 Task: Find connections with filter location Pirna with filter topic #Jobopeningwith filter profile language English with filter current company JCB with filter school Janki Devi Memorial College with filter industry Real Estate and Equipment Rental Services with filter service category NotaryOnline Research with filter keywords title Store Manager
Action: Mouse moved to (700, 118)
Screenshot: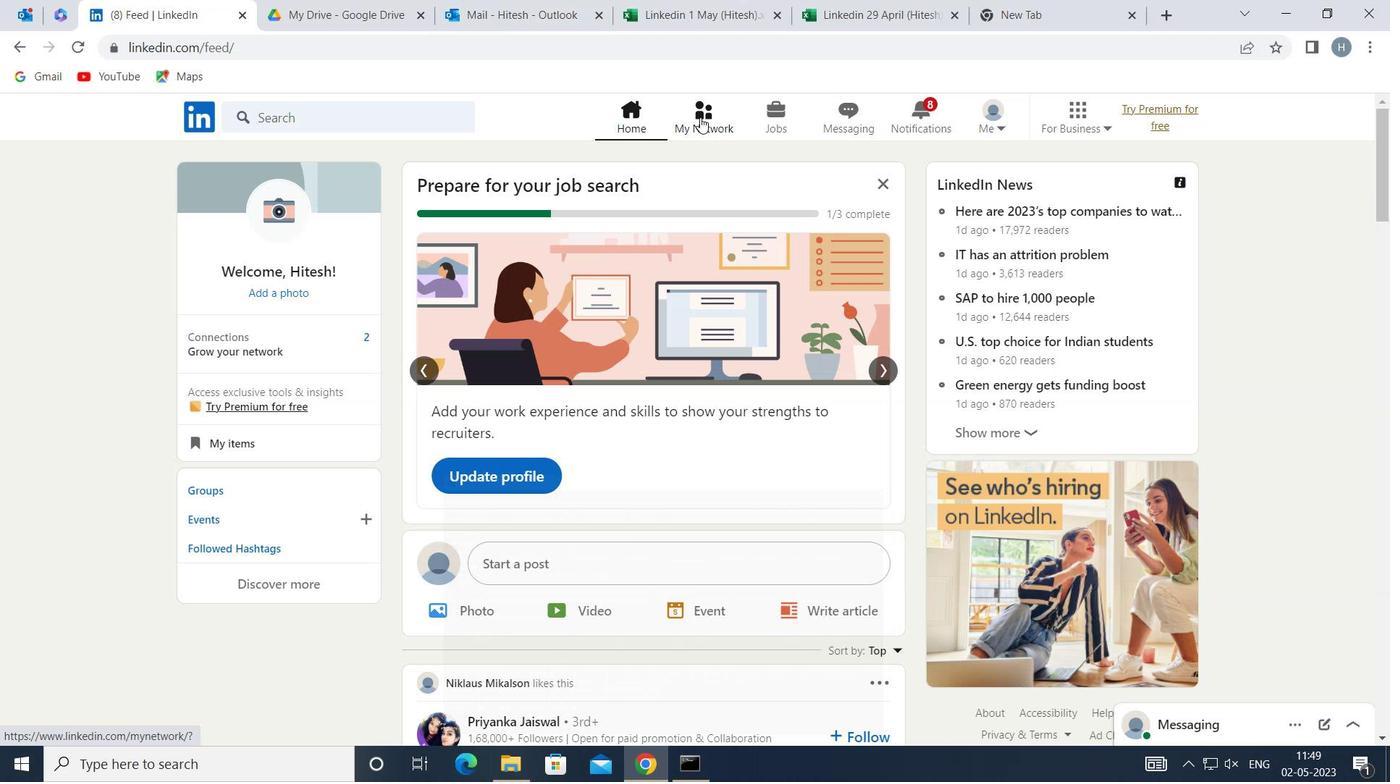 
Action: Mouse pressed left at (700, 118)
Screenshot: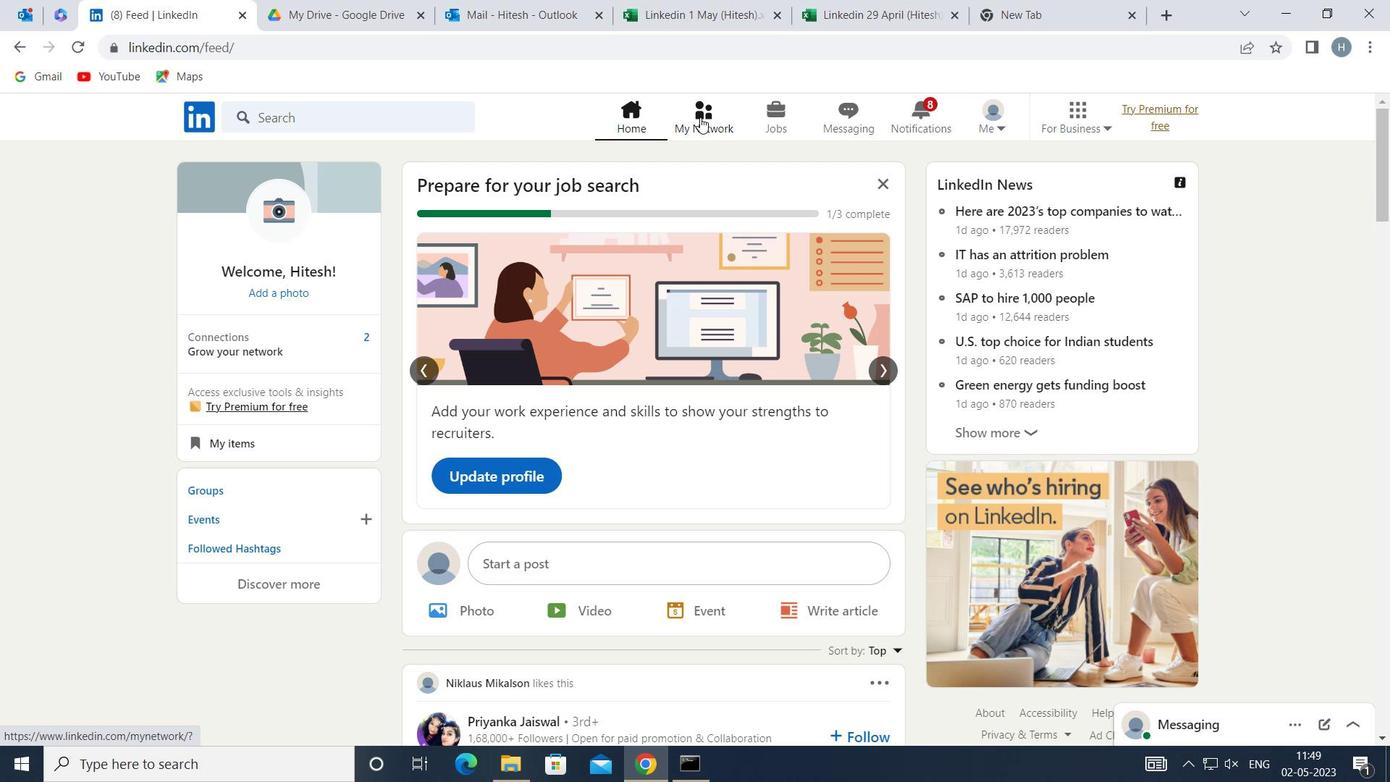 
Action: Mouse moved to (406, 209)
Screenshot: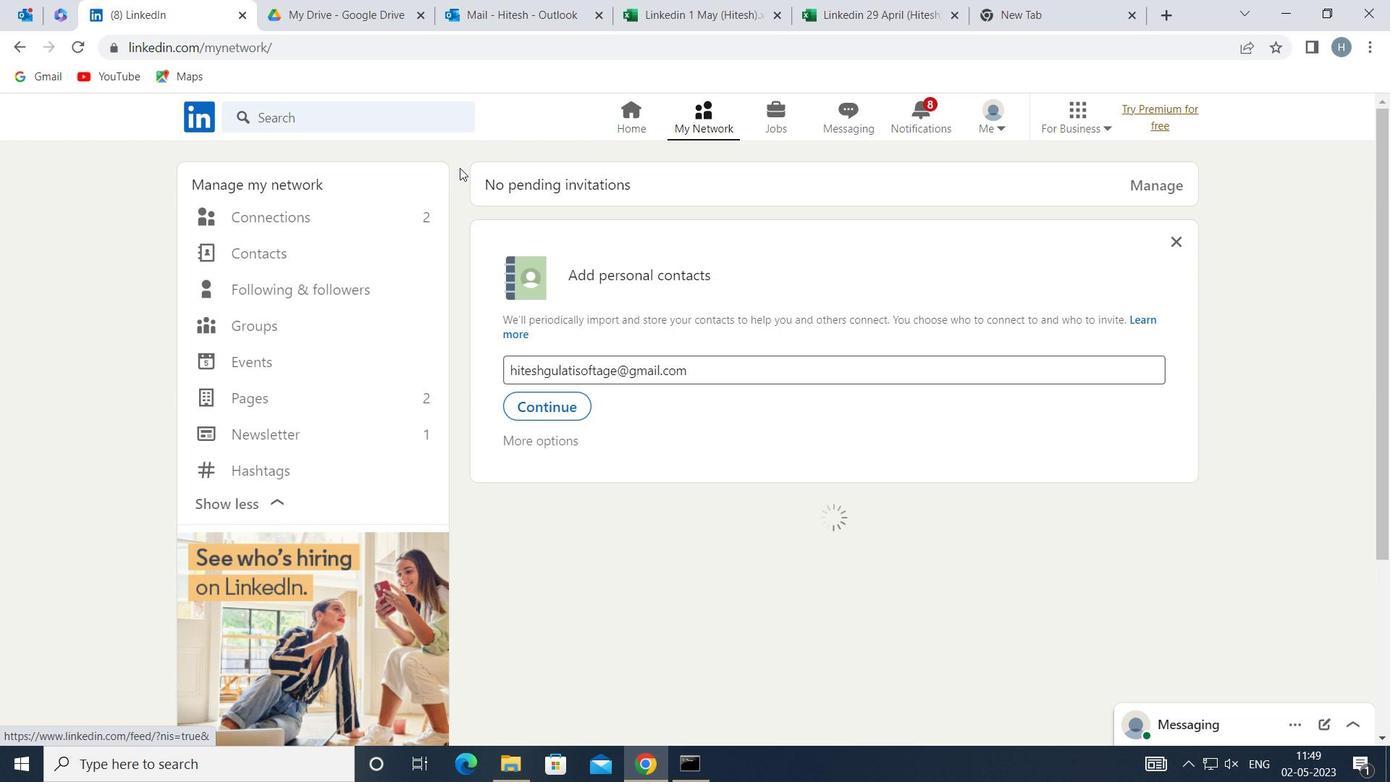 
Action: Mouse pressed left at (406, 209)
Screenshot: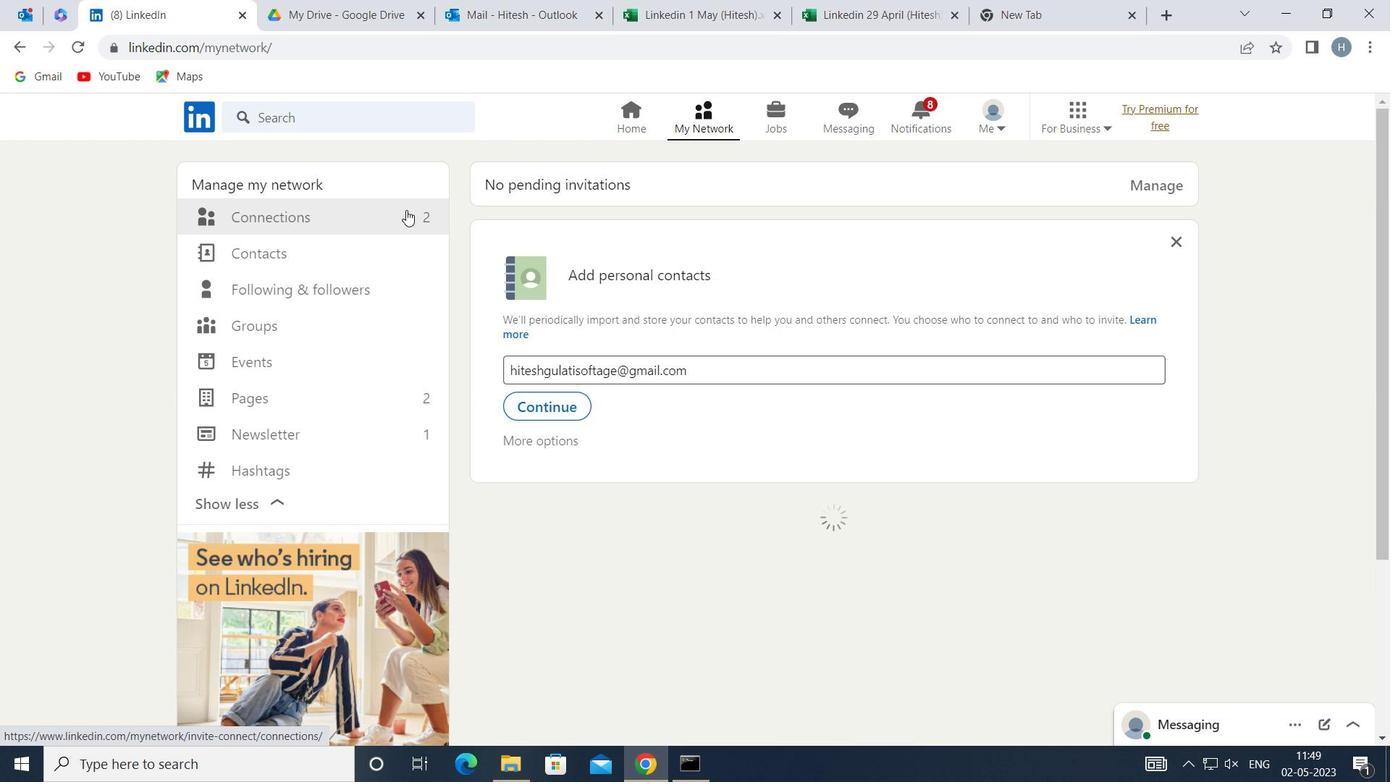 
Action: Mouse moved to (811, 215)
Screenshot: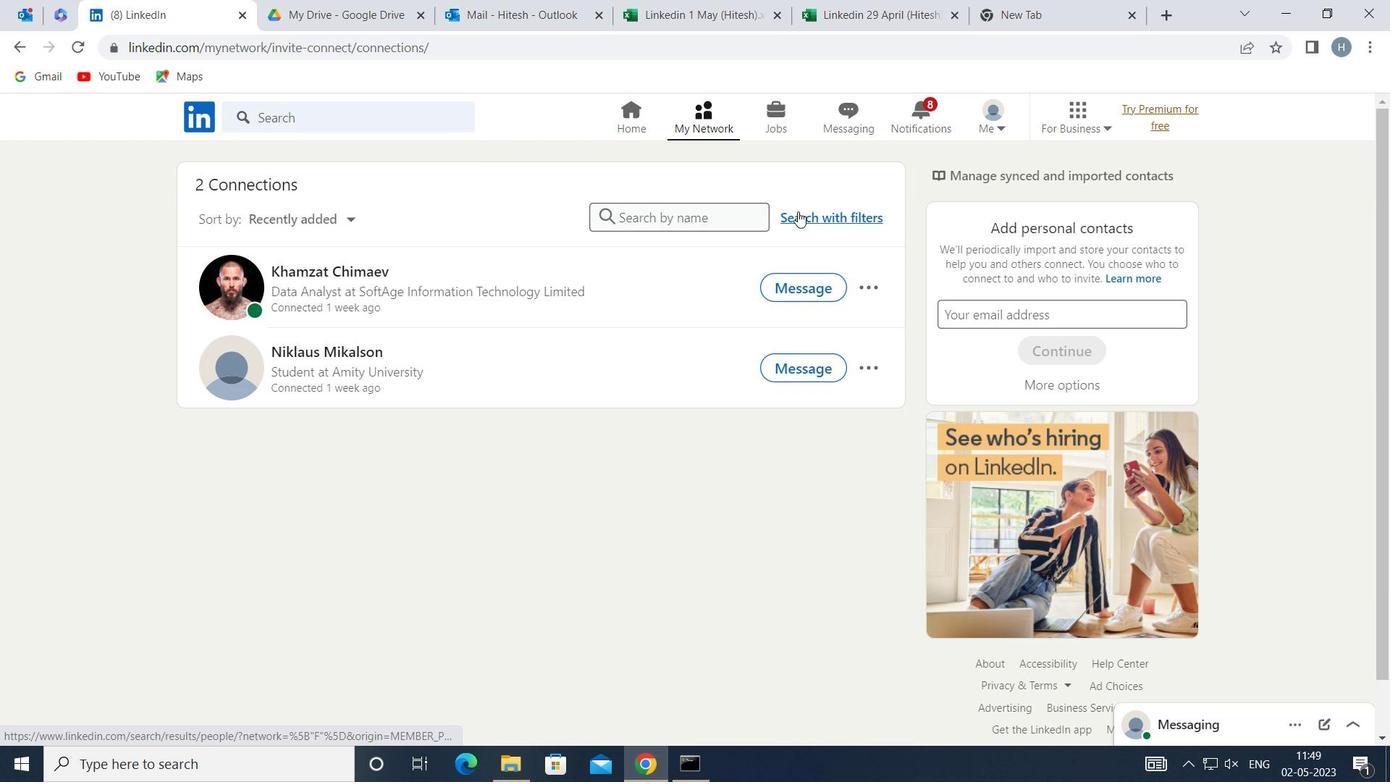 
Action: Mouse pressed left at (811, 215)
Screenshot: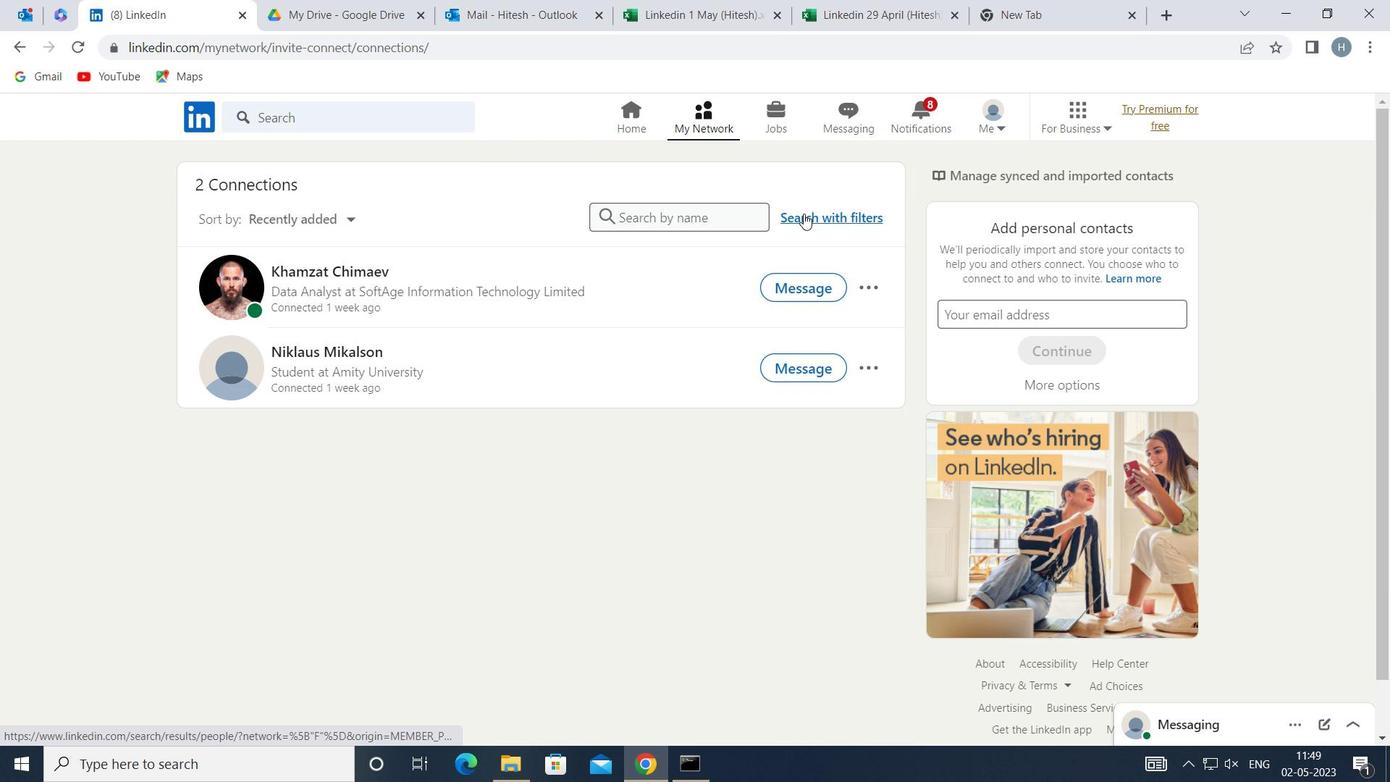 
Action: Mouse moved to (761, 172)
Screenshot: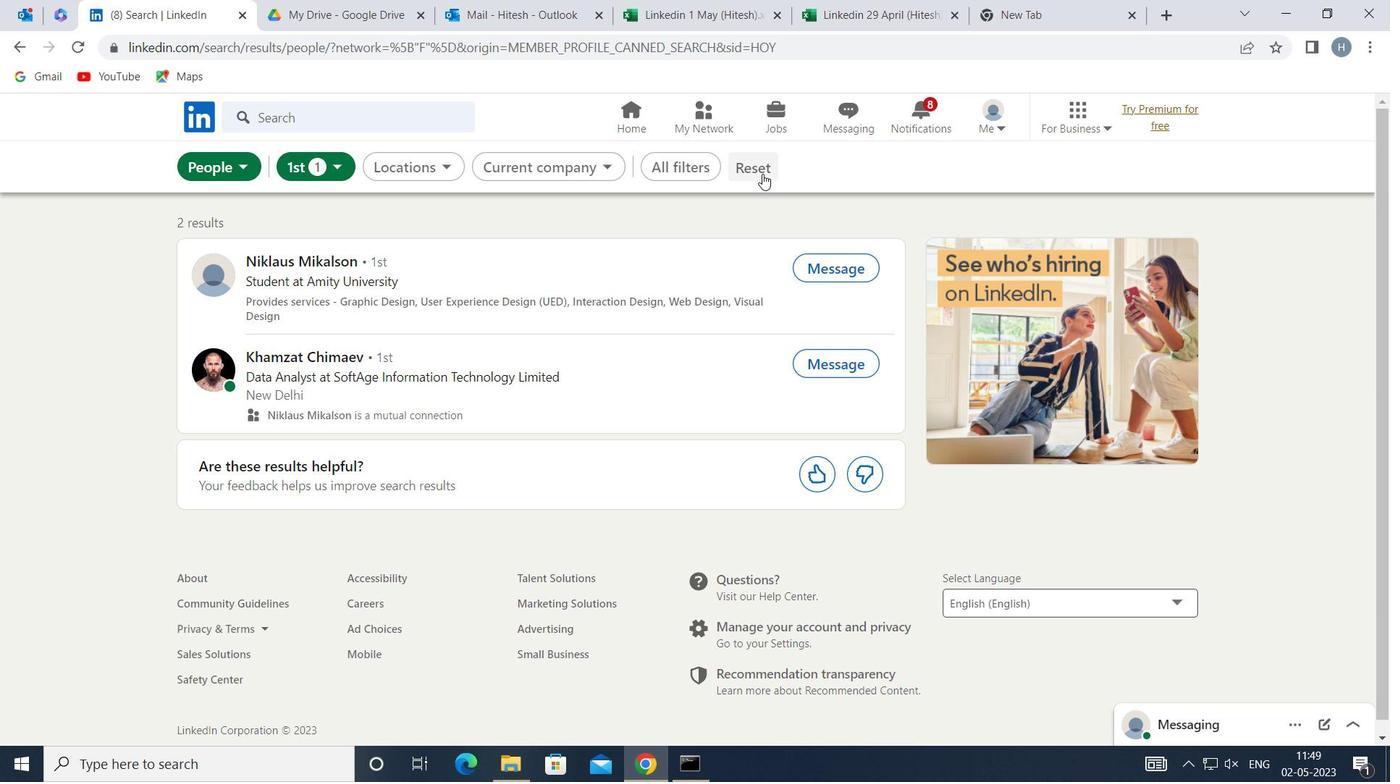 
Action: Mouse pressed left at (761, 172)
Screenshot: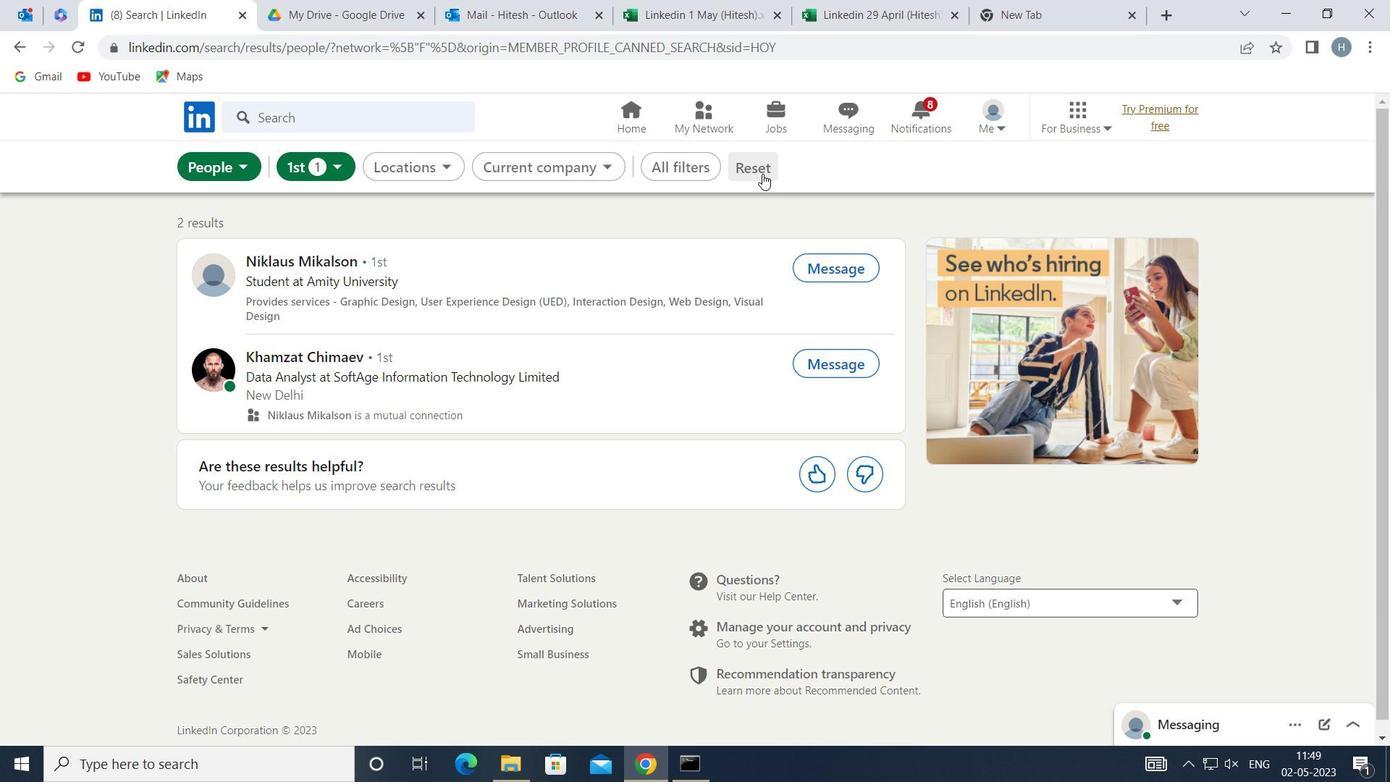
Action: Mouse moved to (747, 165)
Screenshot: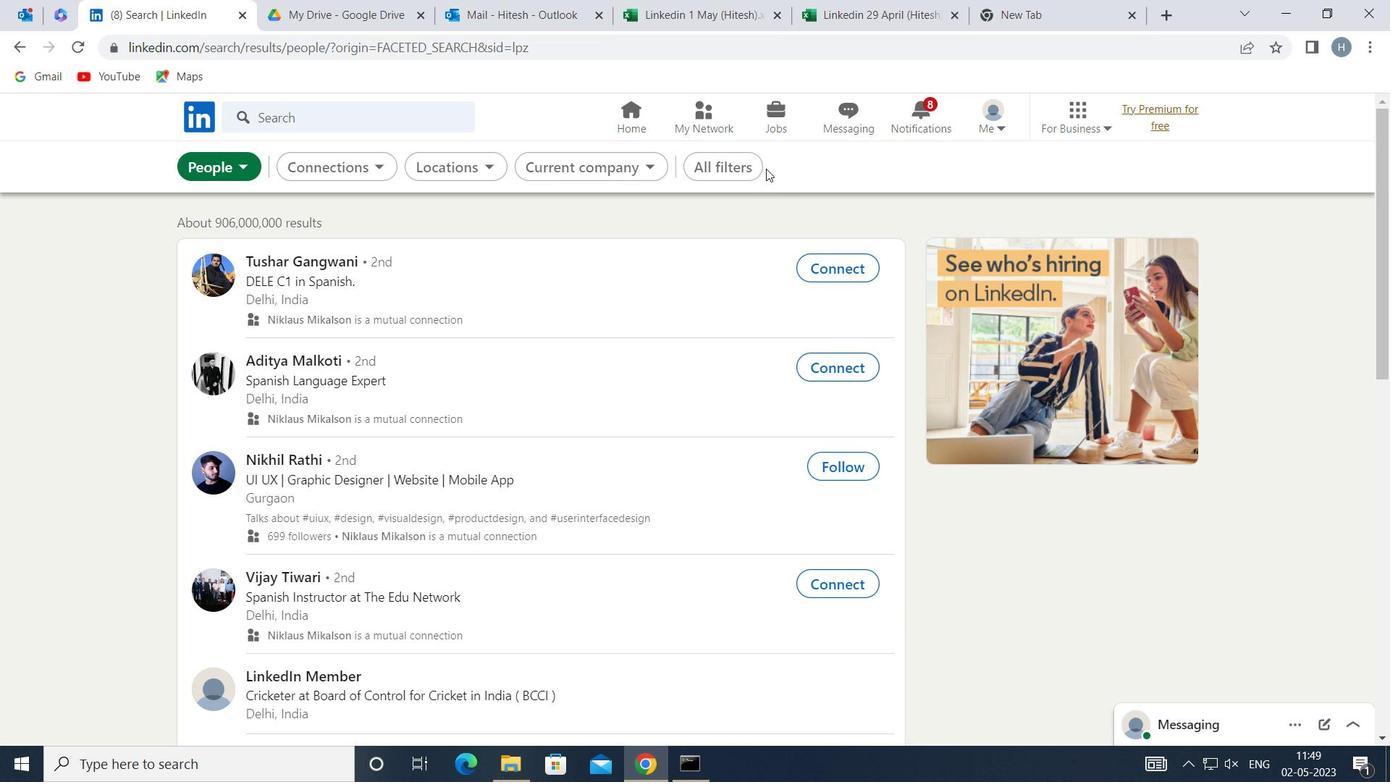 
Action: Mouse pressed left at (747, 165)
Screenshot: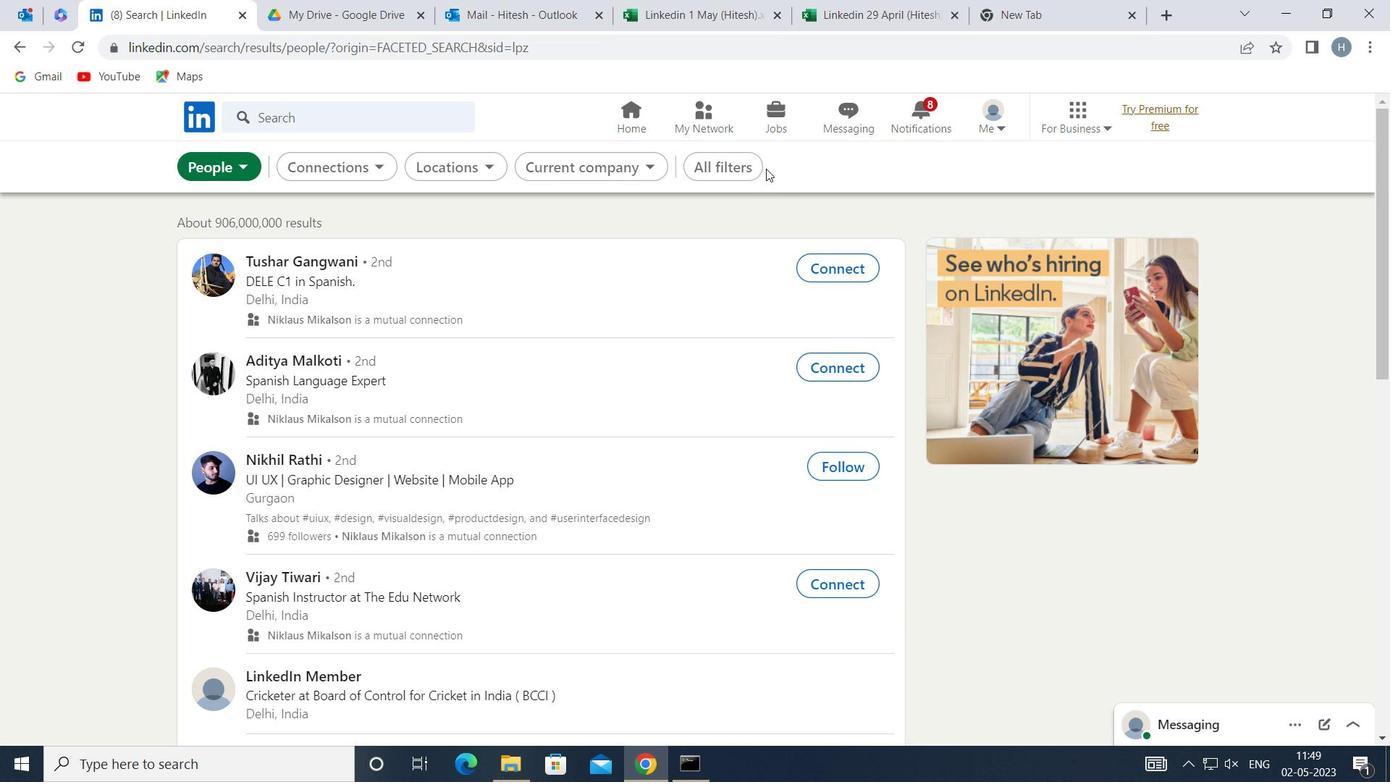 
Action: Mouse moved to (1039, 359)
Screenshot: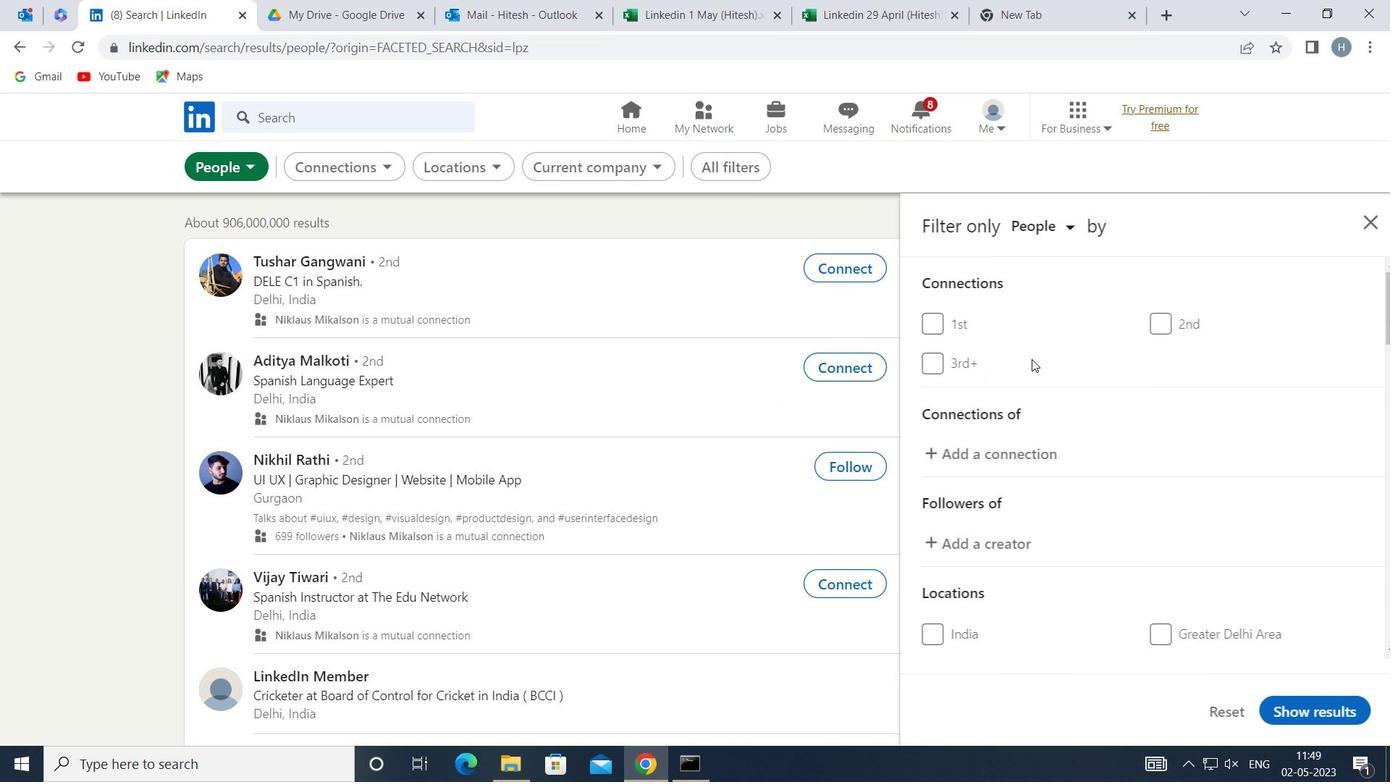 
Action: Mouse scrolled (1039, 358) with delta (0, 0)
Screenshot: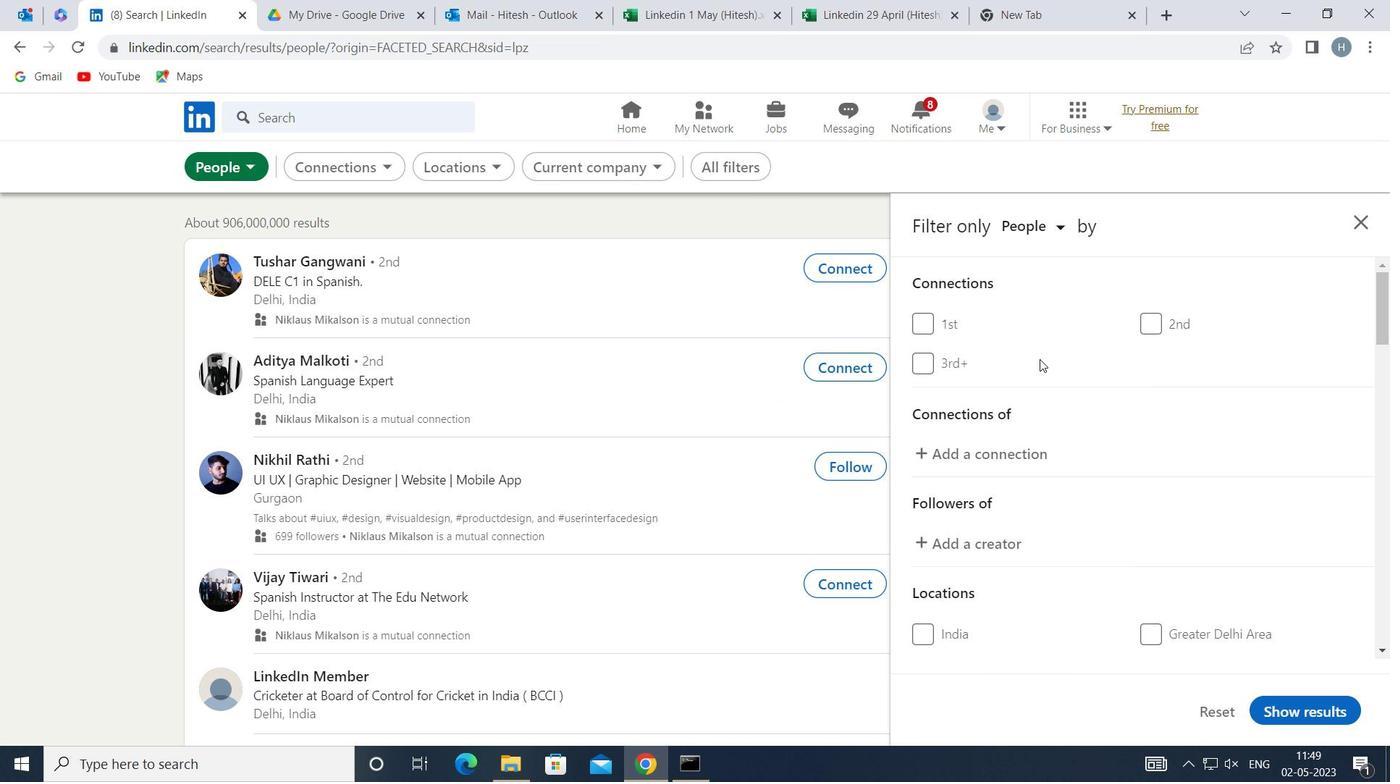 
Action: Mouse scrolled (1039, 358) with delta (0, 0)
Screenshot: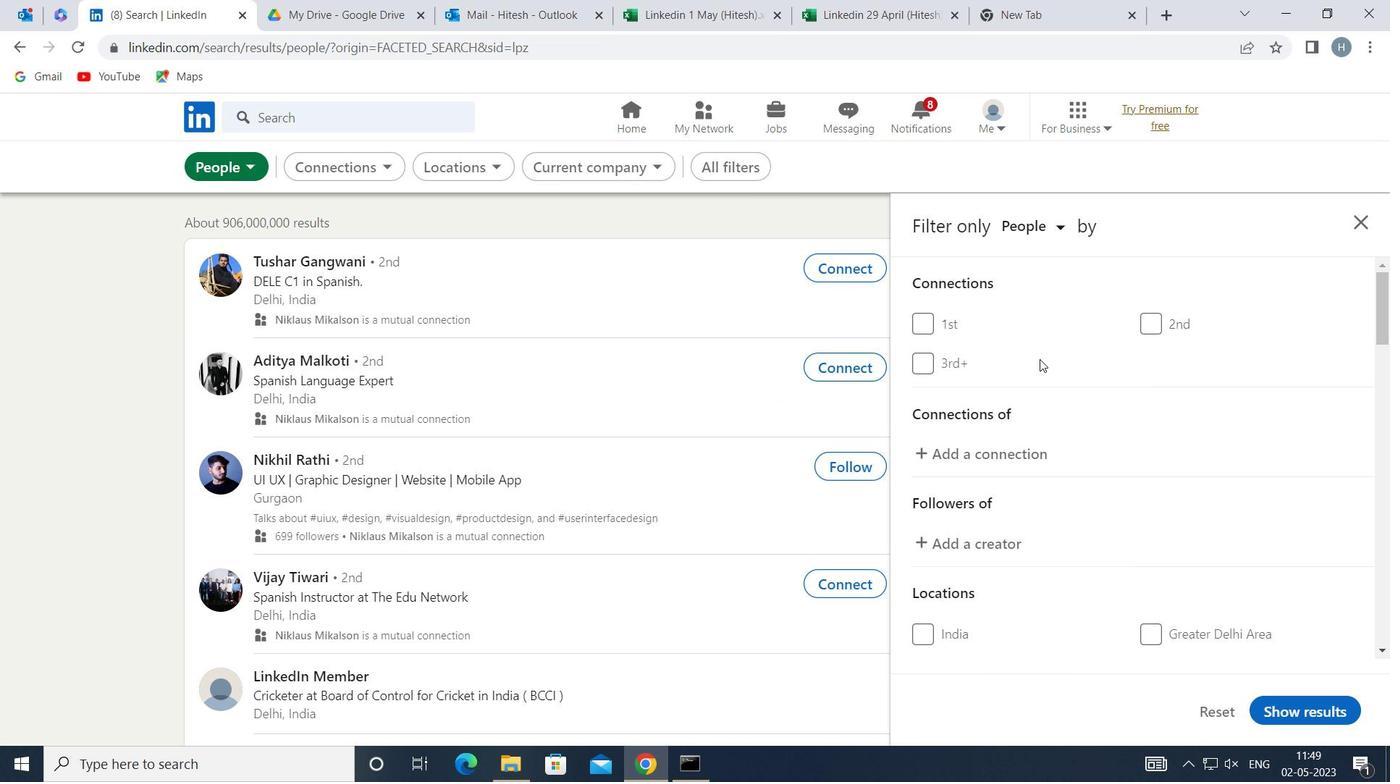 
Action: Mouse moved to (1186, 541)
Screenshot: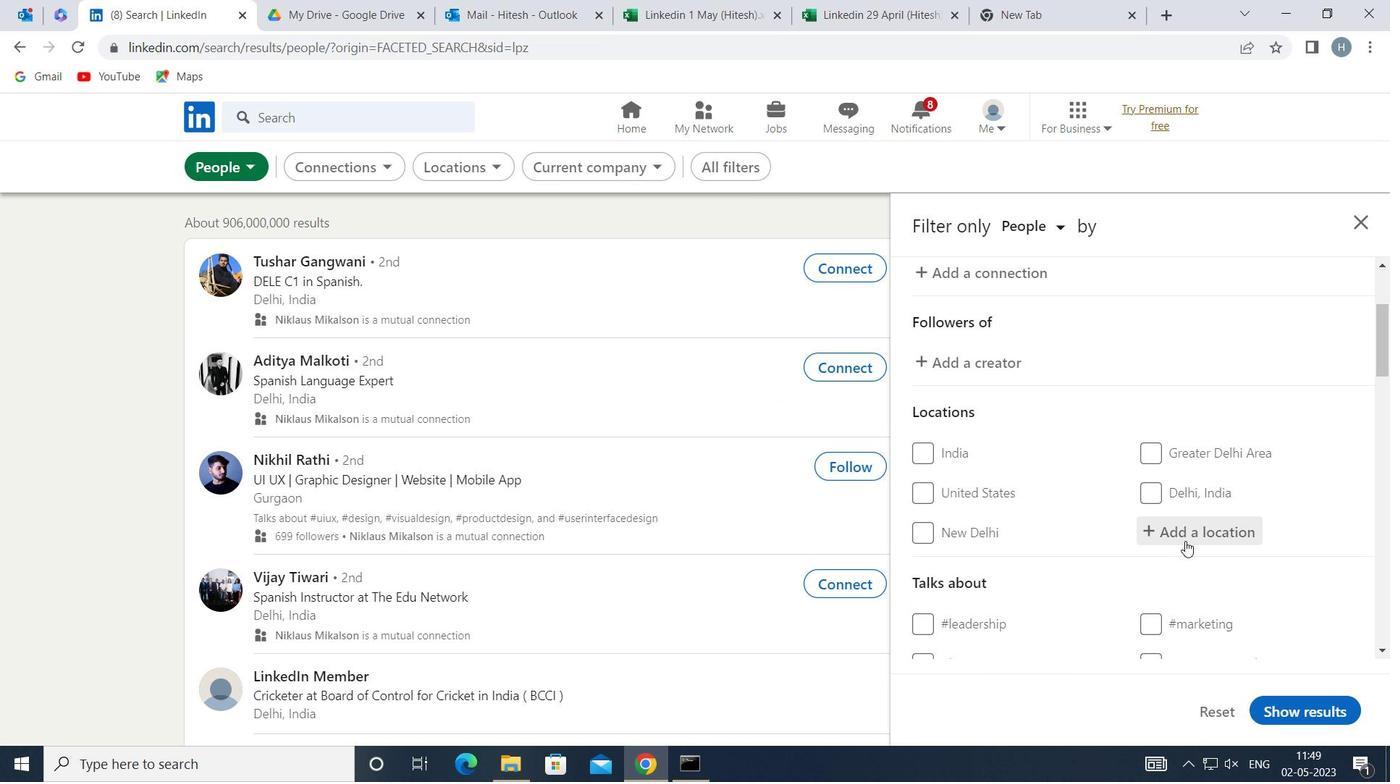 
Action: Mouse pressed left at (1186, 541)
Screenshot: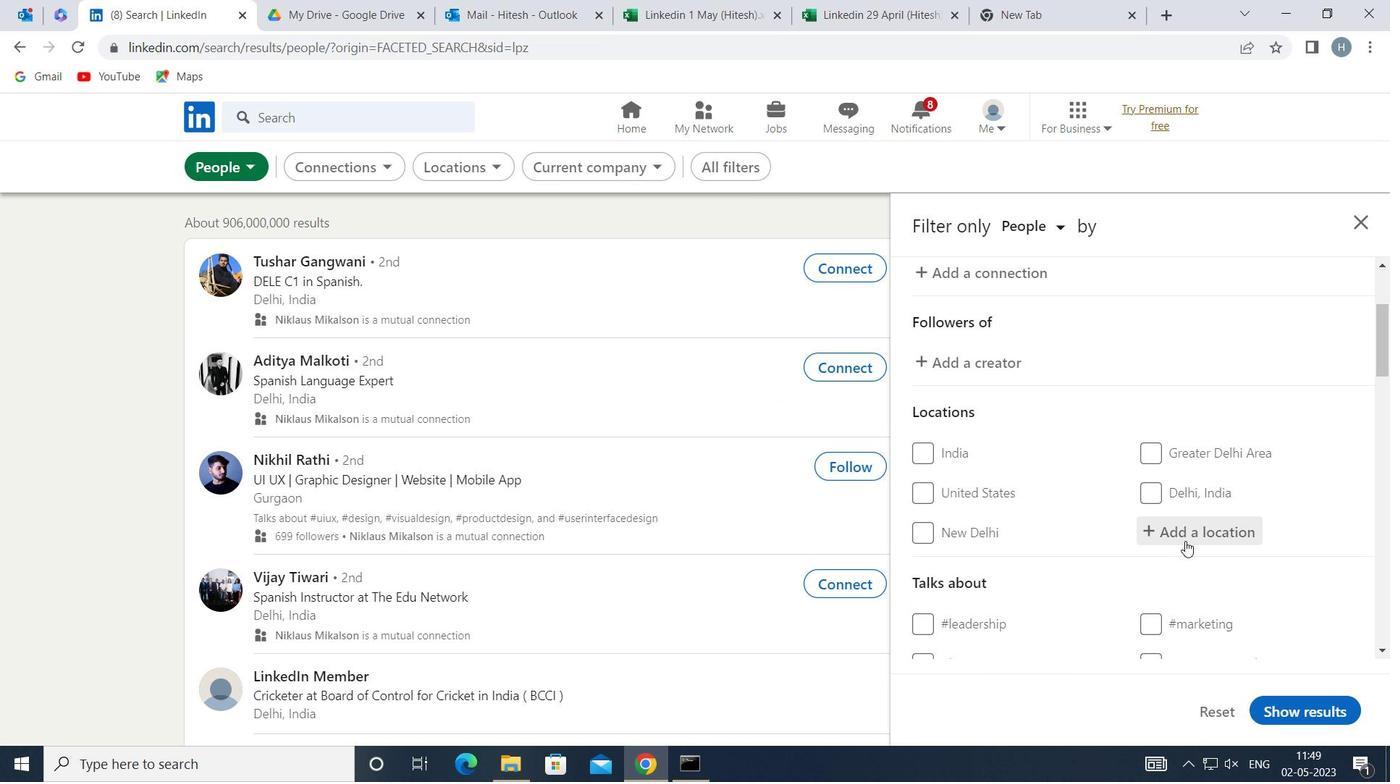 
Action: Mouse moved to (1187, 540)
Screenshot: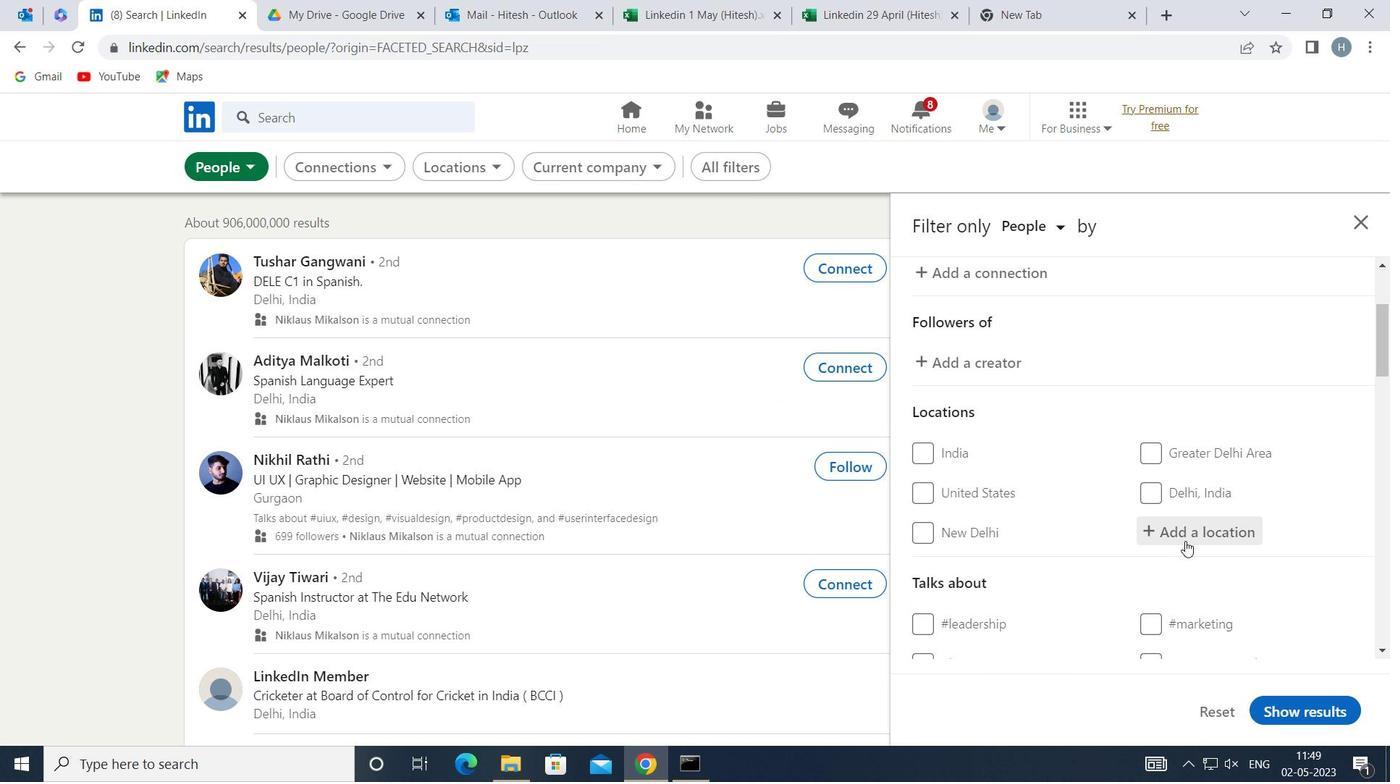 
Action: Key pressed <Key.shift>PIRNA
Screenshot: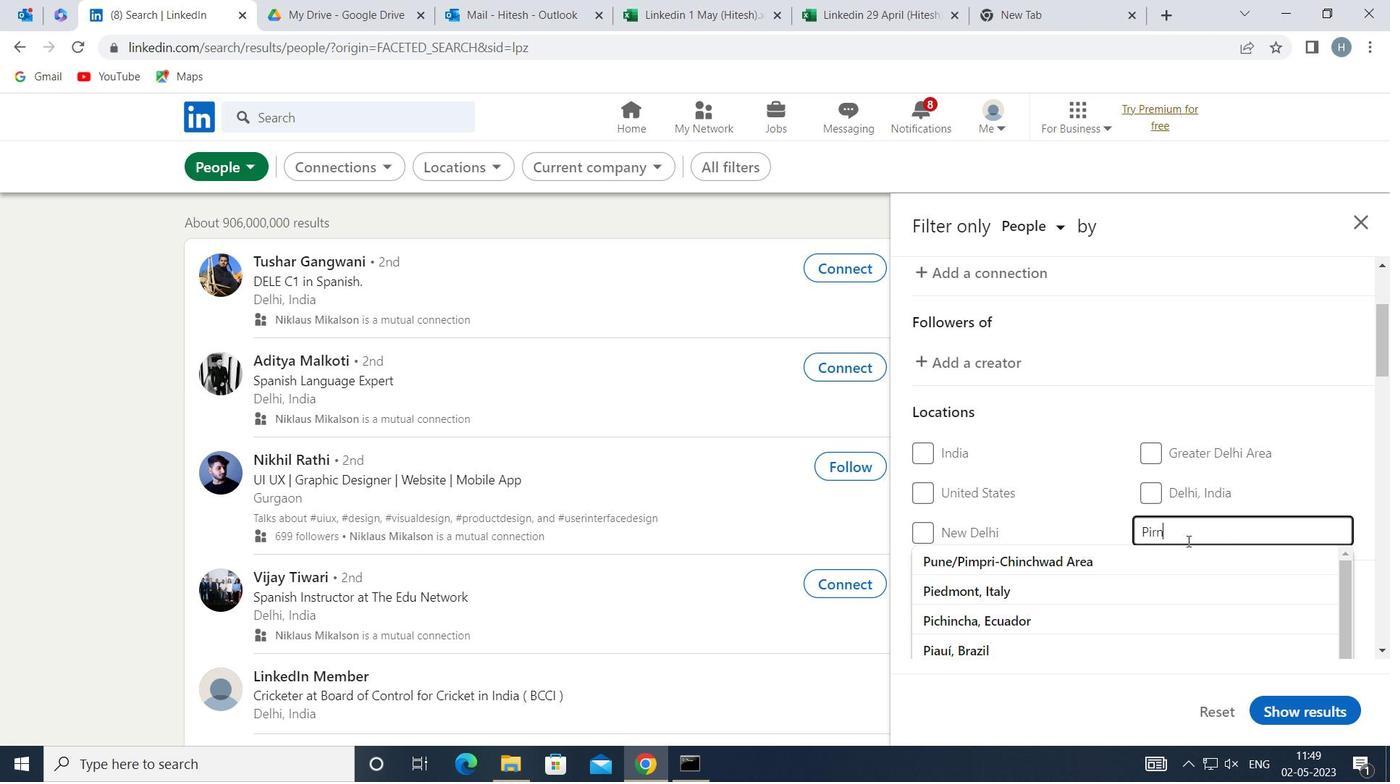
Action: Mouse moved to (1204, 553)
Screenshot: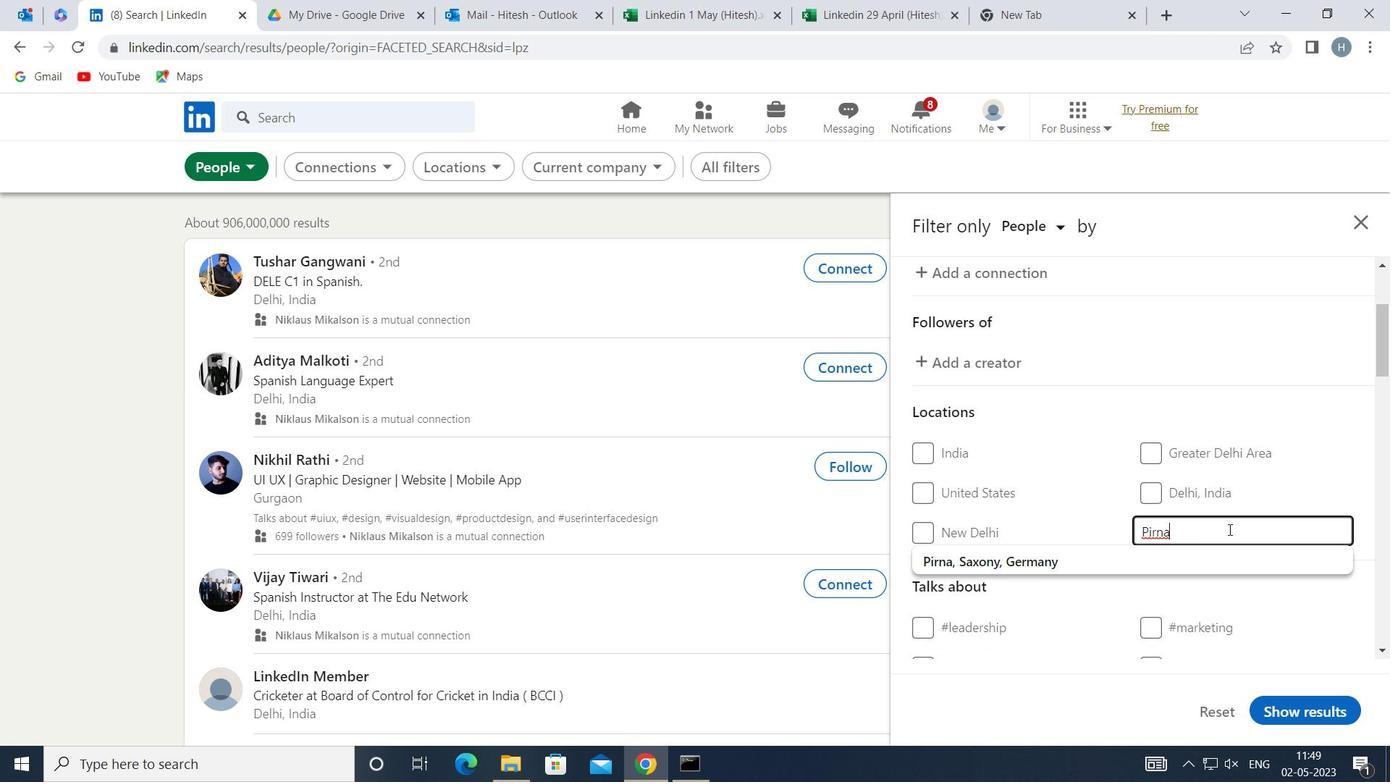 
Action: Mouse pressed left at (1204, 553)
Screenshot: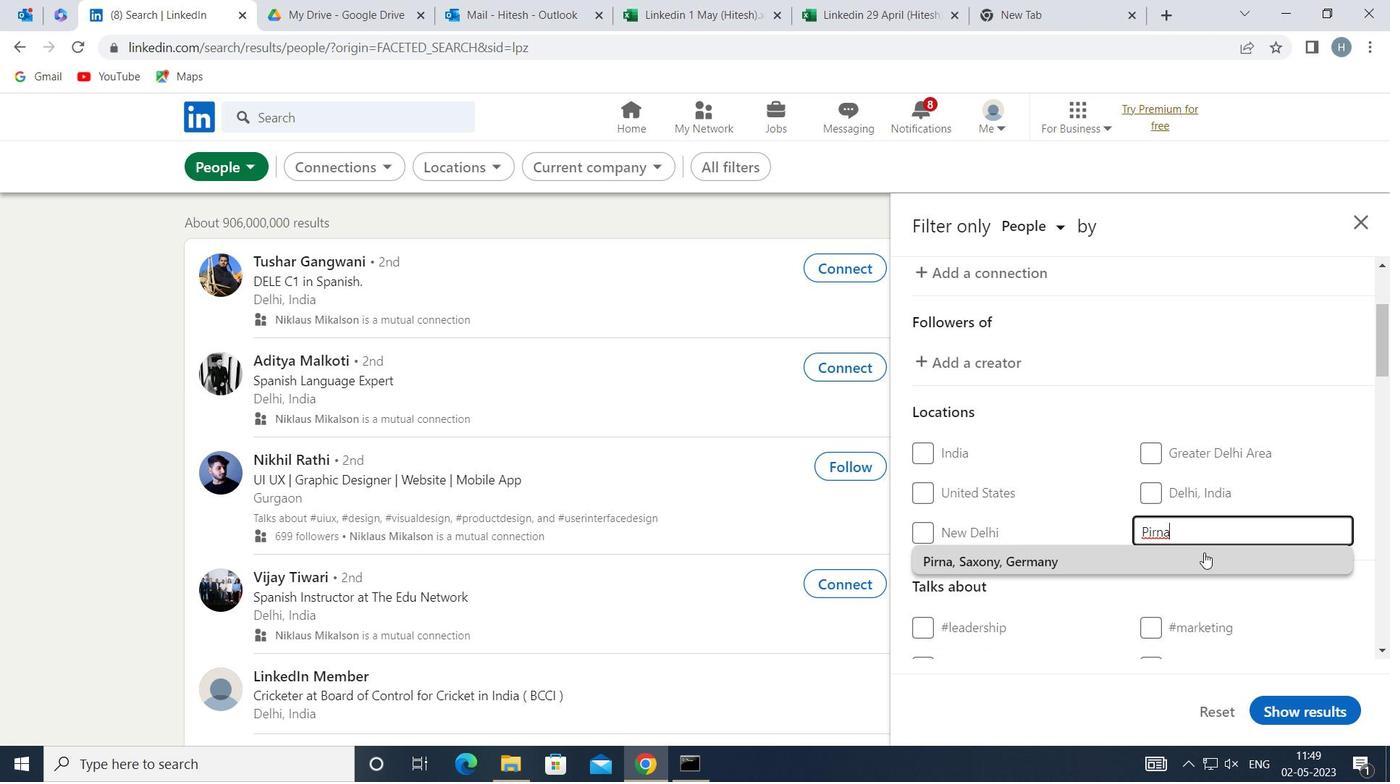 
Action: Mouse moved to (1149, 558)
Screenshot: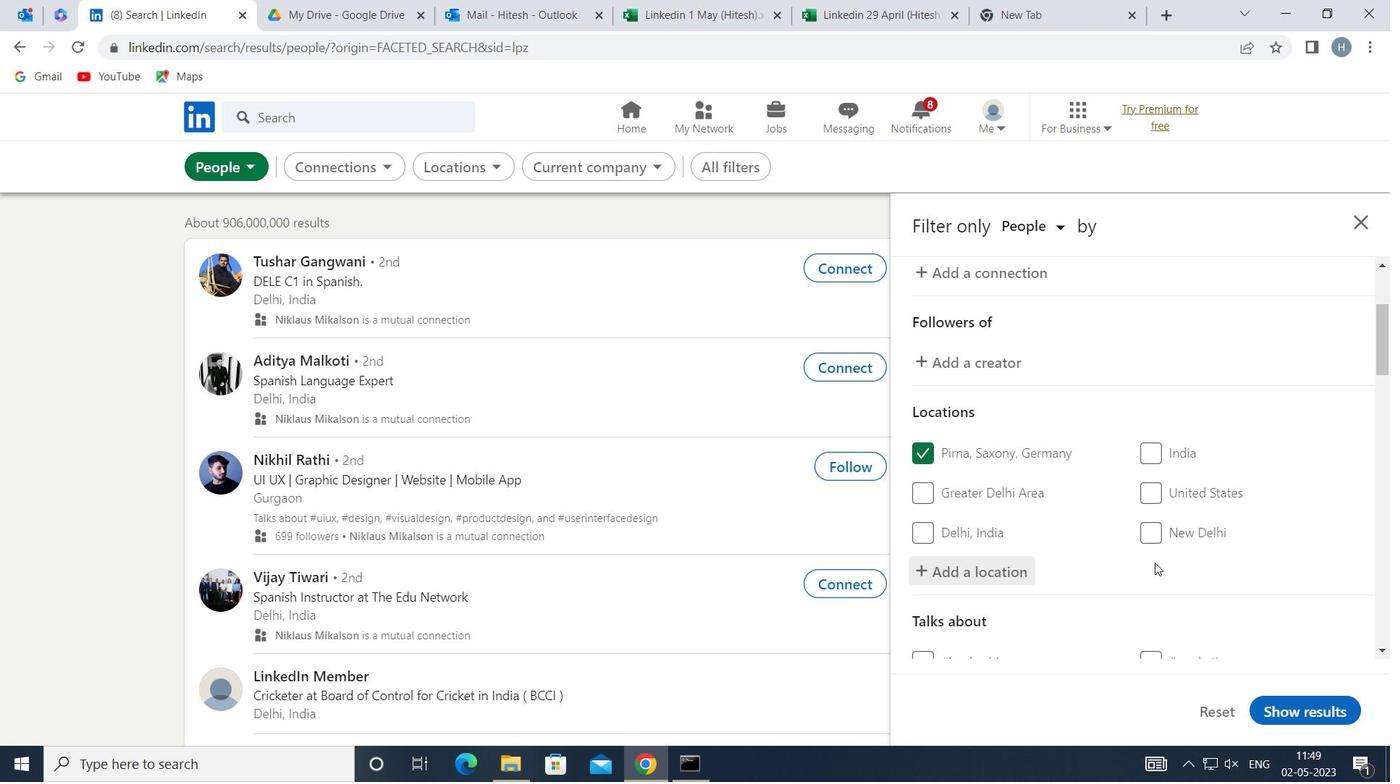 
Action: Mouse scrolled (1149, 558) with delta (0, 0)
Screenshot: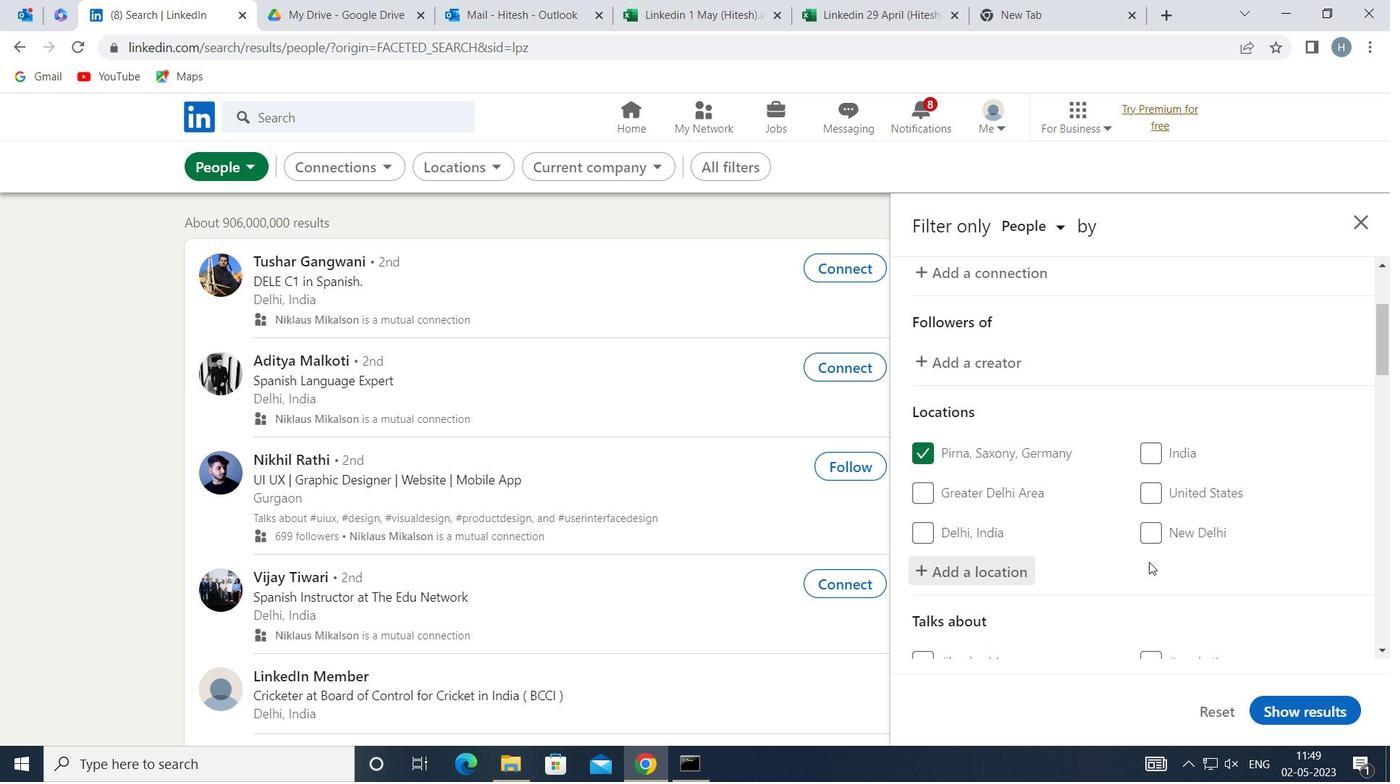 
Action: Mouse scrolled (1149, 558) with delta (0, 0)
Screenshot: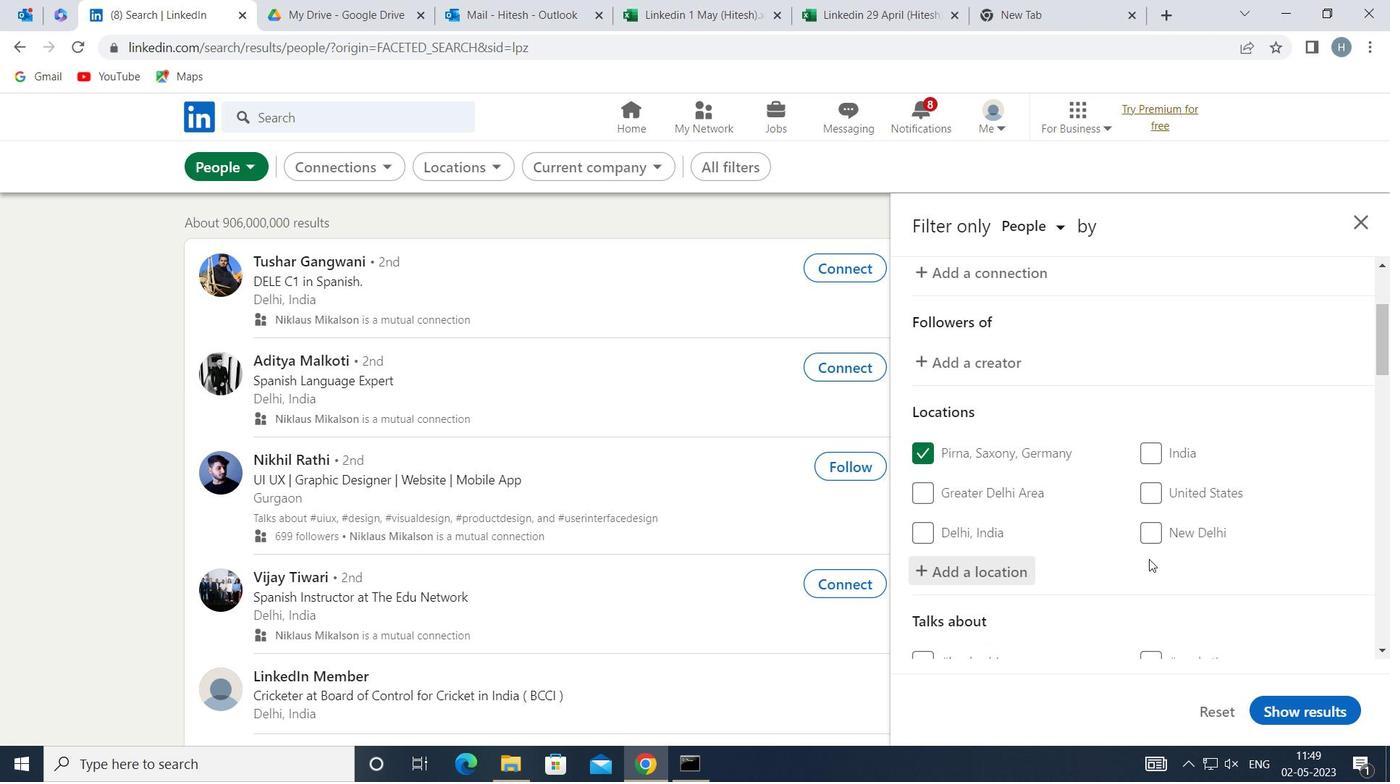 
Action: Mouse moved to (1175, 559)
Screenshot: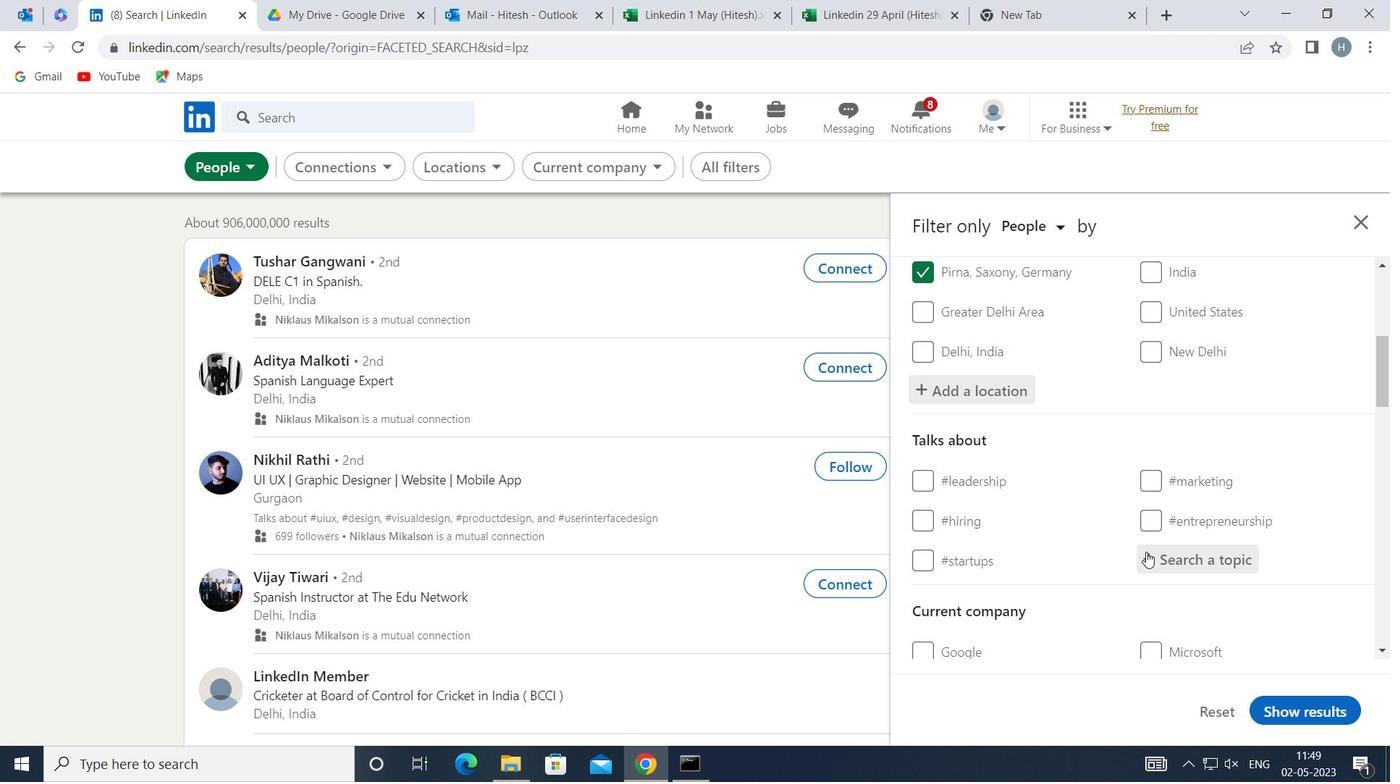 
Action: Mouse pressed left at (1175, 559)
Screenshot: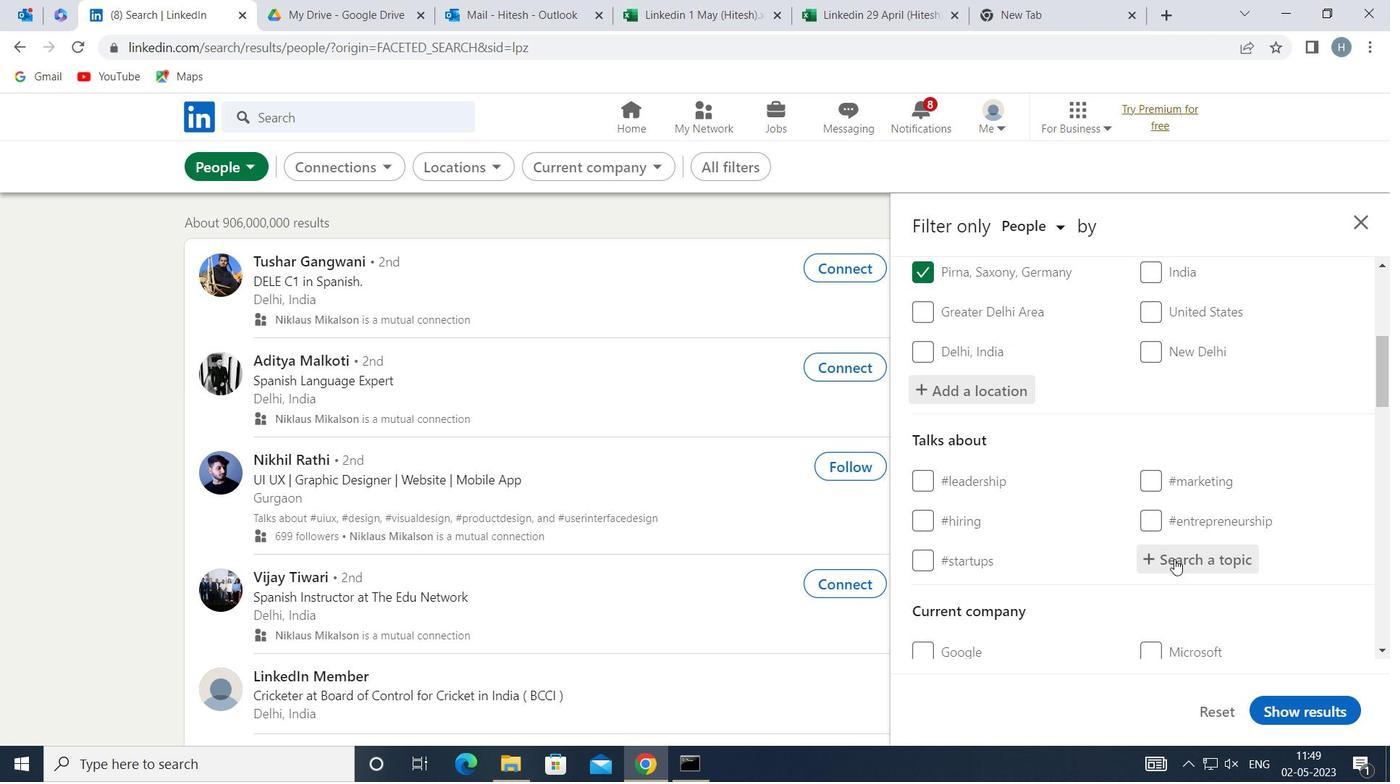
Action: Key pressed <Key.shift>JOBOPENIN
Screenshot: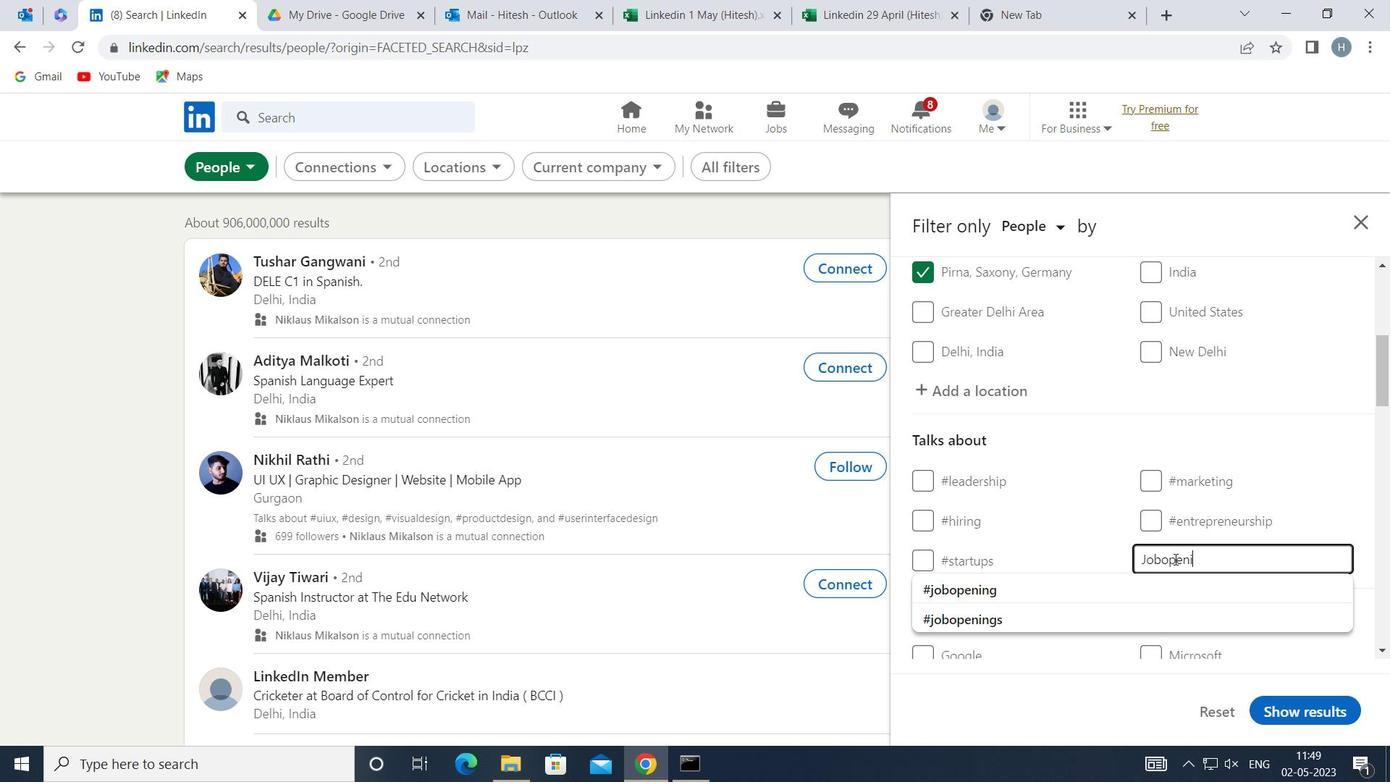 
Action: Mouse moved to (1109, 581)
Screenshot: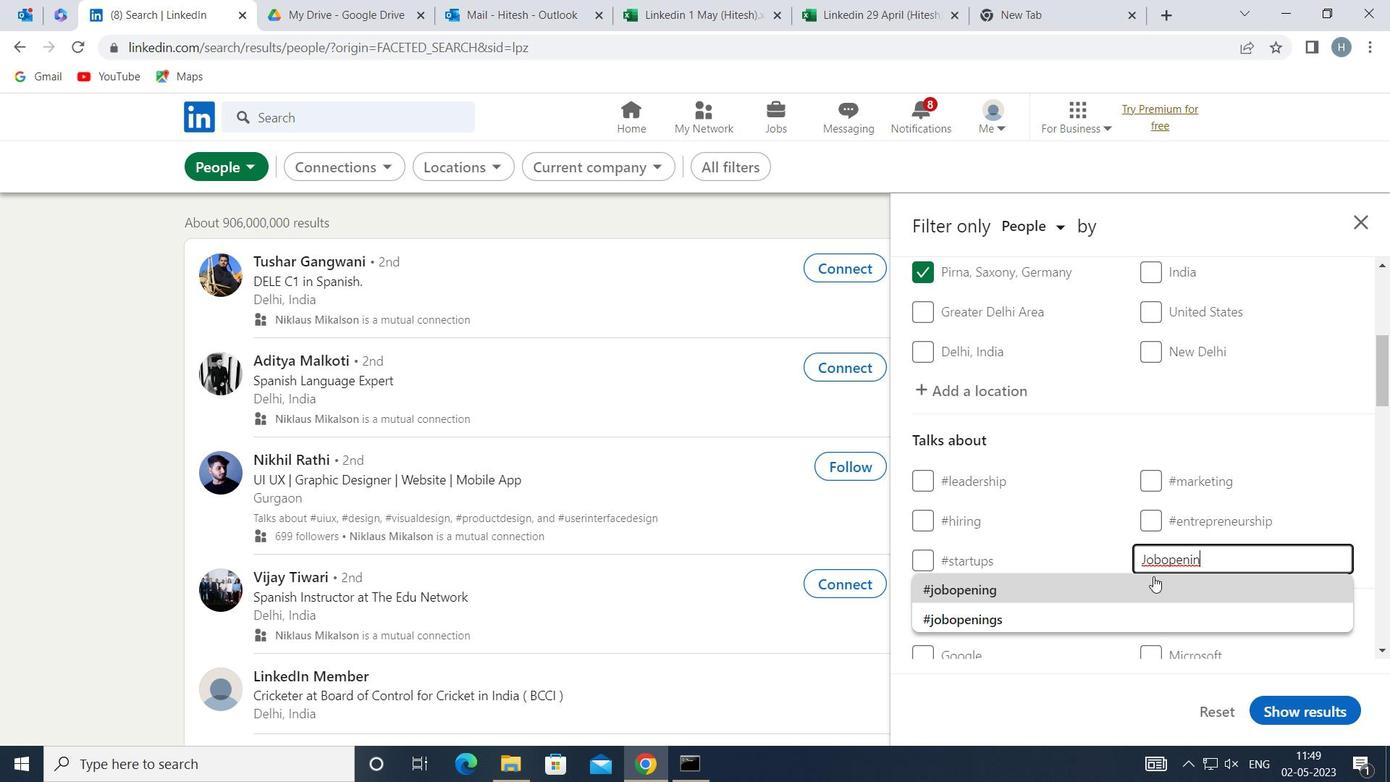
Action: Mouse pressed left at (1109, 581)
Screenshot: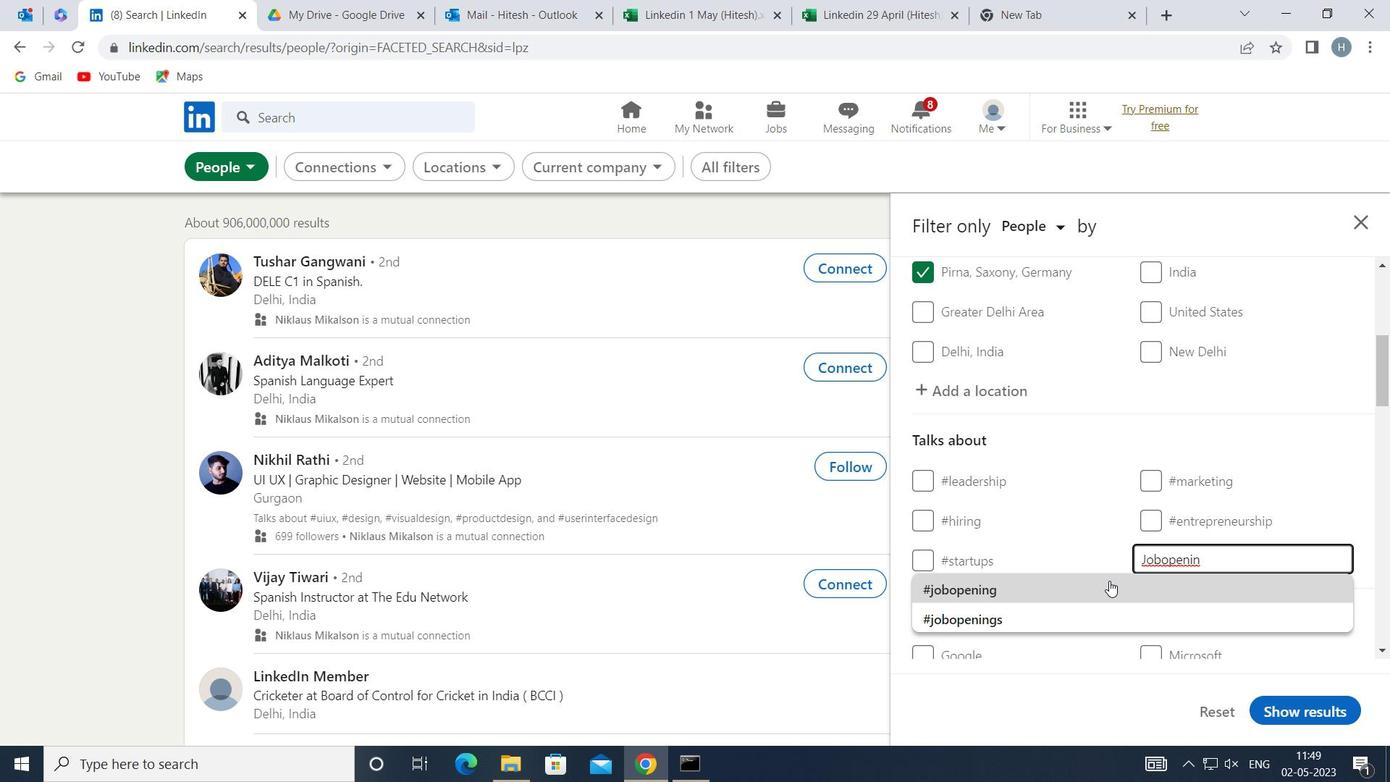 
Action: Mouse moved to (1078, 546)
Screenshot: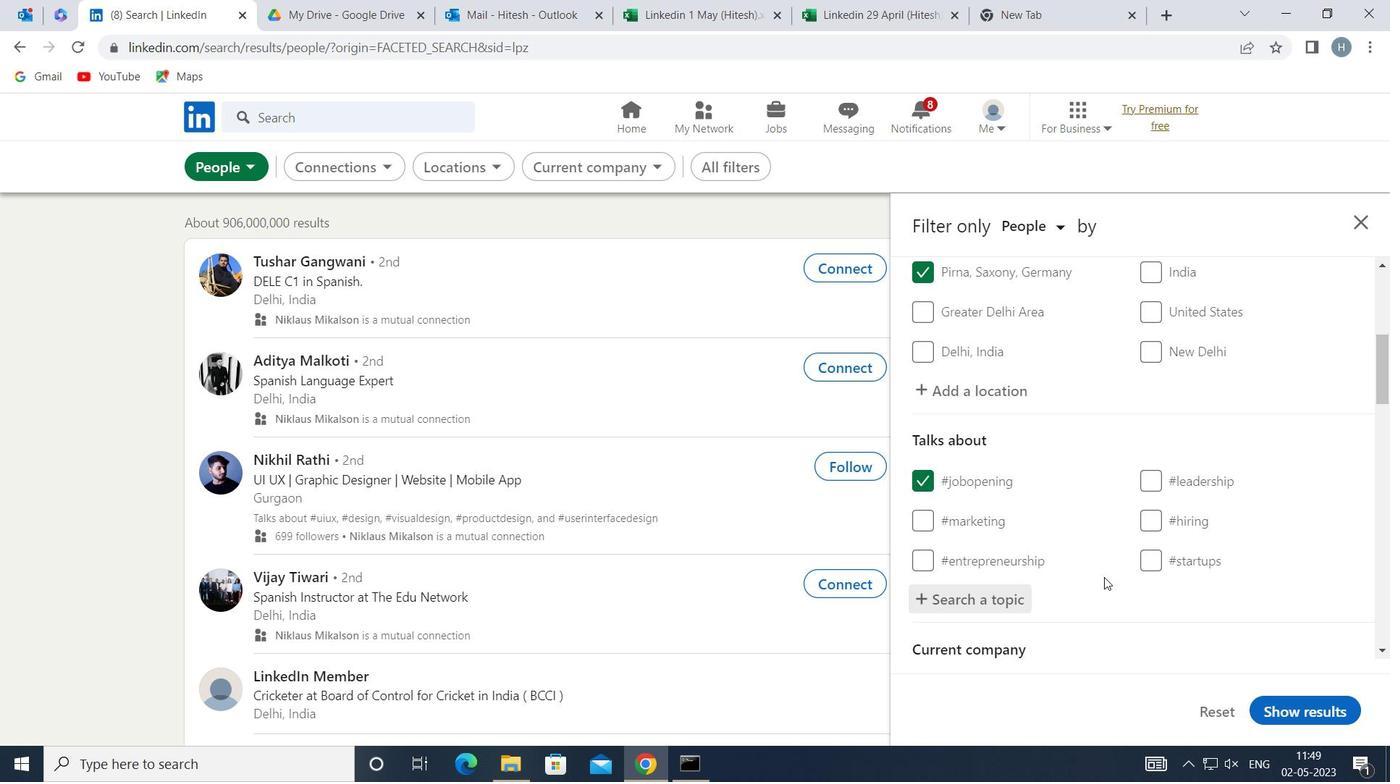 
Action: Mouse scrolled (1078, 545) with delta (0, 0)
Screenshot: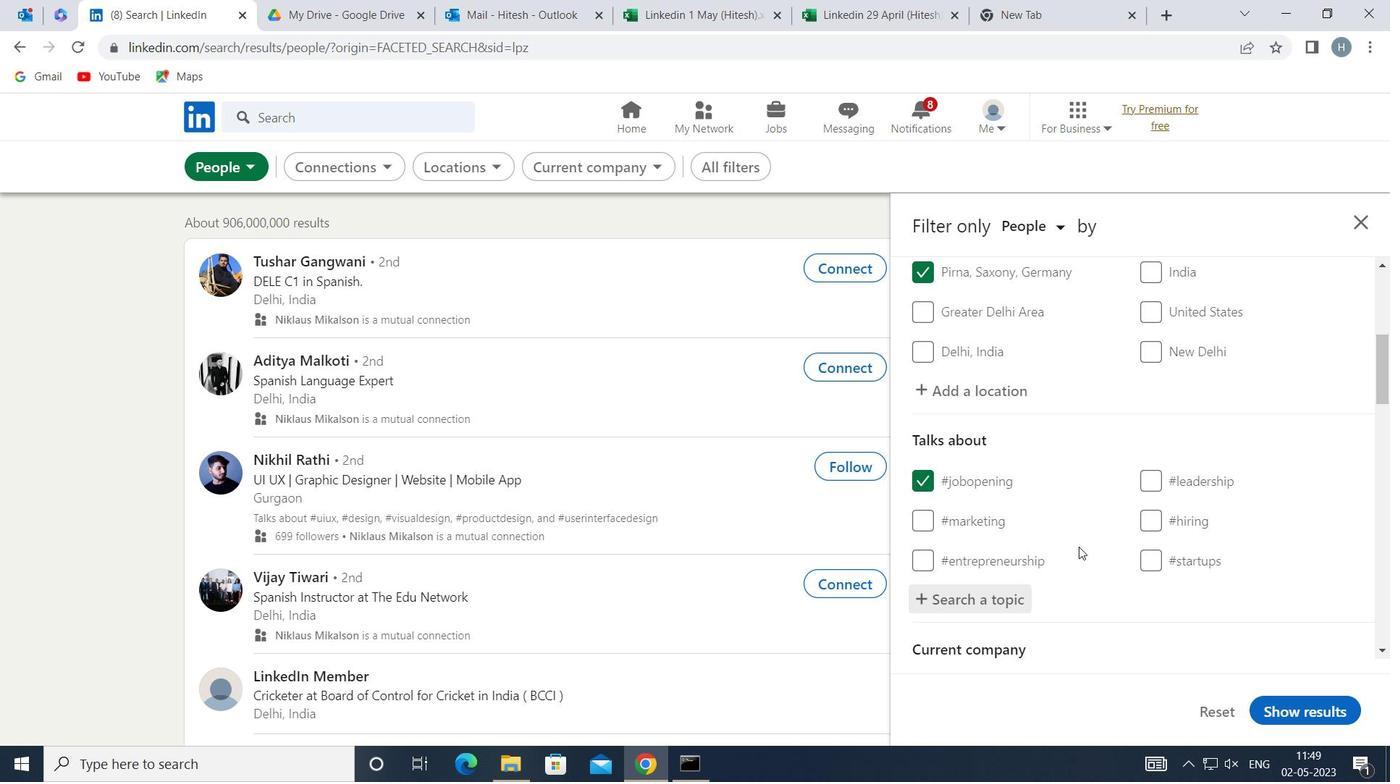 
Action: Mouse scrolled (1078, 545) with delta (0, 0)
Screenshot: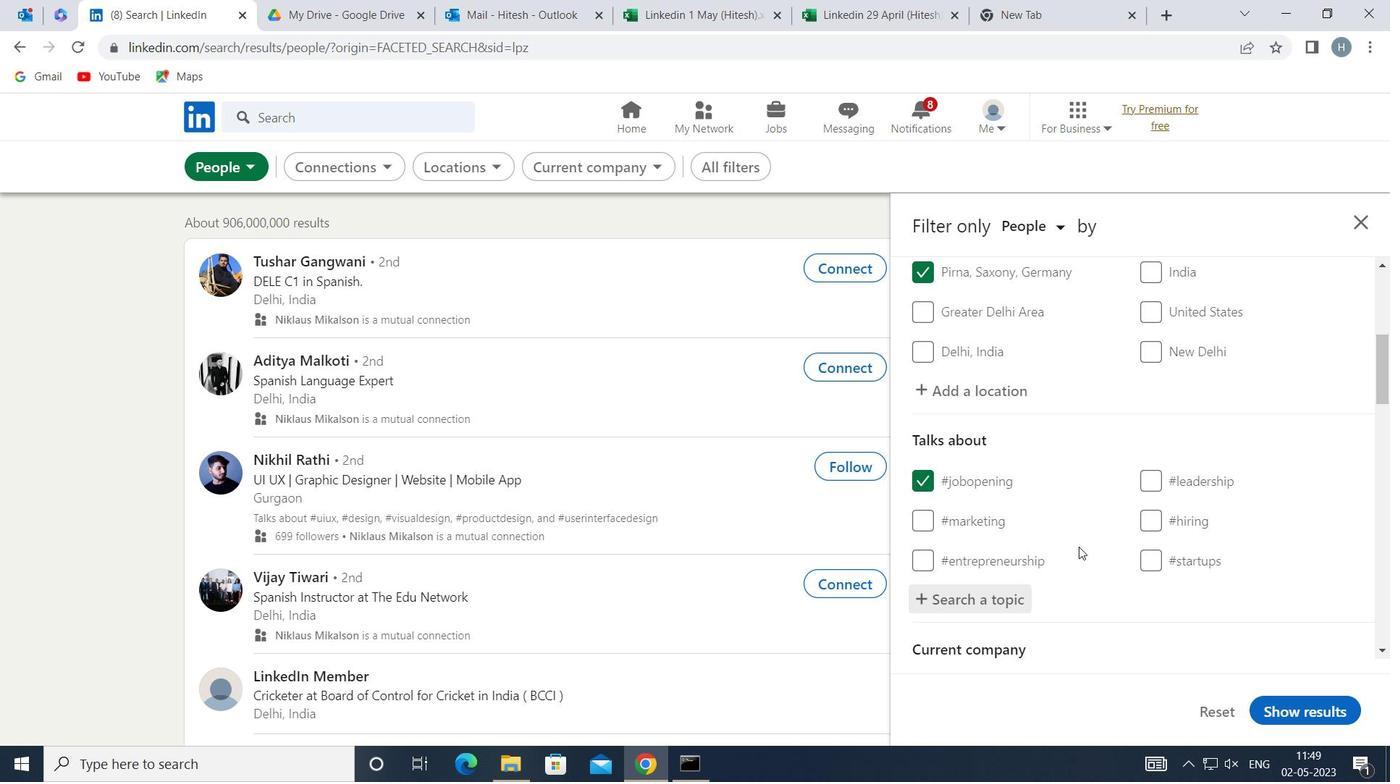 
Action: Mouse scrolled (1078, 545) with delta (0, 0)
Screenshot: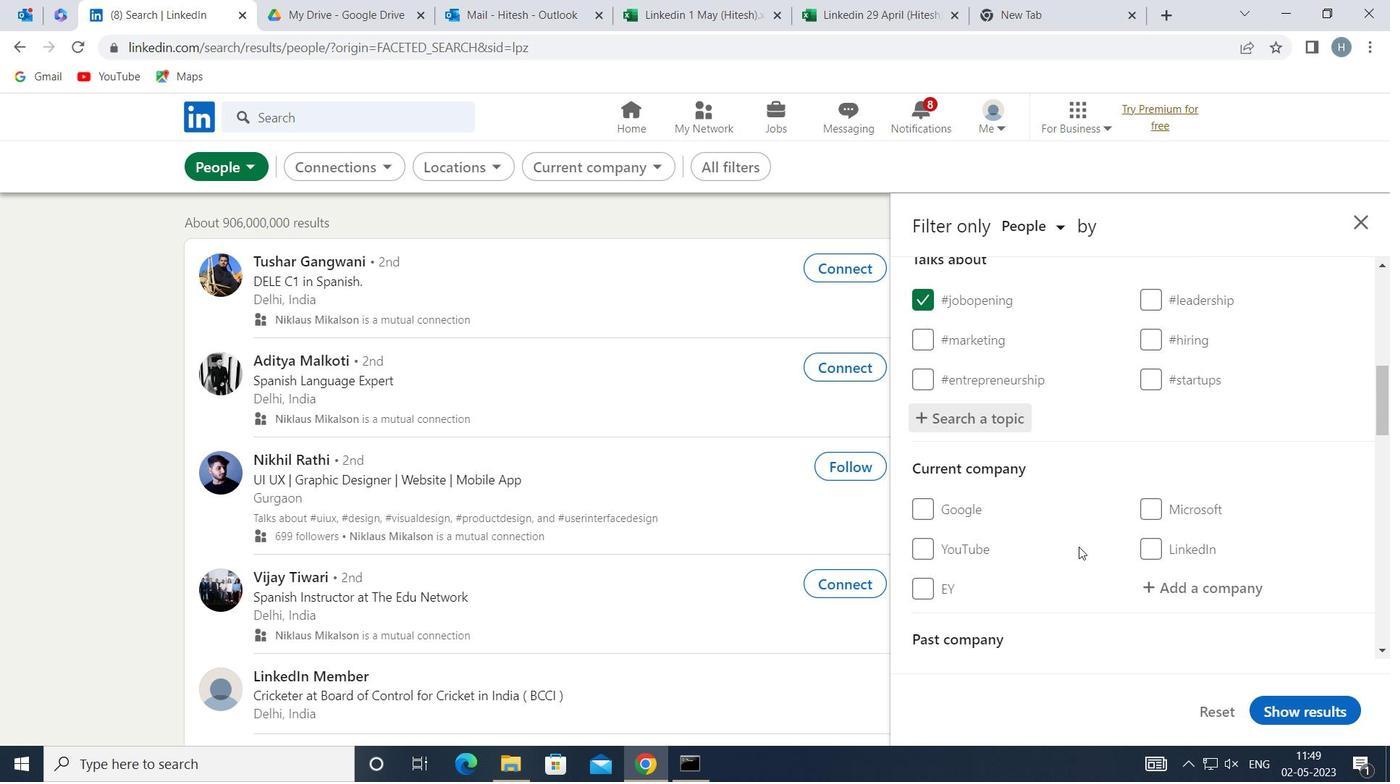 
Action: Mouse scrolled (1078, 545) with delta (0, 0)
Screenshot: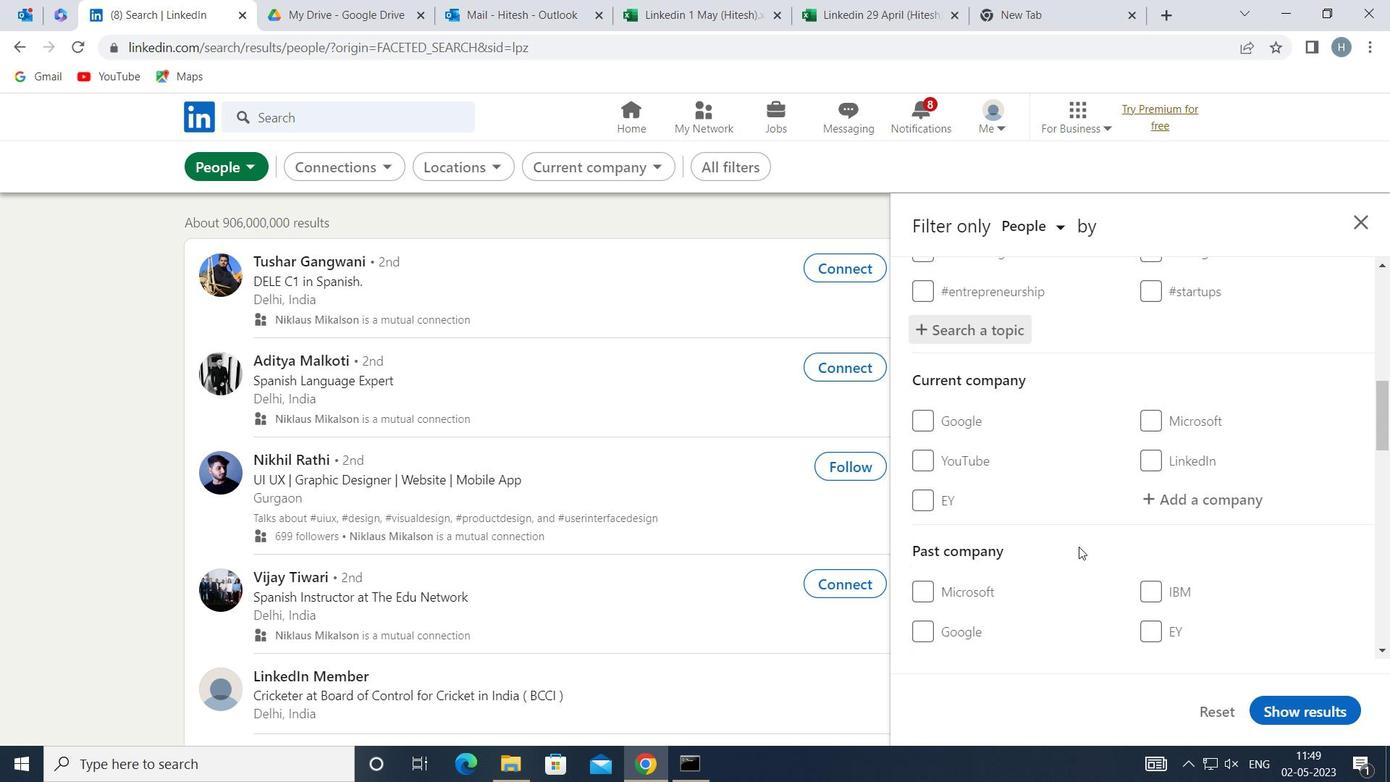 
Action: Mouse scrolled (1078, 545) with delta (0, 0)
Screenshot: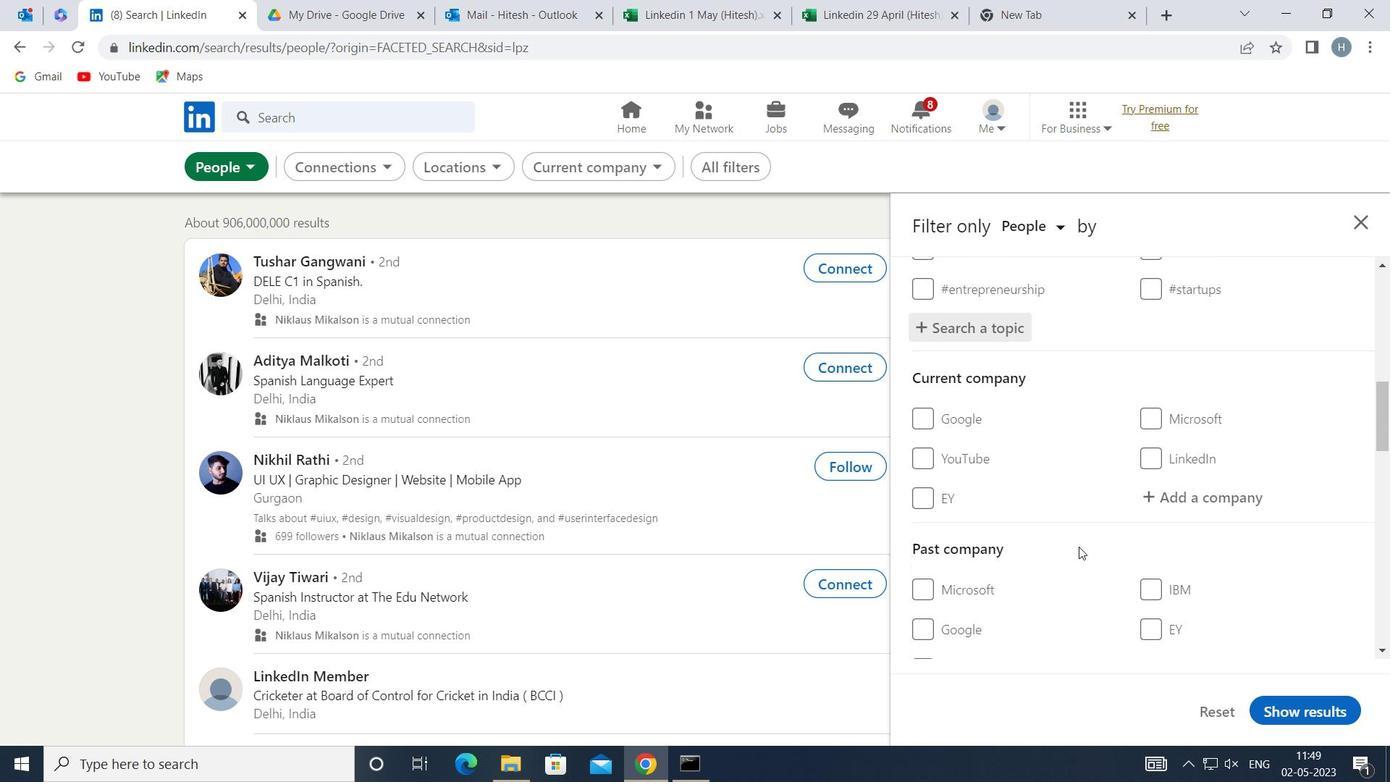 
Action: Mouse scrolled (1078, 545) with delta (0, 0)
Screenshot: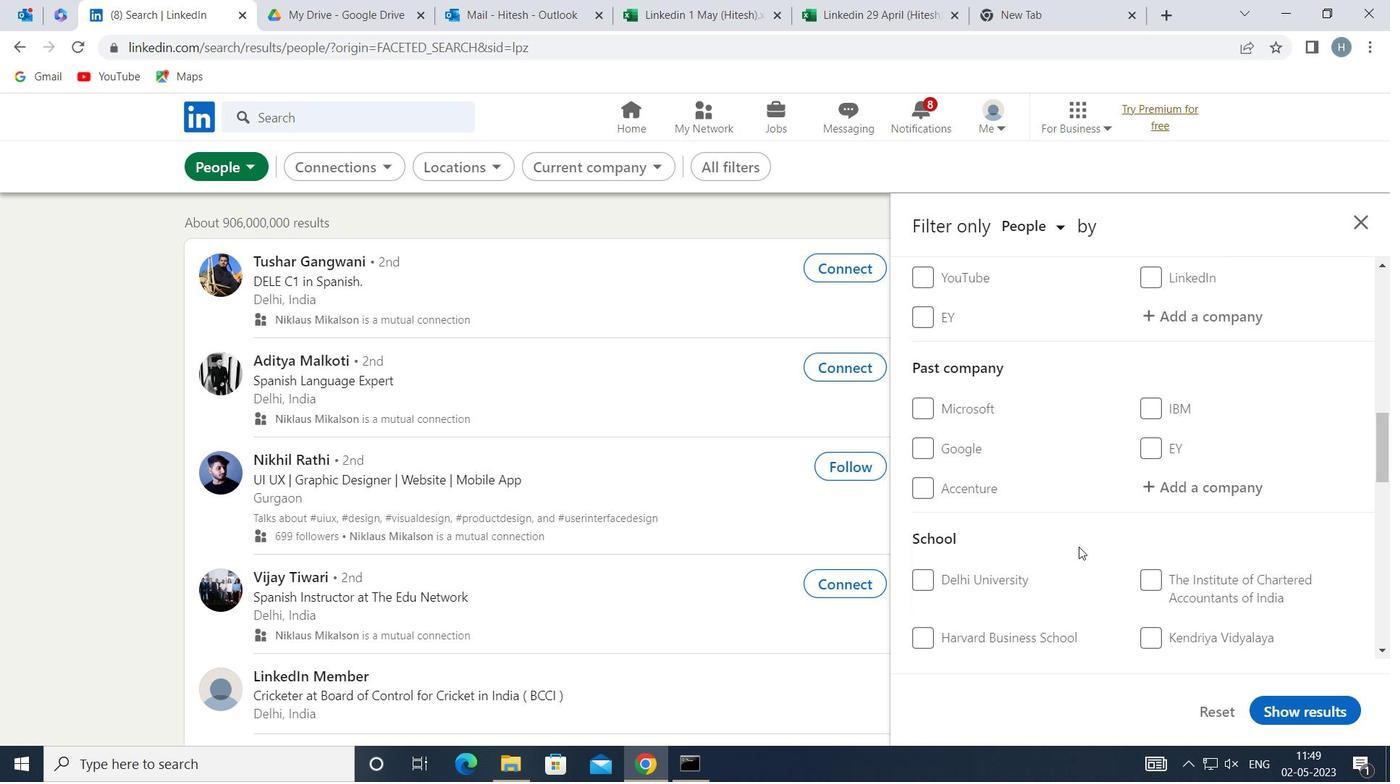 
Action: Mouse scrolled (1078, 545) with delta (0, 0)
Screenshot: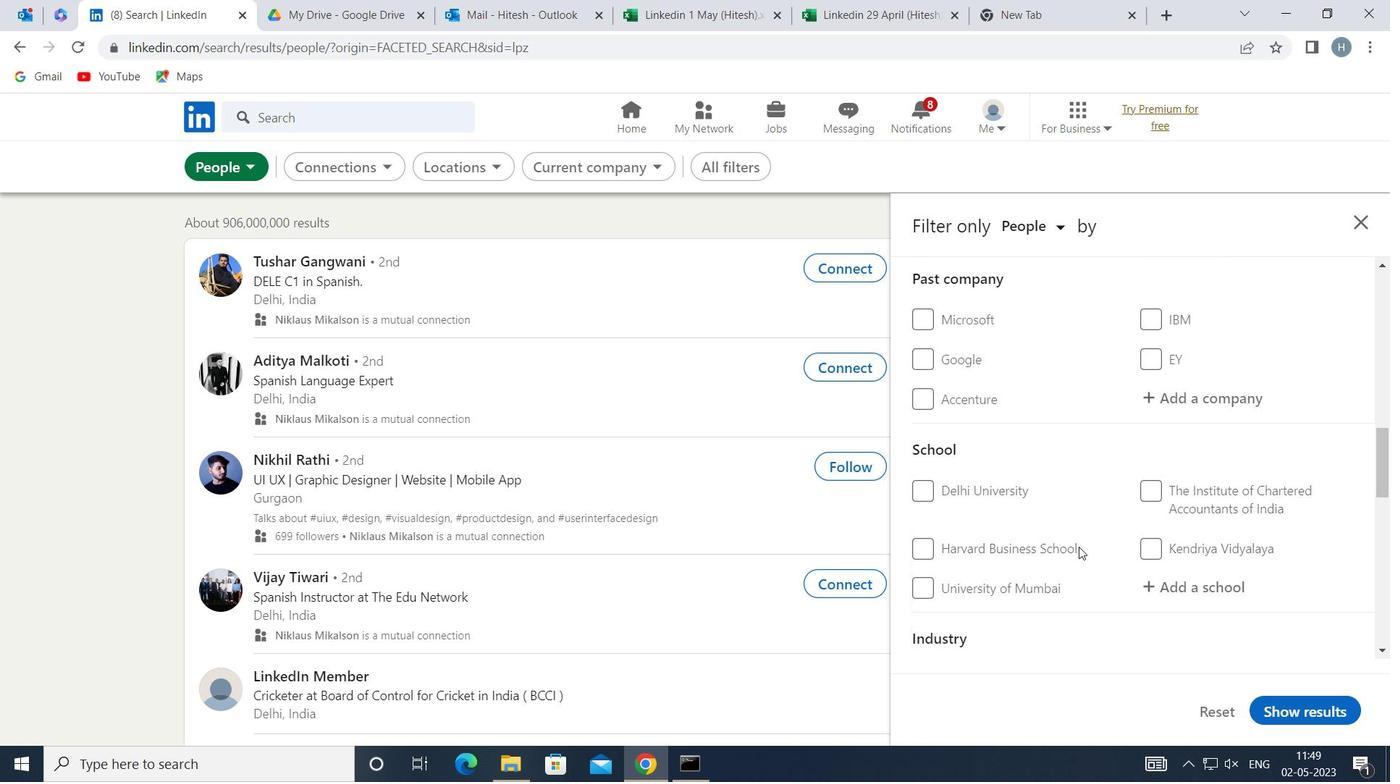 
Action: Mouse scrolled (1078, 545) with delta (0, 0)
Screenshot: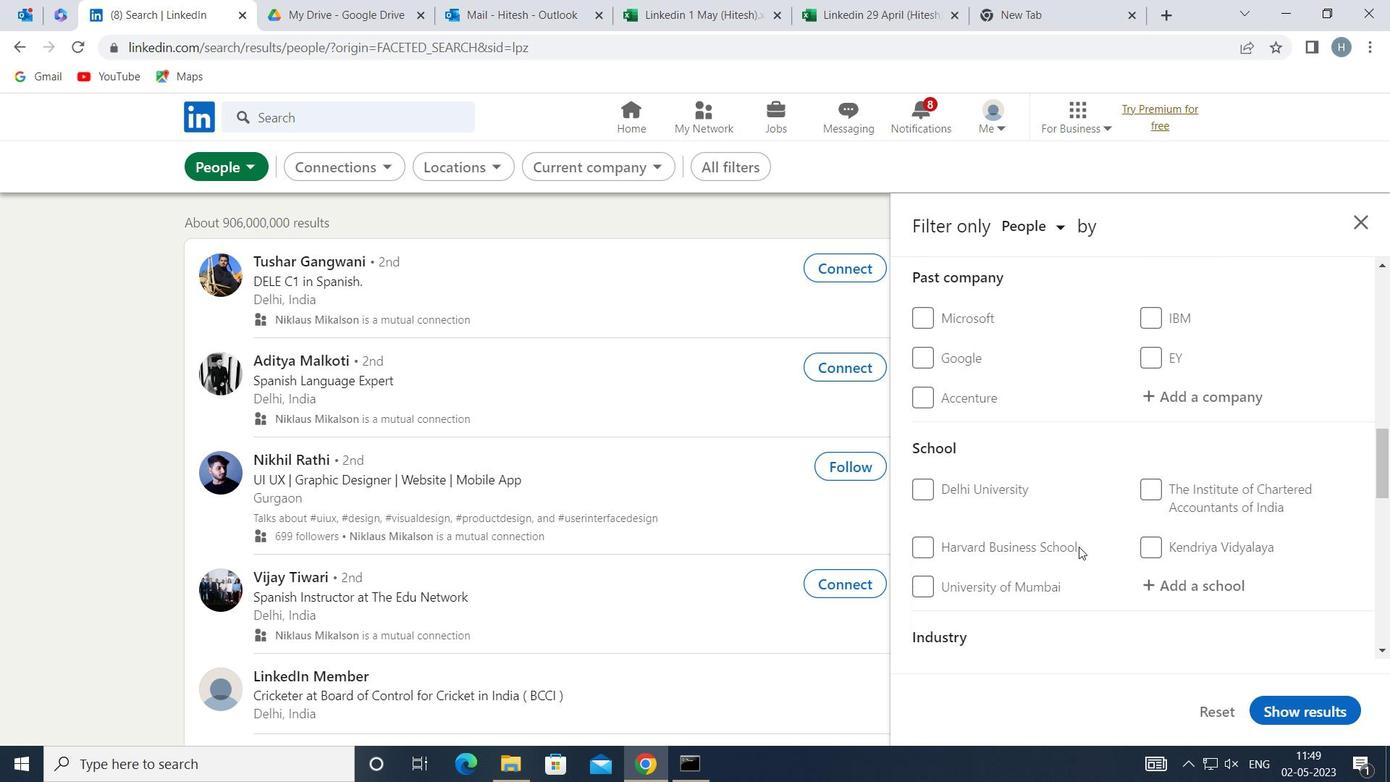 
Action: Mouse scrolled (1078, 545) with delta (0, 0)
Screenshot: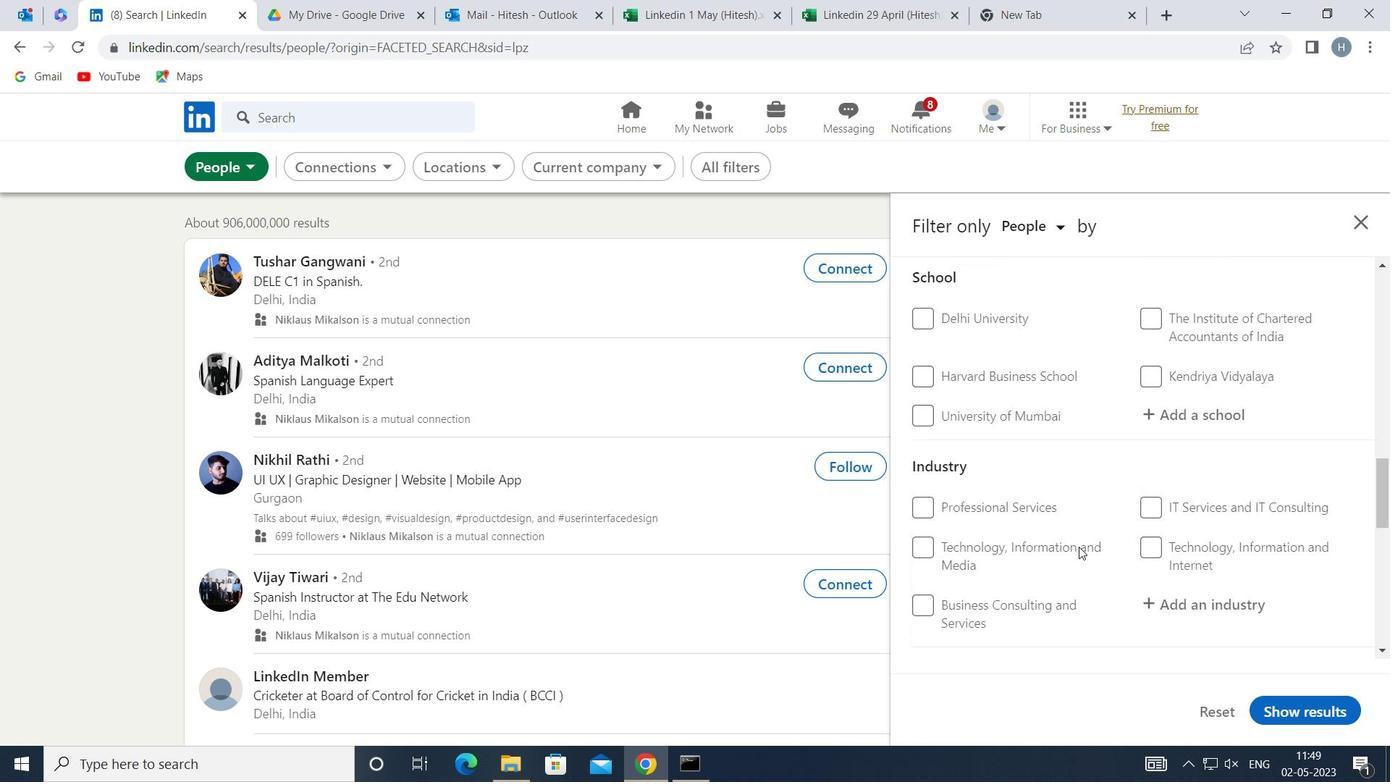 
Action: Mouse scrolled (1078, 545) with delta (0, 0)
Screenshot: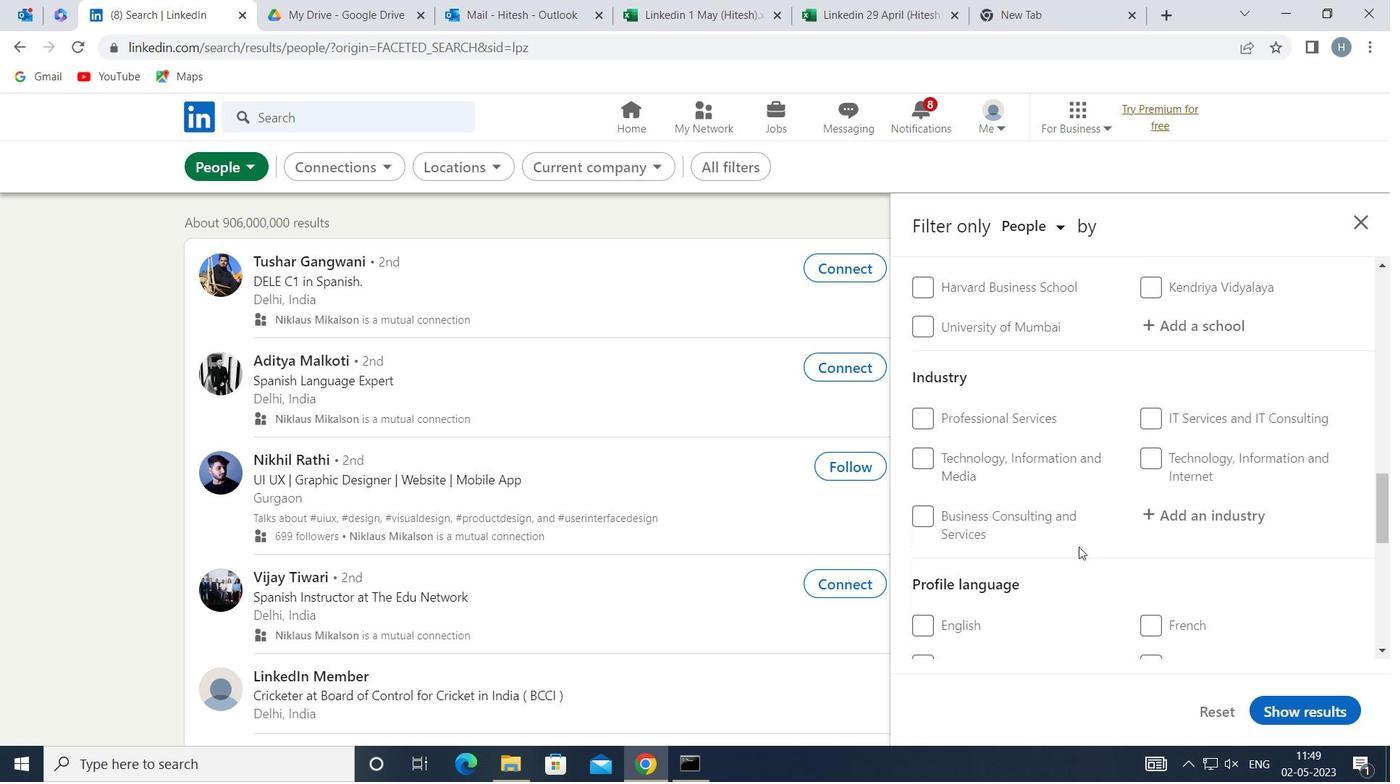 
Action: Mouse moved to (969, 526)
Screenshot: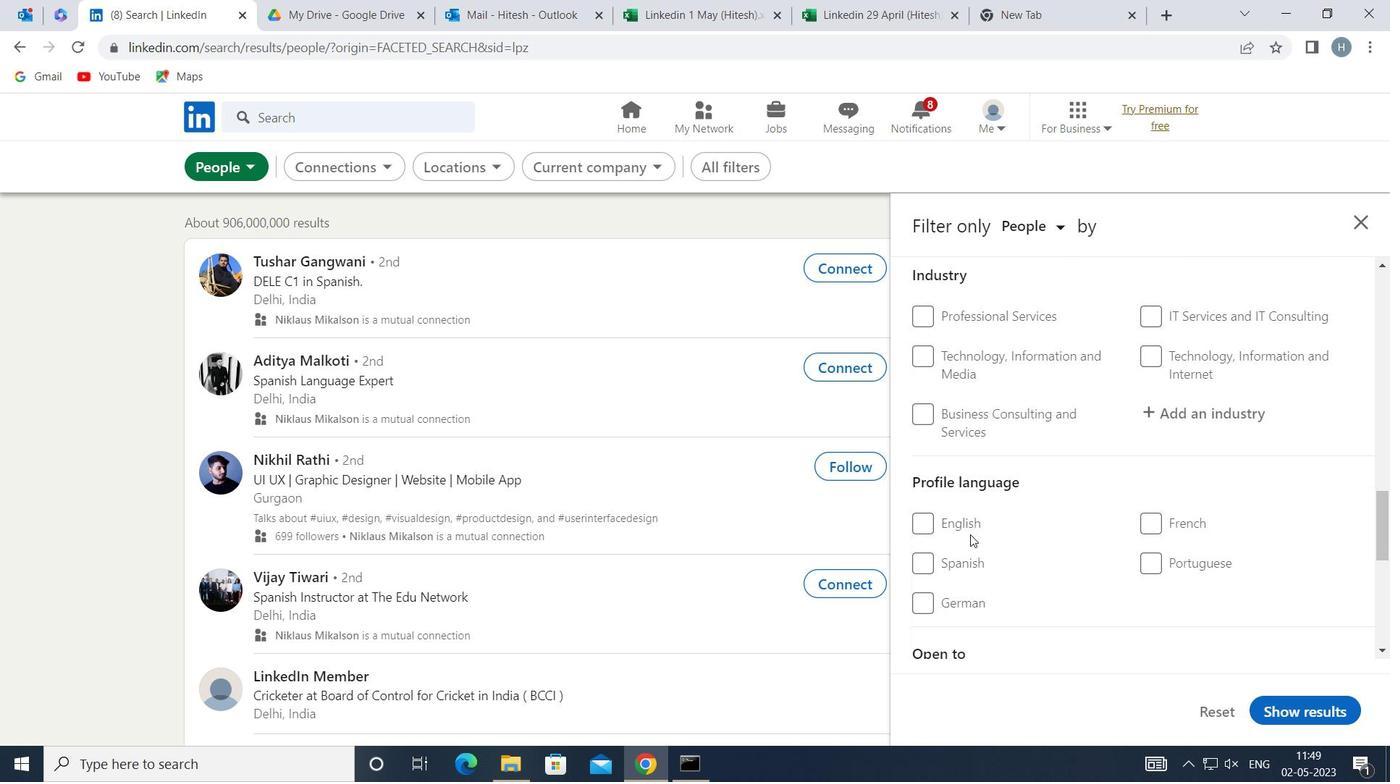 
Action: Mouse pressed left at (969, 526)
Screenshot: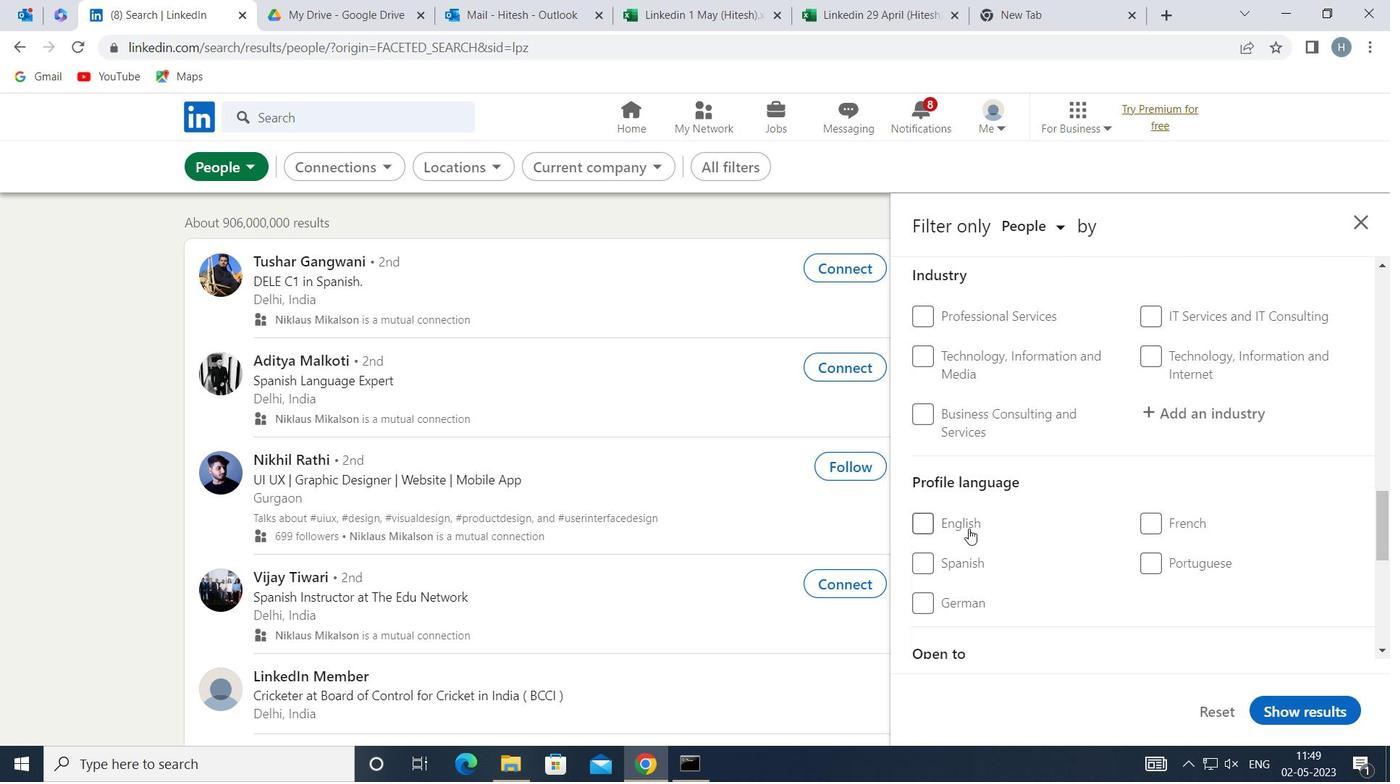 
Action: Mouse moved to (1109, 535)
Screenshot: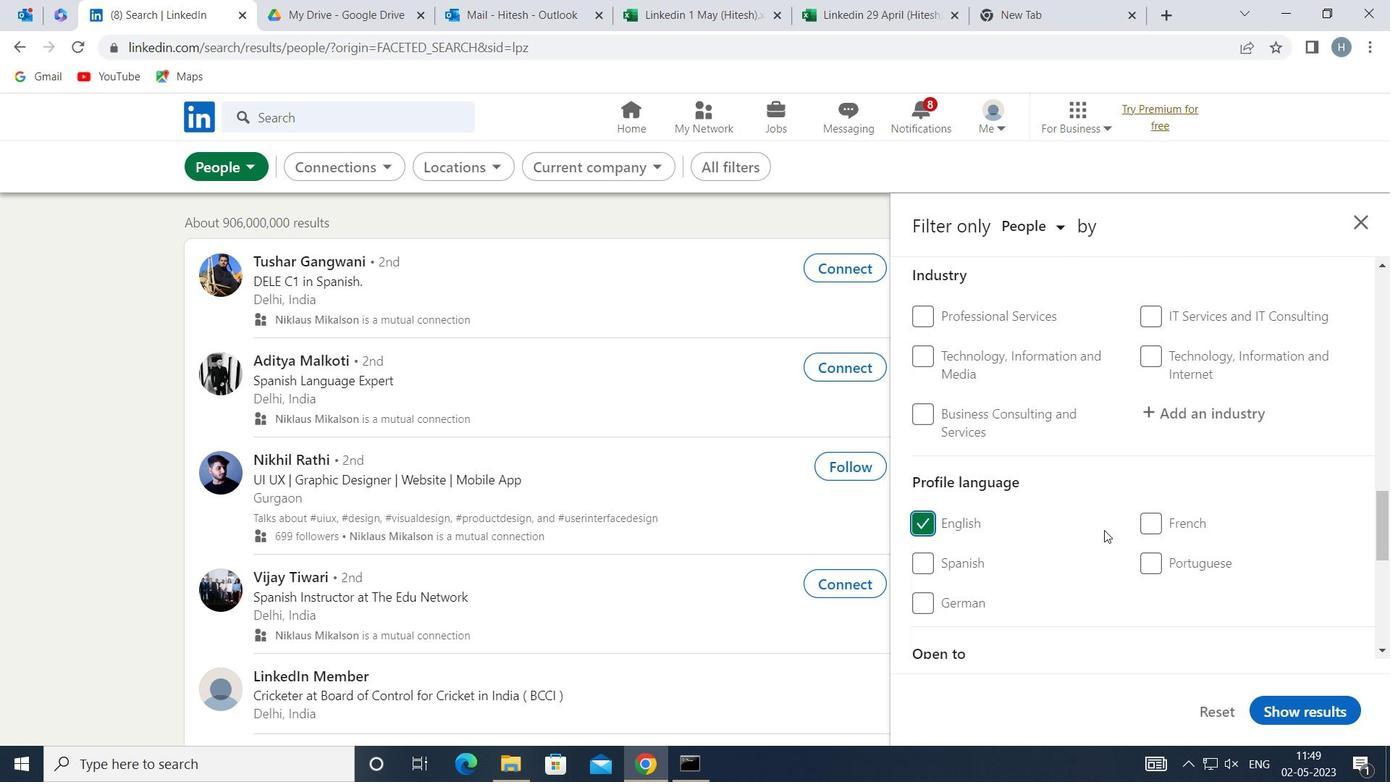 
Action: Mouse scrolled (1109, 535) with delta (0, 0)
Screenshot: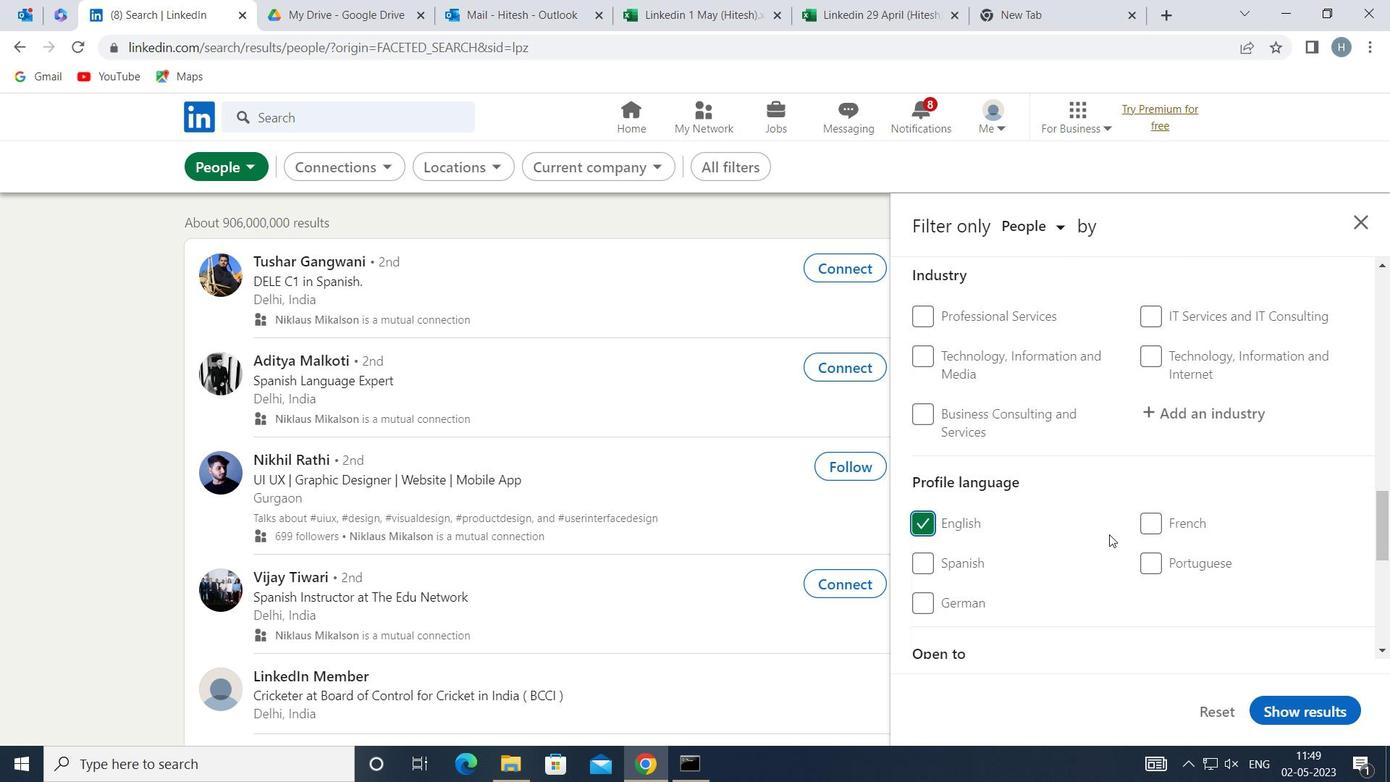 
Action: Mouse scrolled (1109, 535) with delta (0, 0)
Screenshot: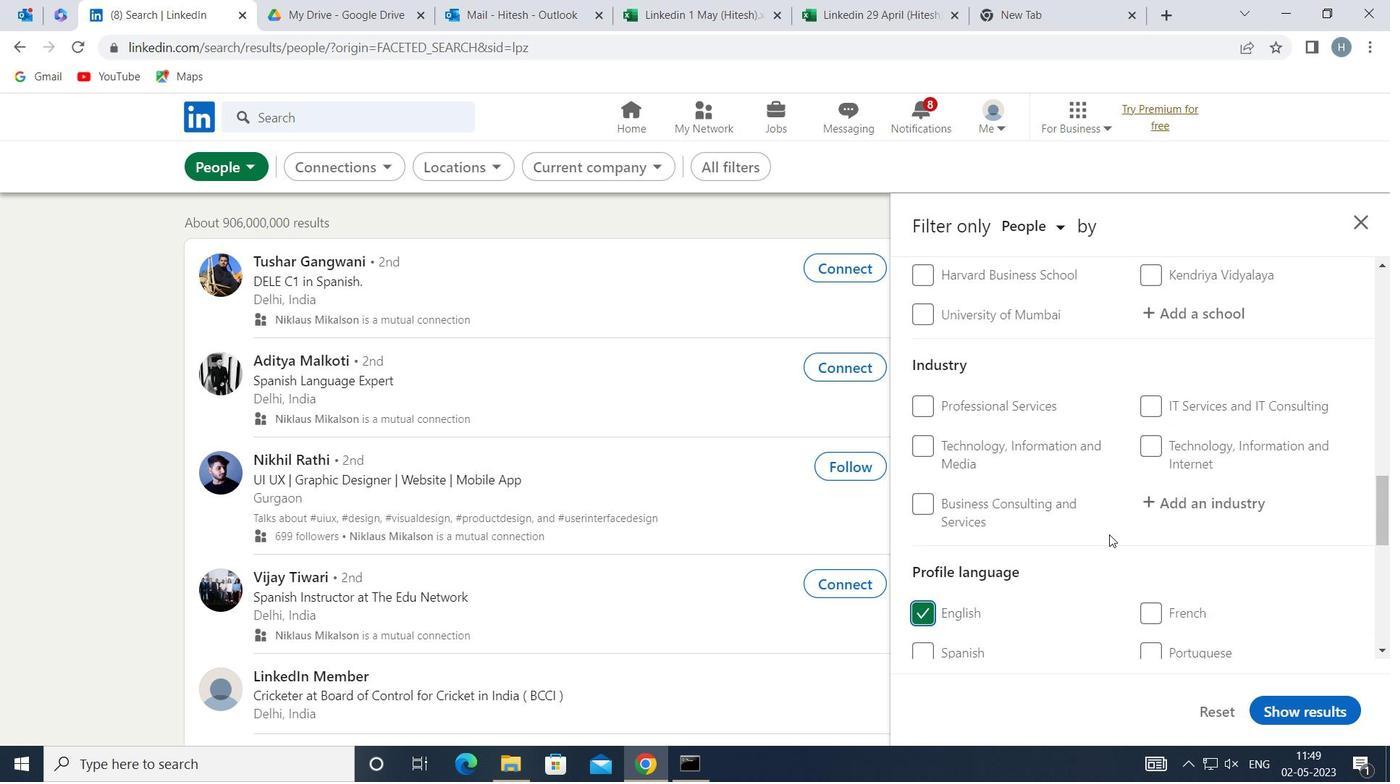 
Action: Mouse scrolled (1109, 535) with delta (0, 0)
Screenshot: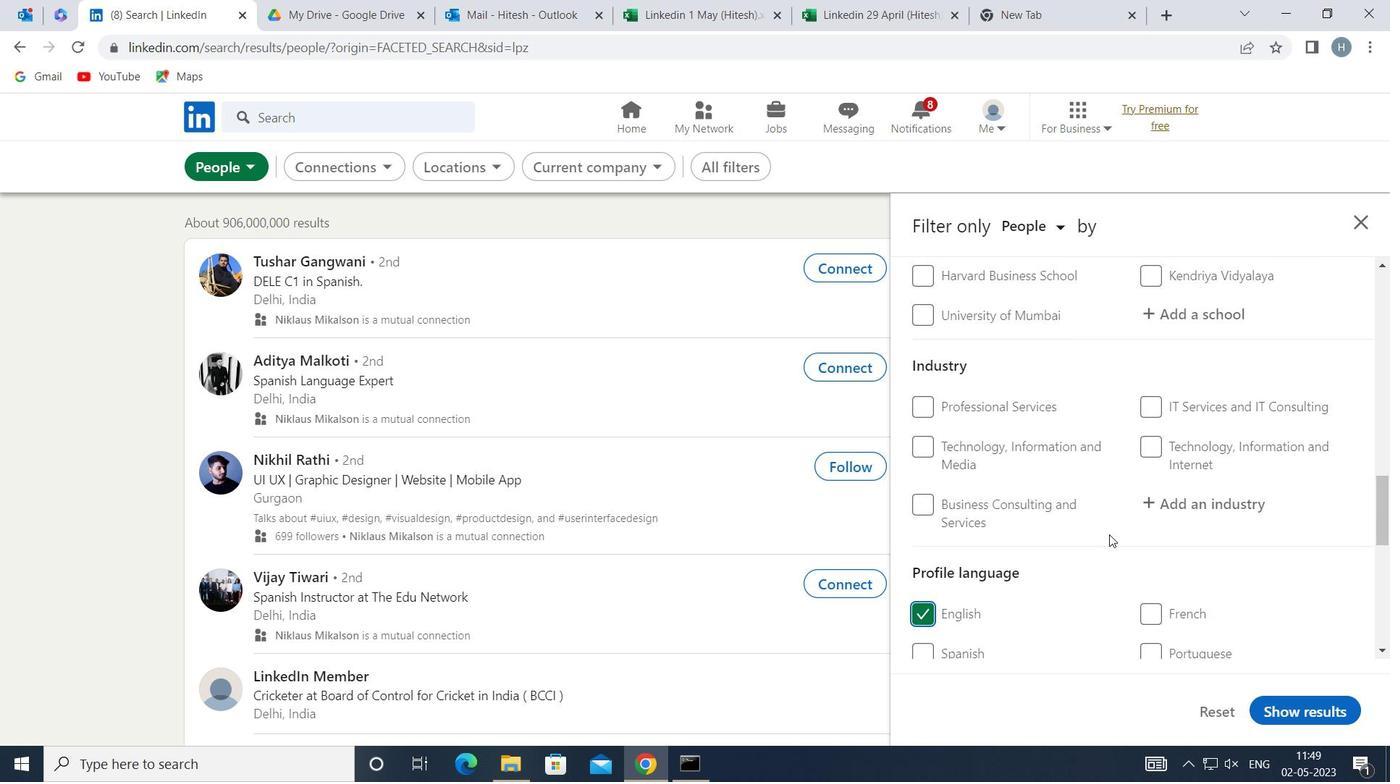 
Action: Mouse scrolled (1109, 535) with delta (0, 0)
Screenshot: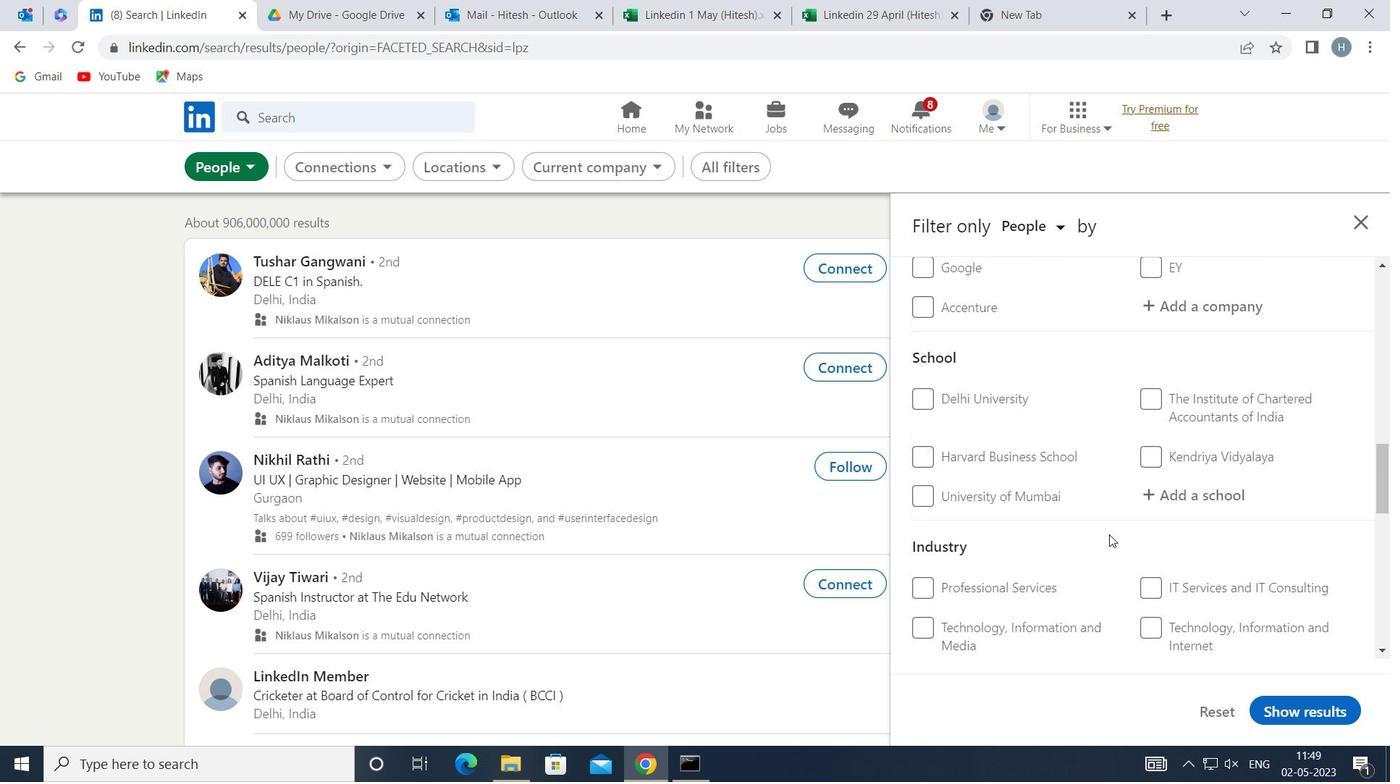 
Action: Mouse scrolled (1109, 535) with delta (0, 0)
Screenshot: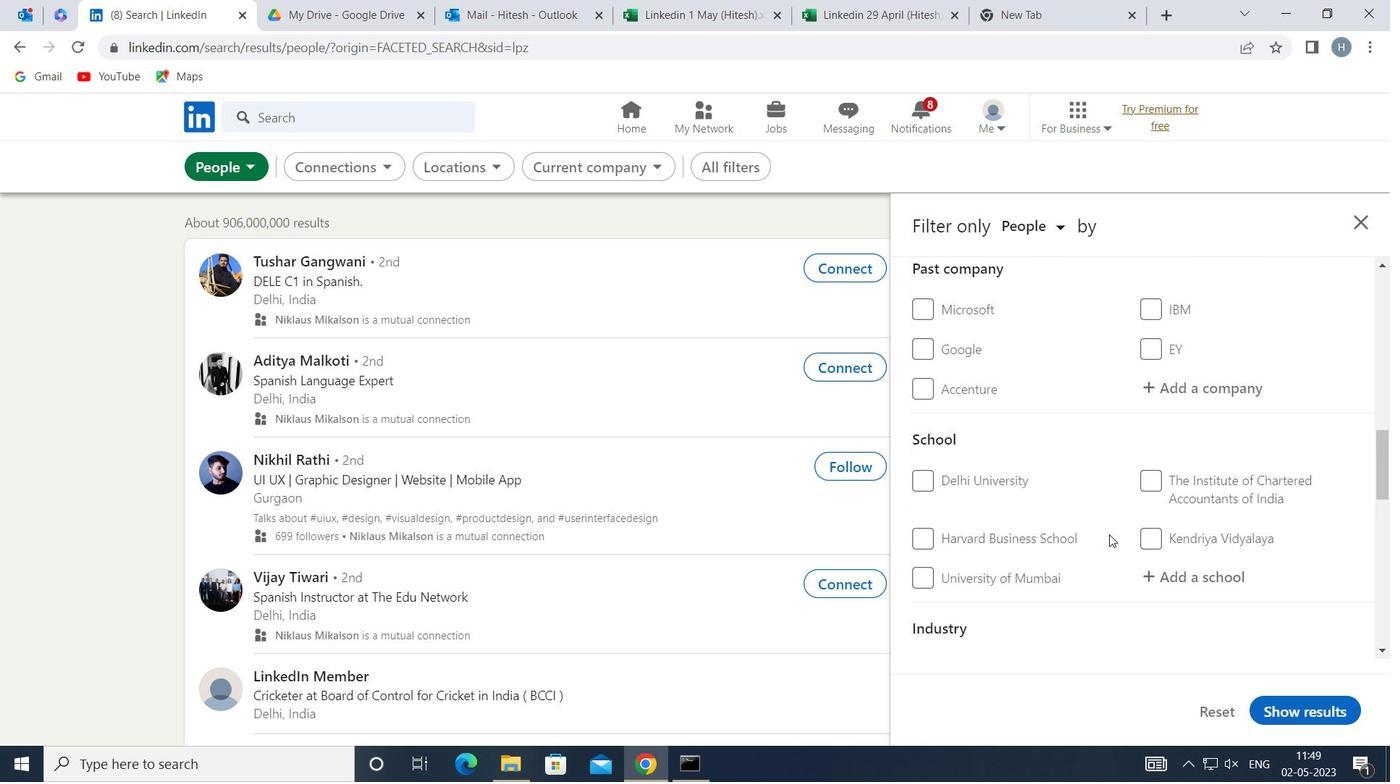 
Action: Mouse scrolled (1109, 535) with delta (0, 0)
Screenshot: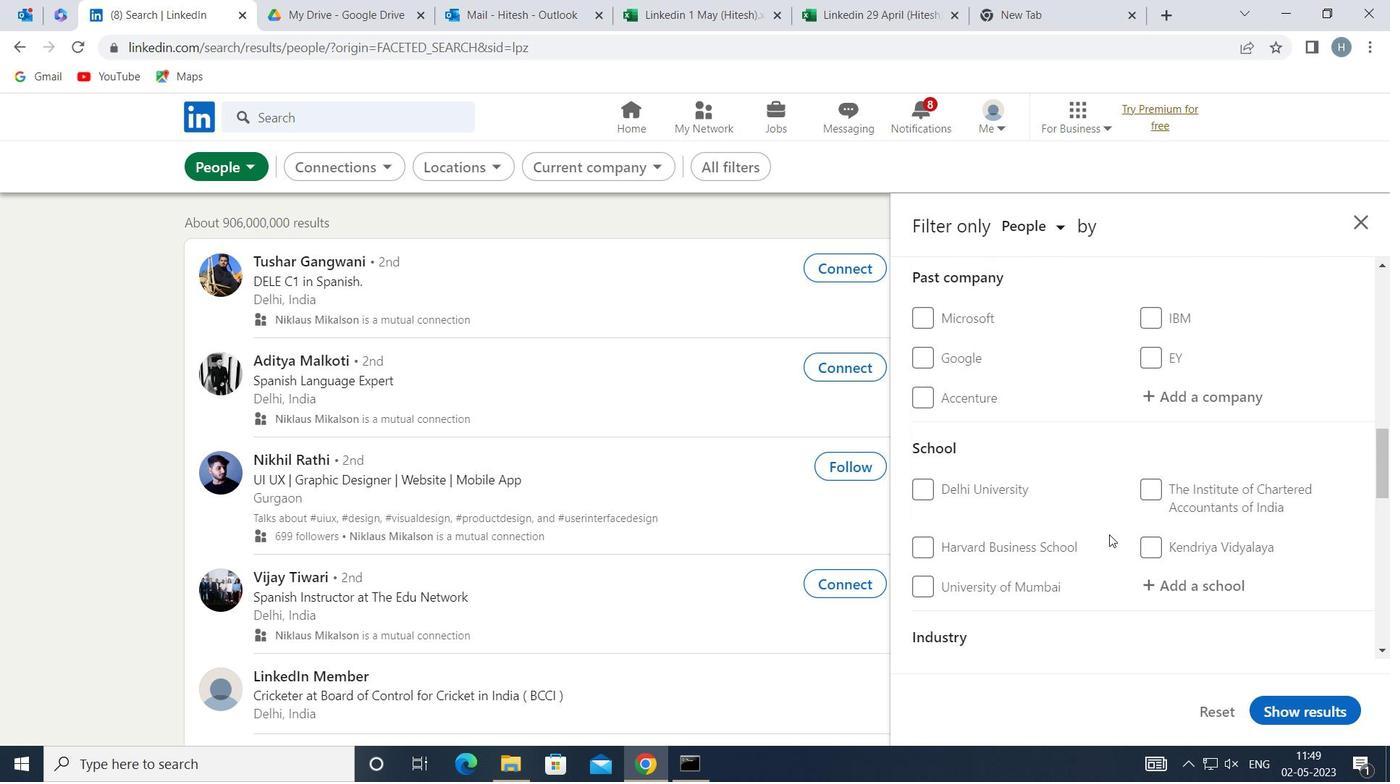 
Action: Mouse scrolled (1109, 535) with delta (0, 0)
Screenshot: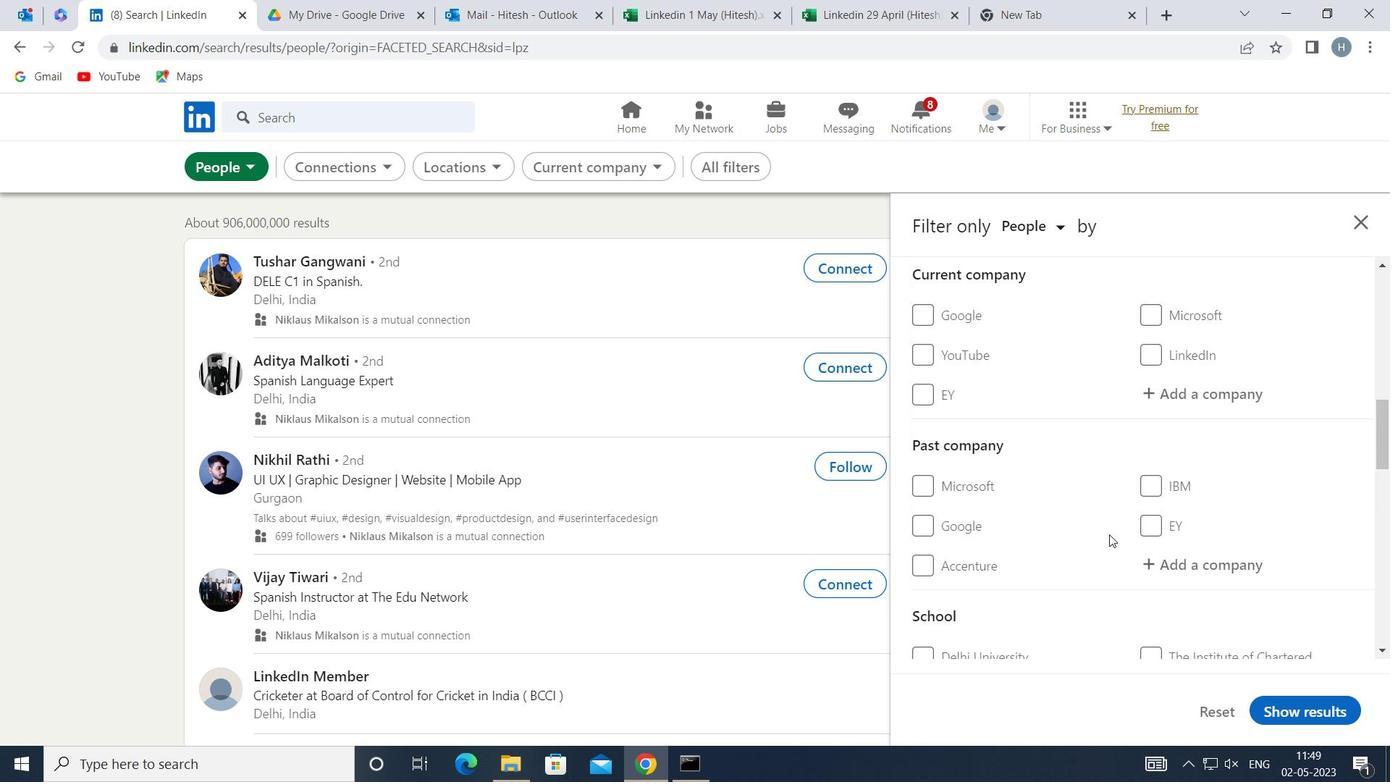 
Action: Mouse scrolled (1109, 535) with delta (0, 0)
Screenshot: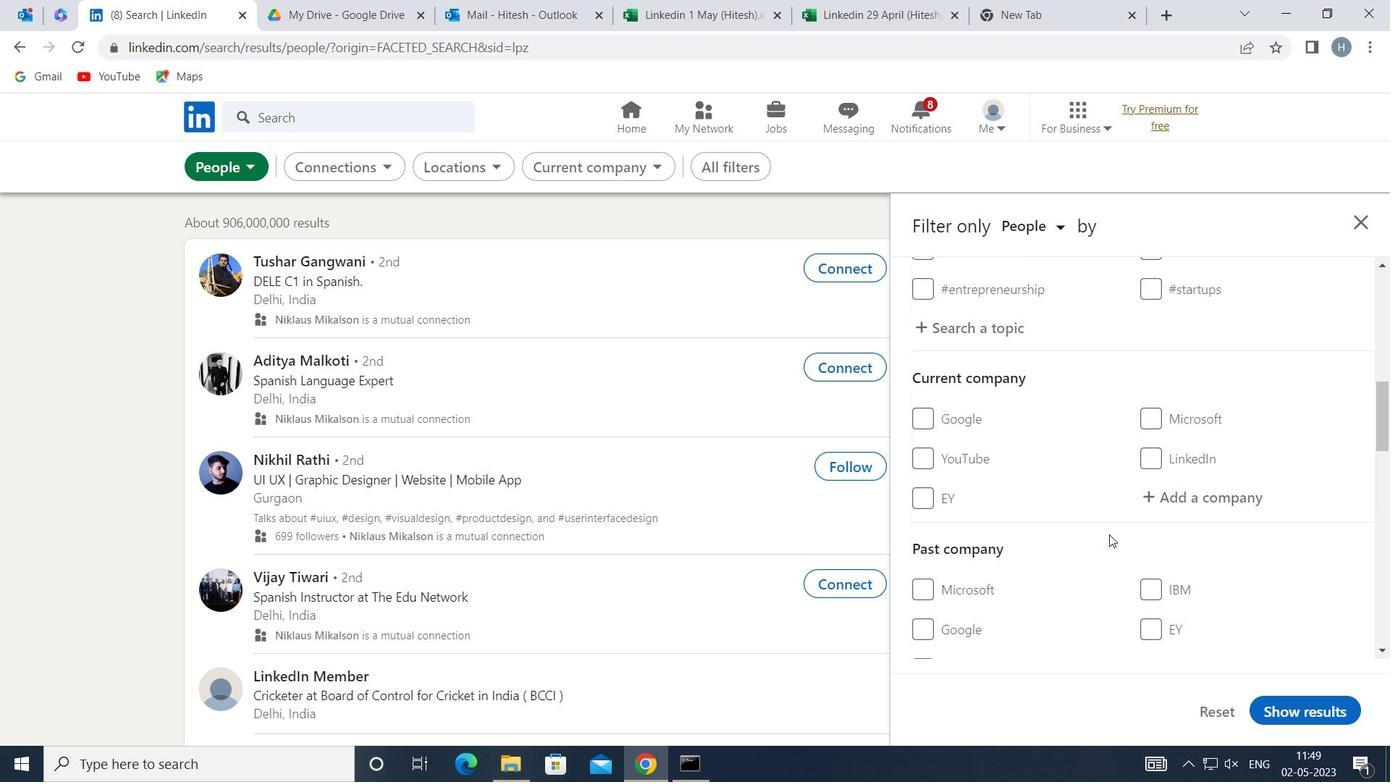
Action: Mouse moved to (1199, 574)
Screenshot: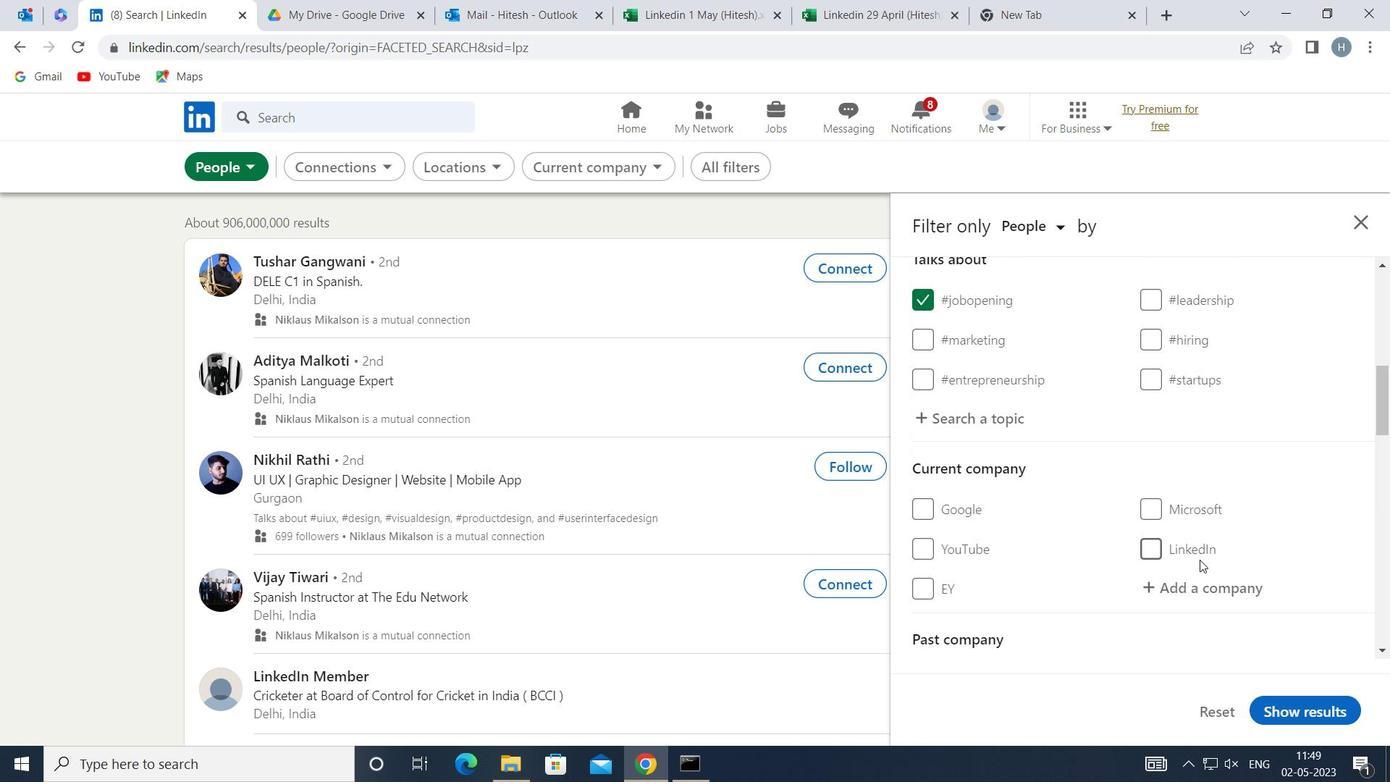 
Action: Mouse pressed left at (1199, 574)
Screenshot: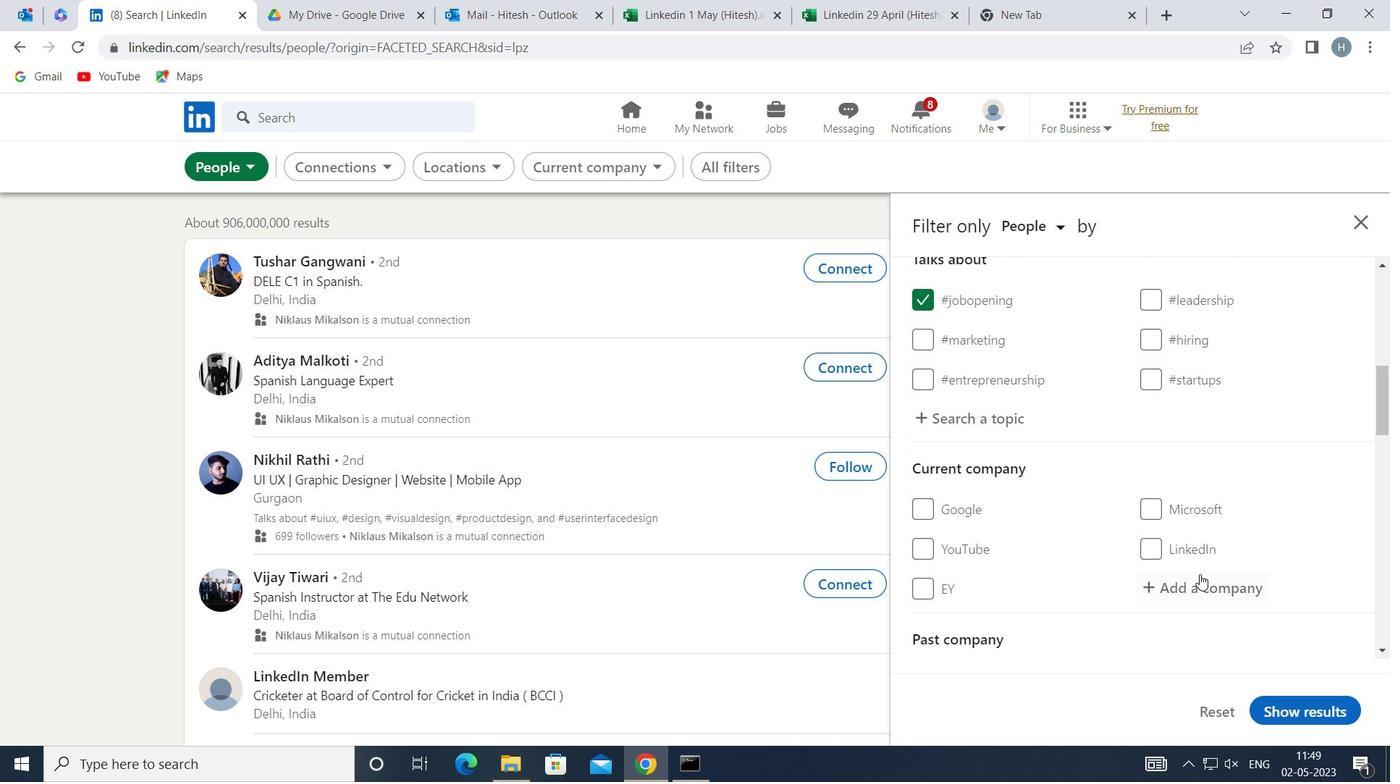
Action: Mouse moved to (1189, 571)
Screenshot: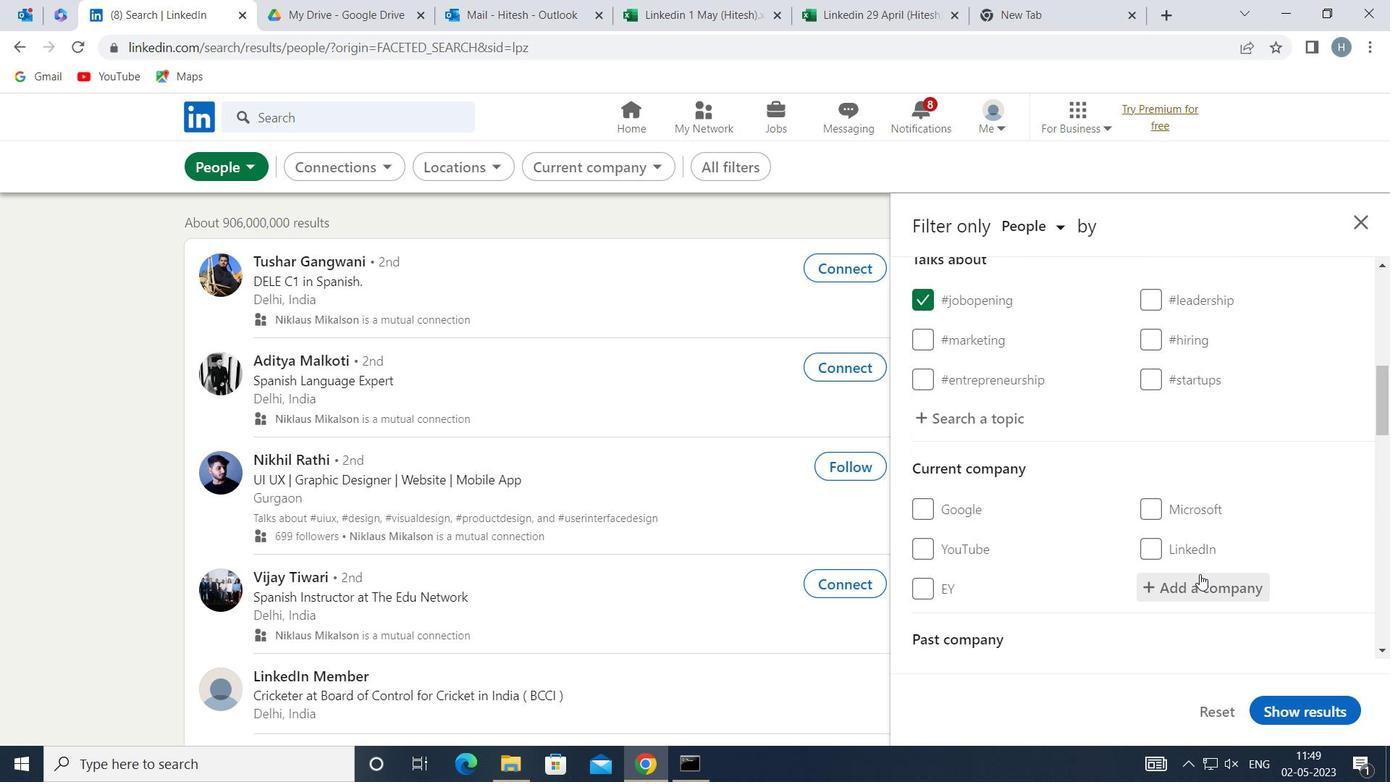 
Action: Key pressed <Key.shift>JCB
Screenshot: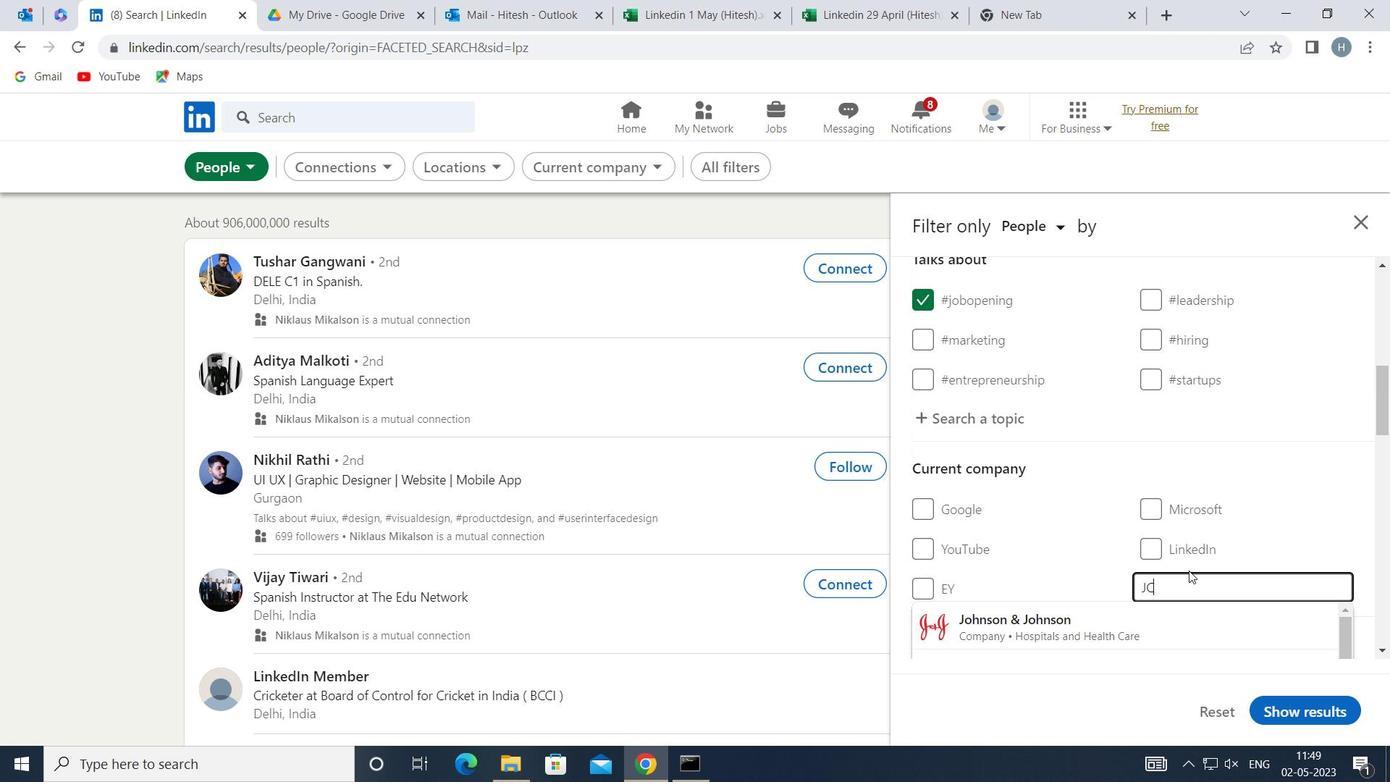 
Action: Mouse moved to (1112, 619)
Screenshot: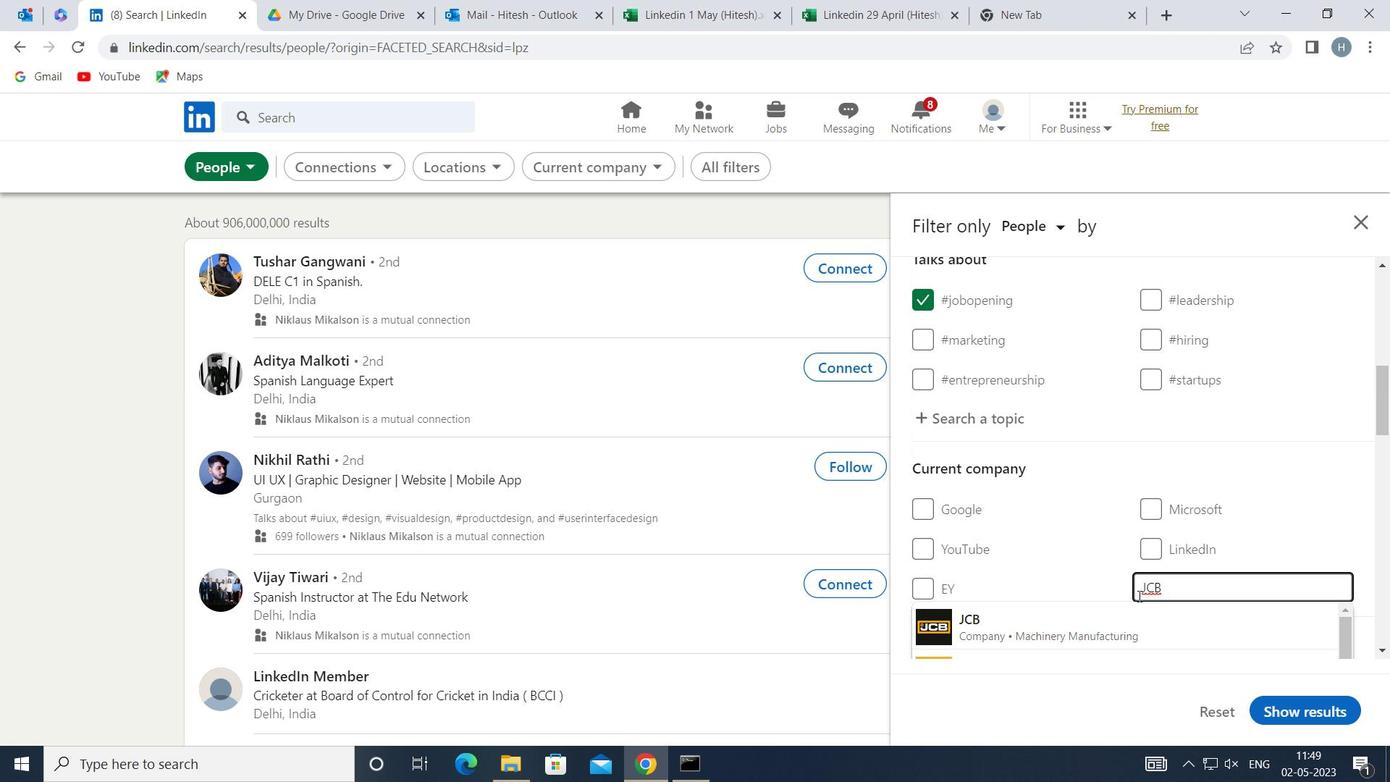 
Action: Mouse pressed left at (1112, 619)
Screenshot: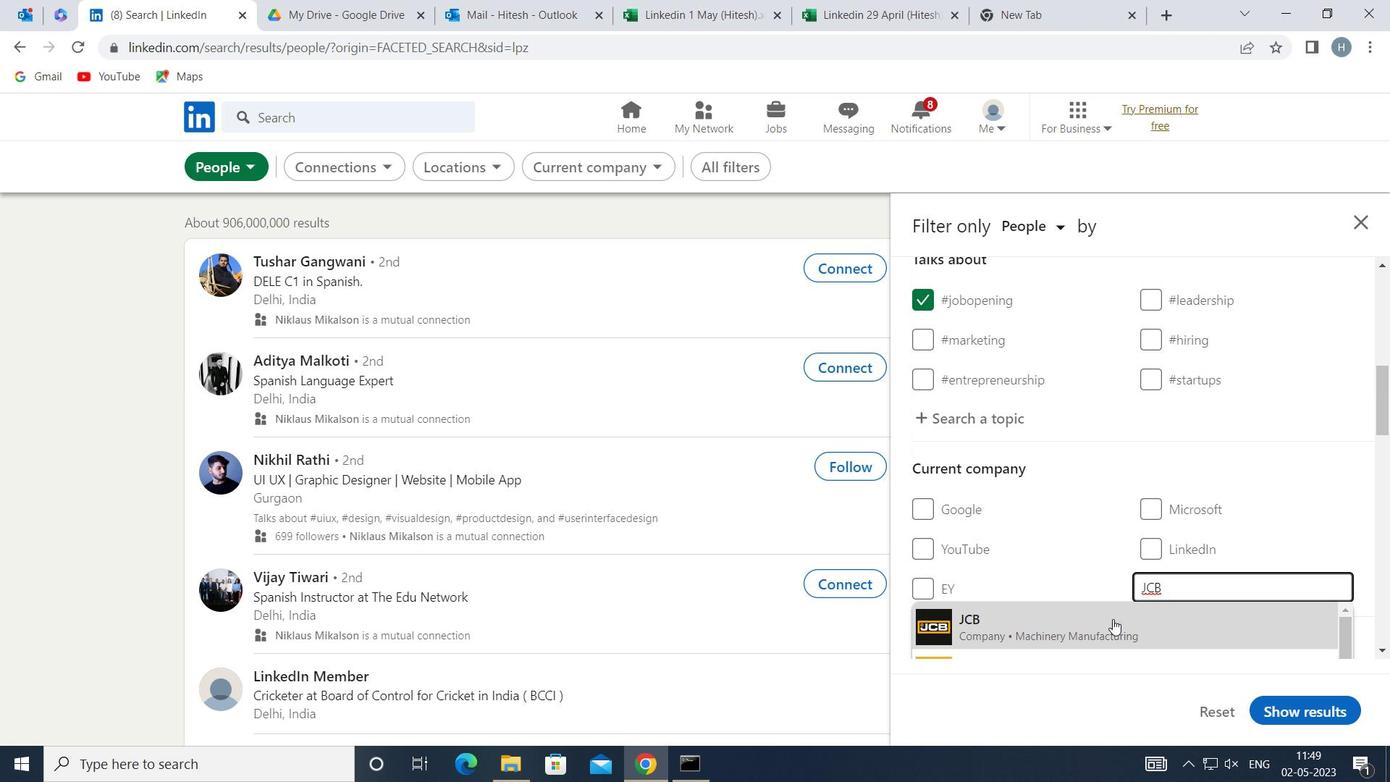 
Action: Mouse moved to (1089, 578)
Screenshot: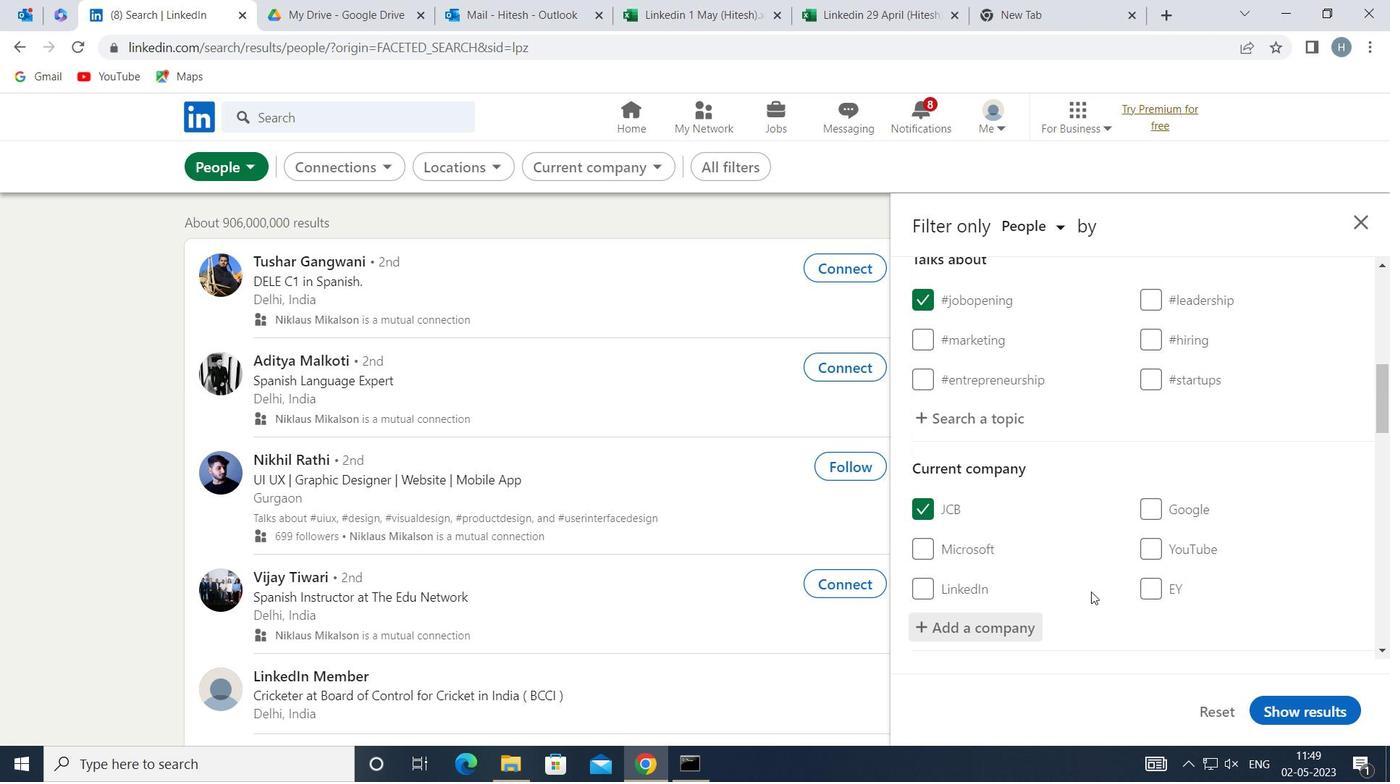 
Action: Mouse scrolled (1089, 577) with delta (0, 0)
Screenshot: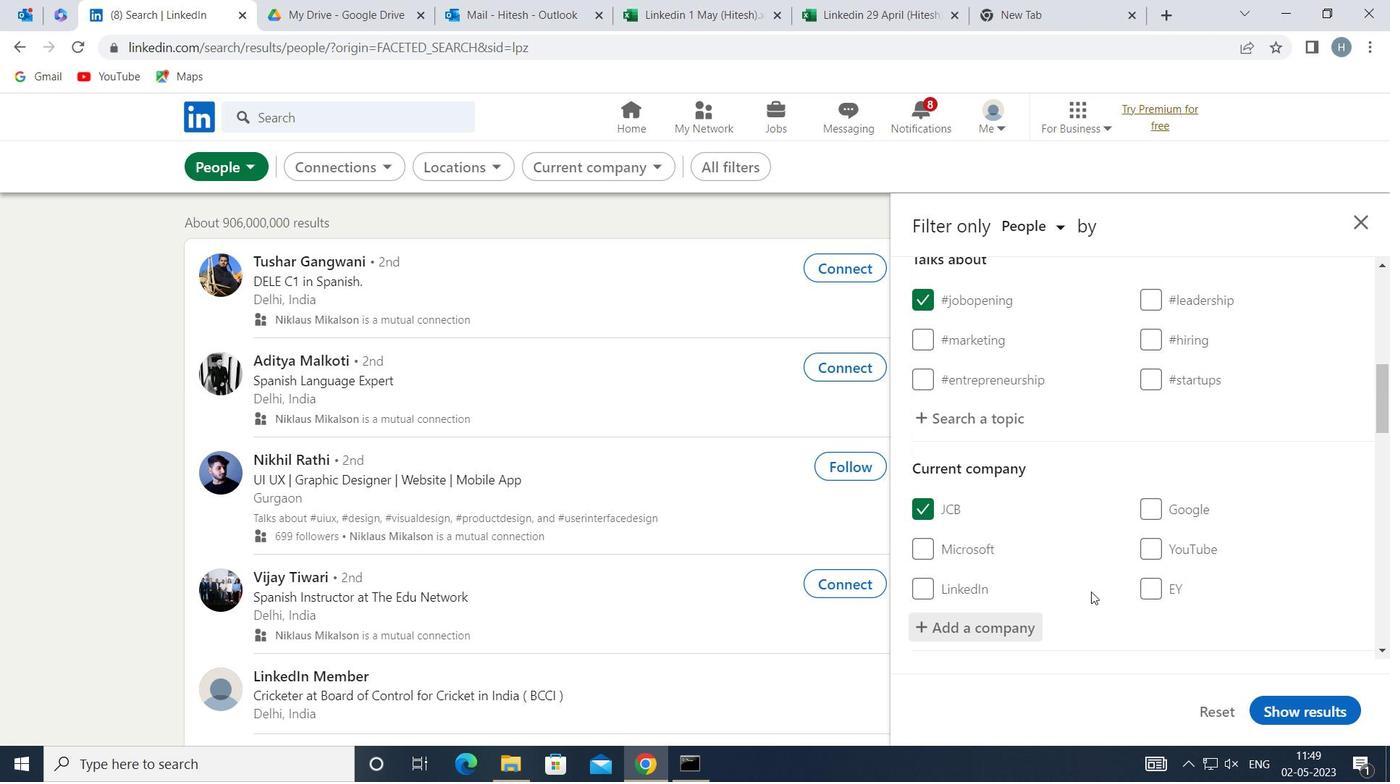 
Action: Mouse moved to (1088, 577)
Screenshot: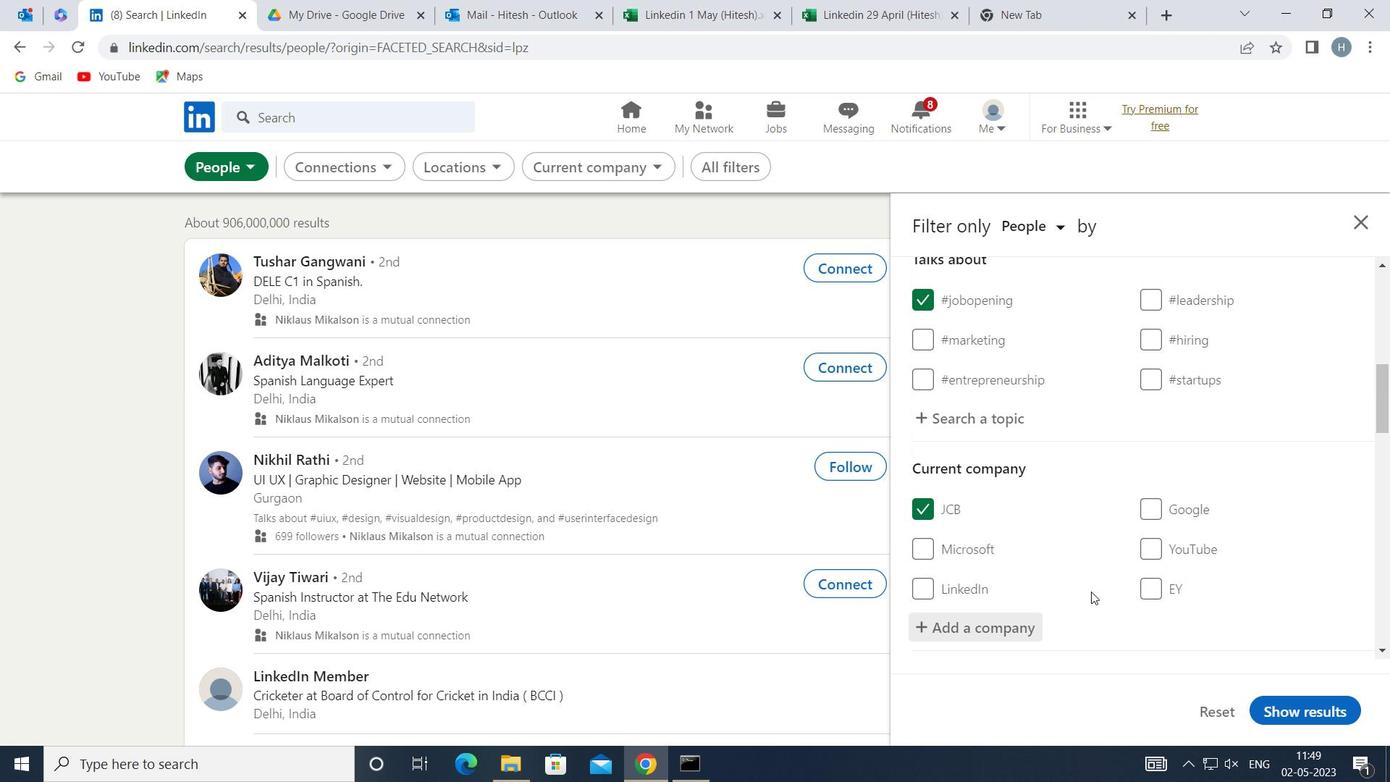 
Action: Mouse scrolled (1088, 576) with delta (0, 0)
Screenshot: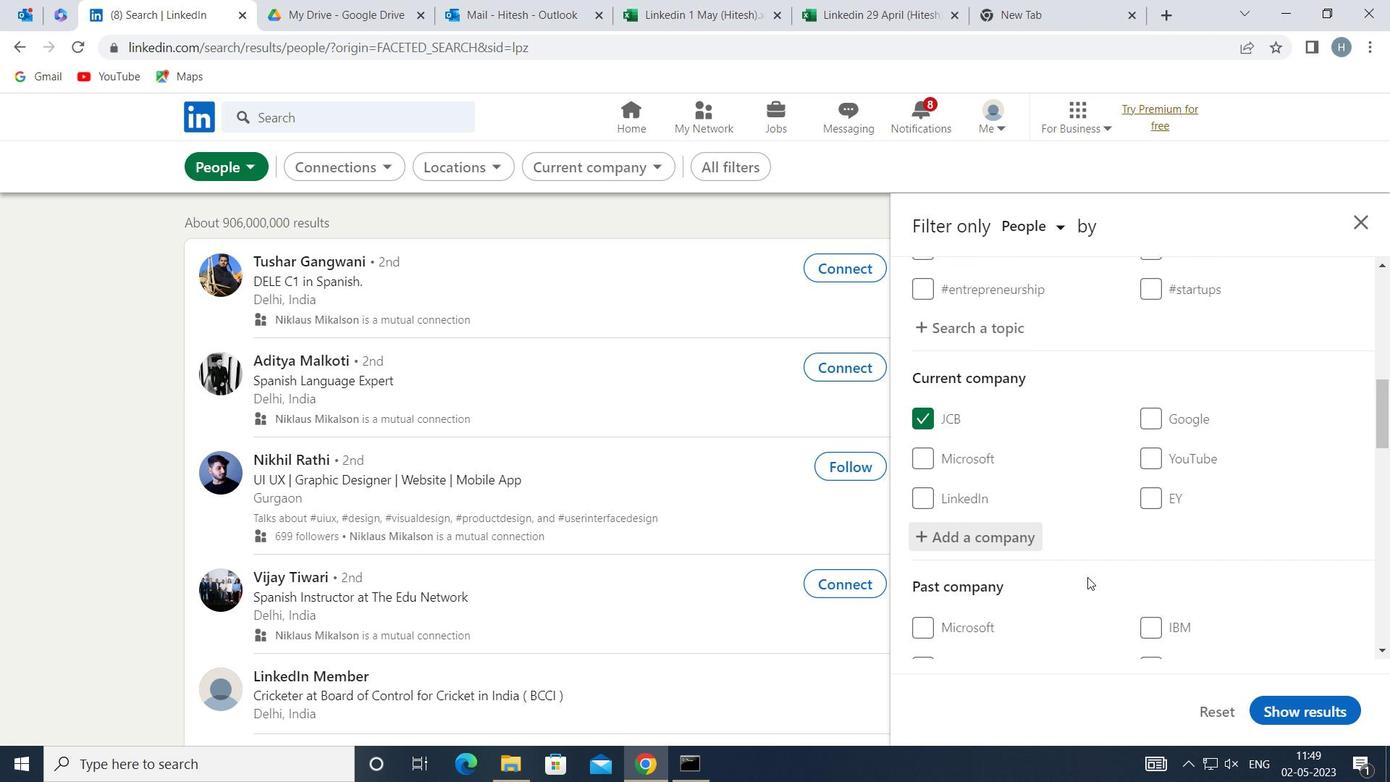 
Action: Mouse scrolled (1088, 576) with delta (0, 0)
Screenshot: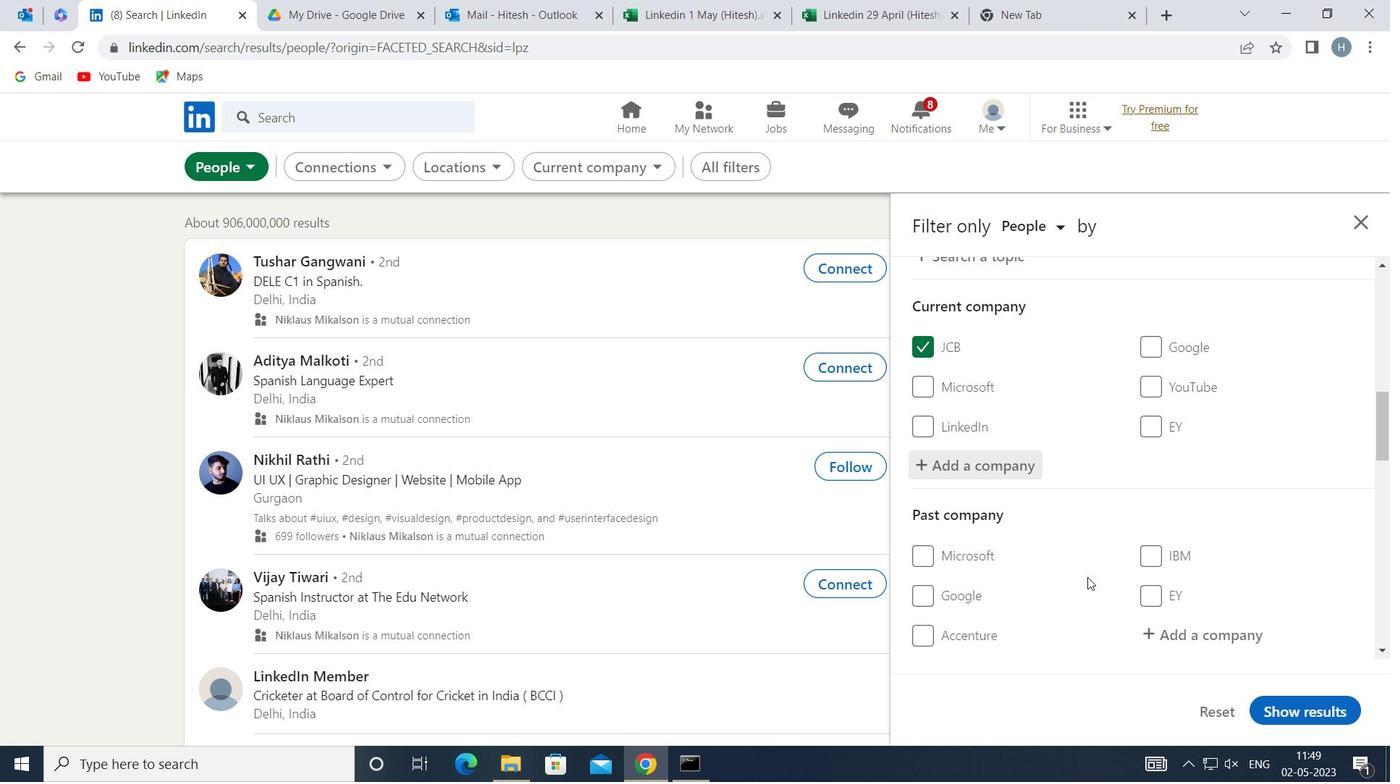
Action: Mouse scrolled (1088, 576) with delta (0, 0)
Screenshot: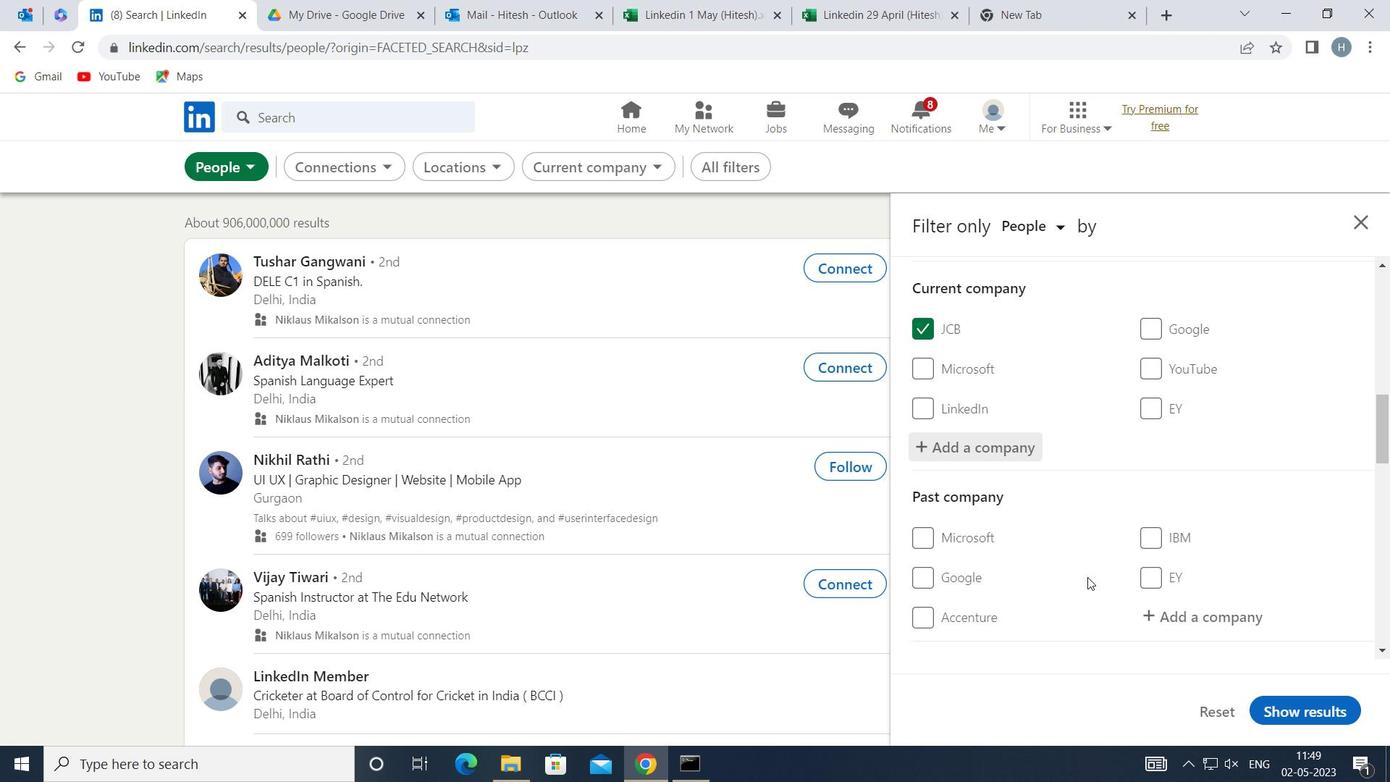 
Action: Mouse moved to (1185, 620)
Screenshot: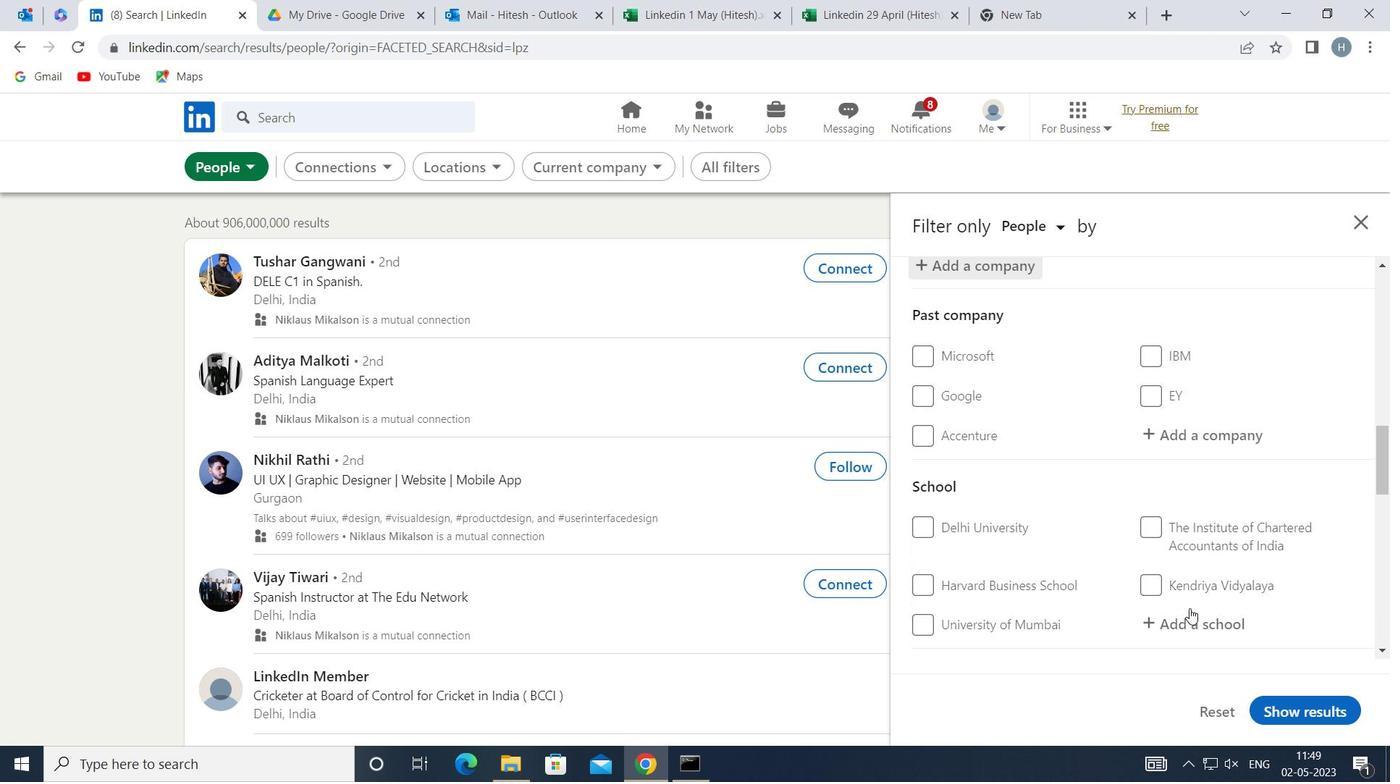 
Action: Mouse pressed left at (1185, 620)
Screenshot: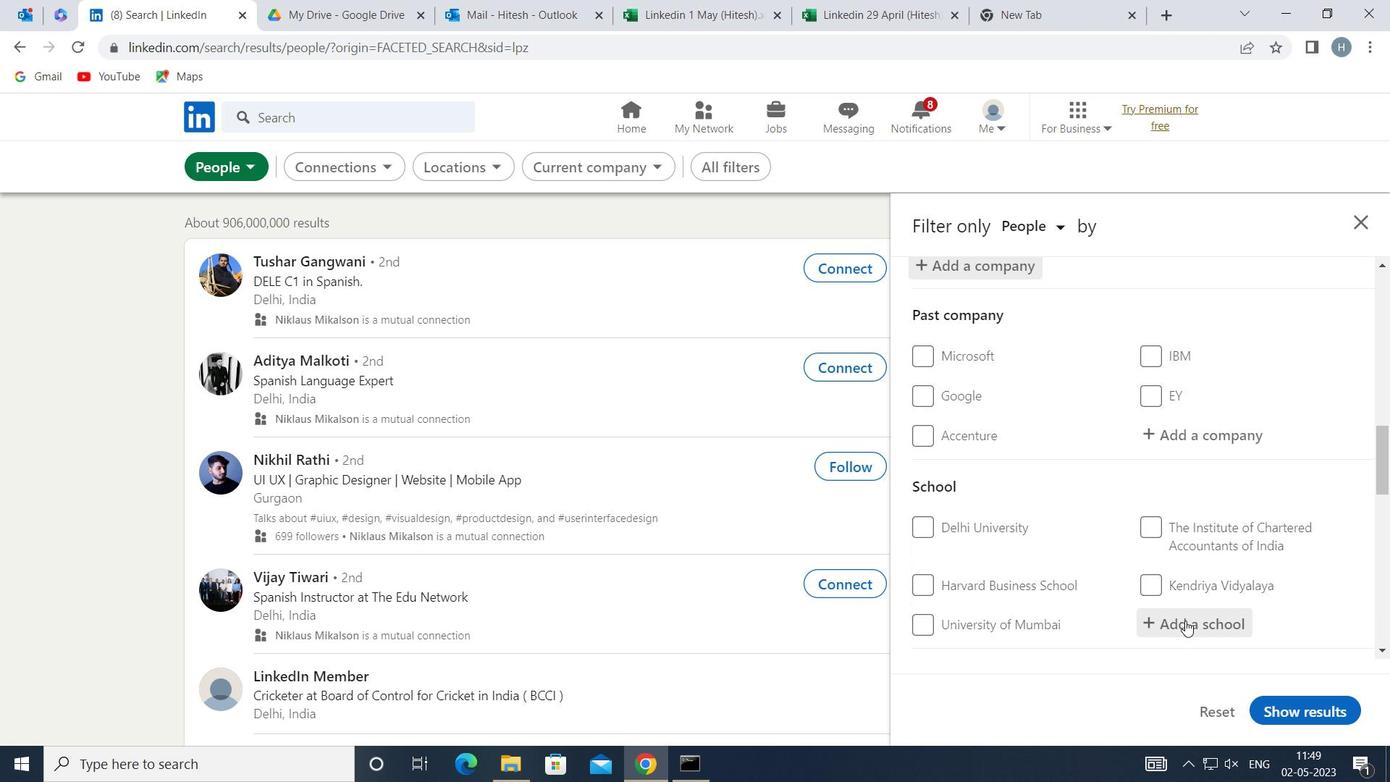 
Action: Mouse moved to (1175, 616)
Screenshot: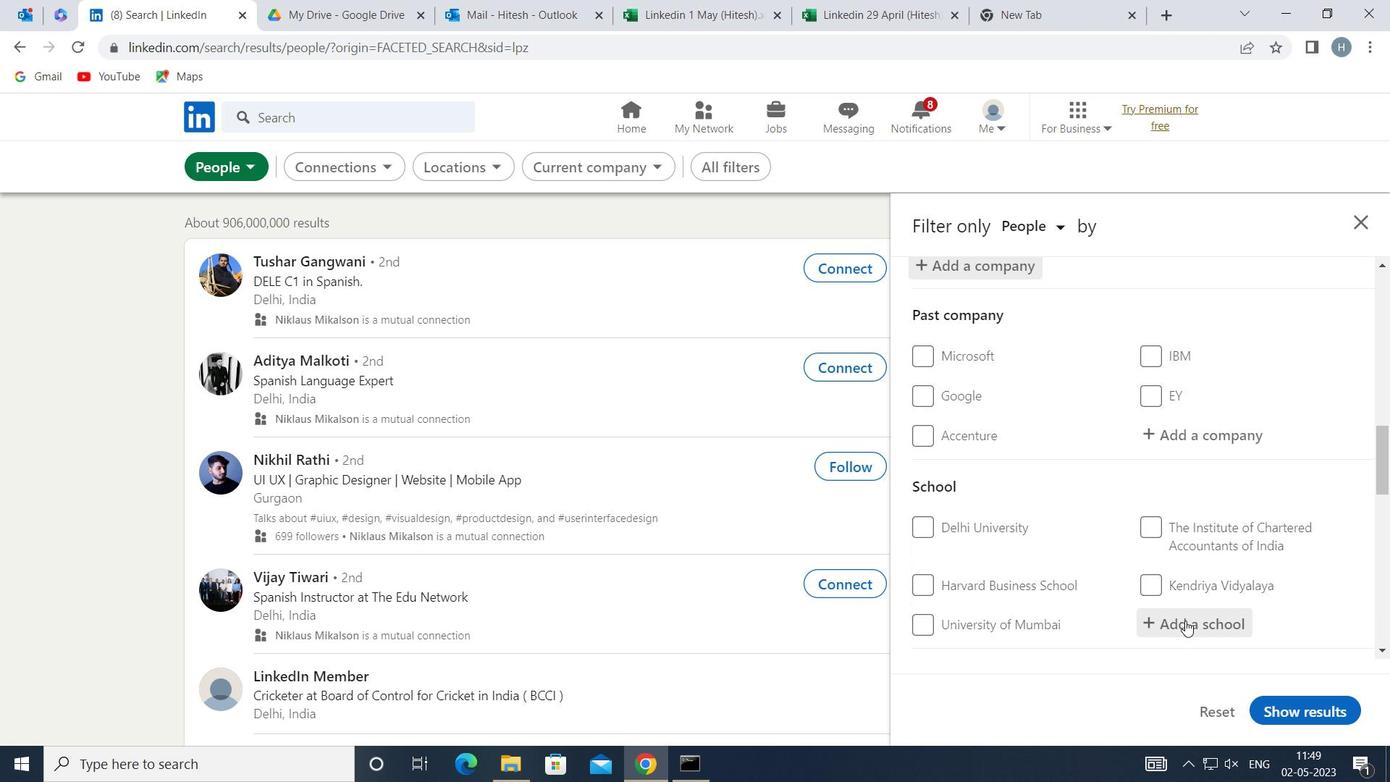
Action: Key pressed <Key.shift>JANKI<Key.space><Key.shift>DEVI<Key.space>
Screenshot: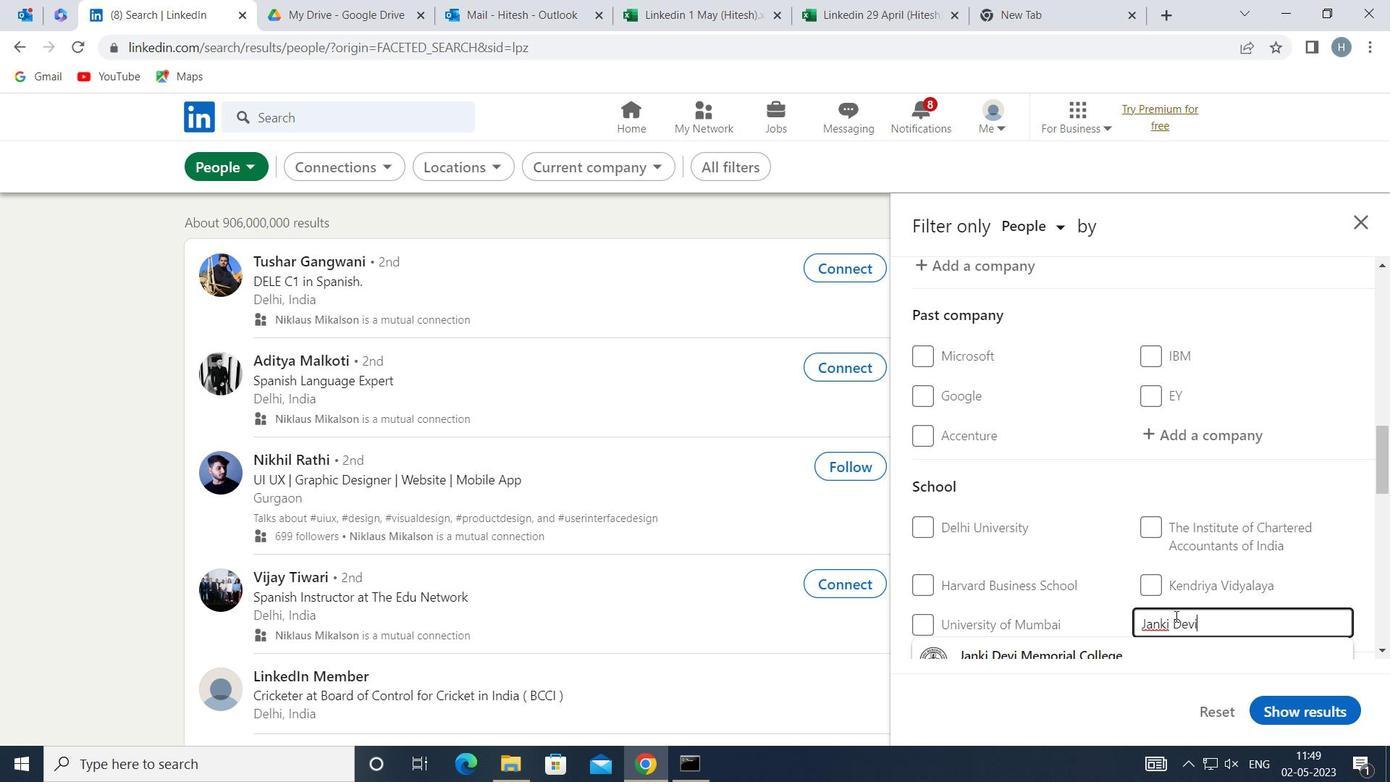 
Action: Mouse moved to (1209, 547)
Screenshot: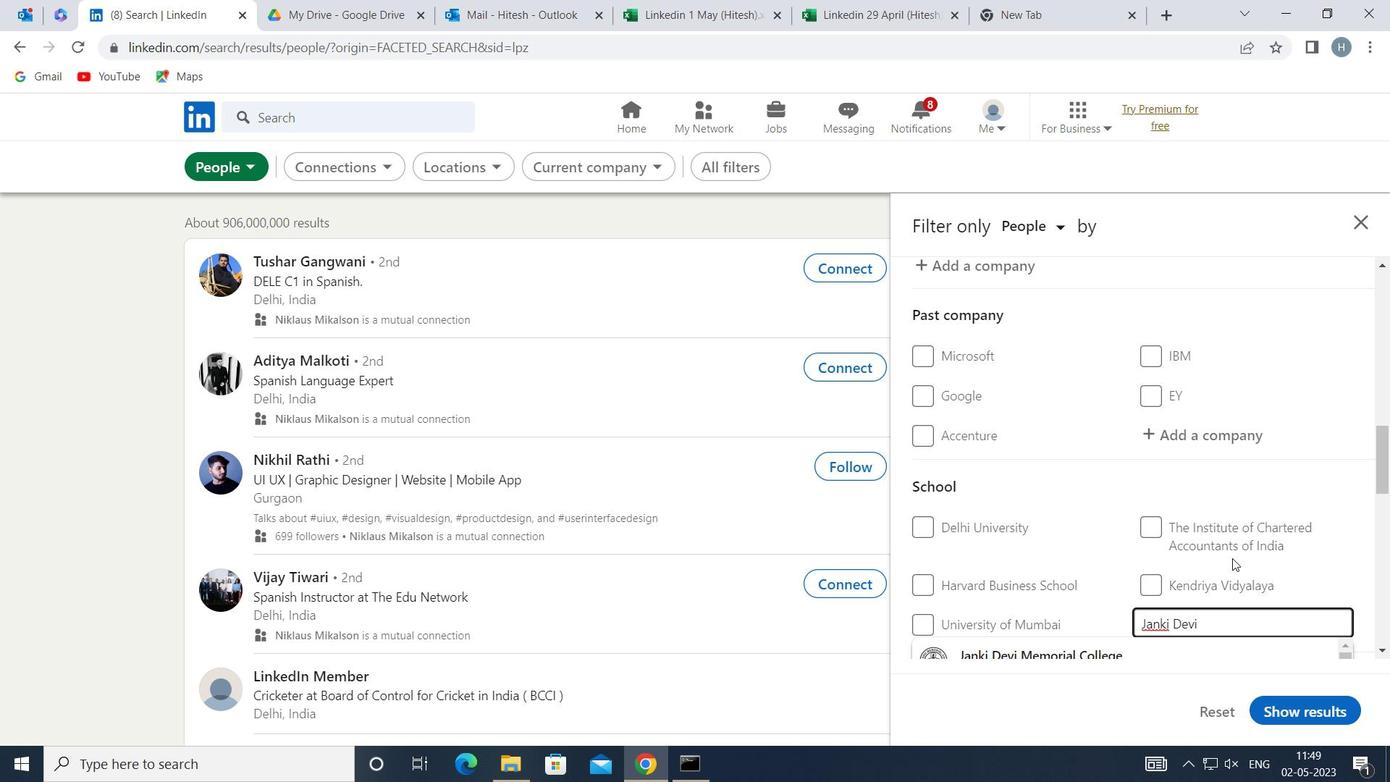 
Action: Mouse scrolled (1209, 546) with delta (0, 0)
Screenshot: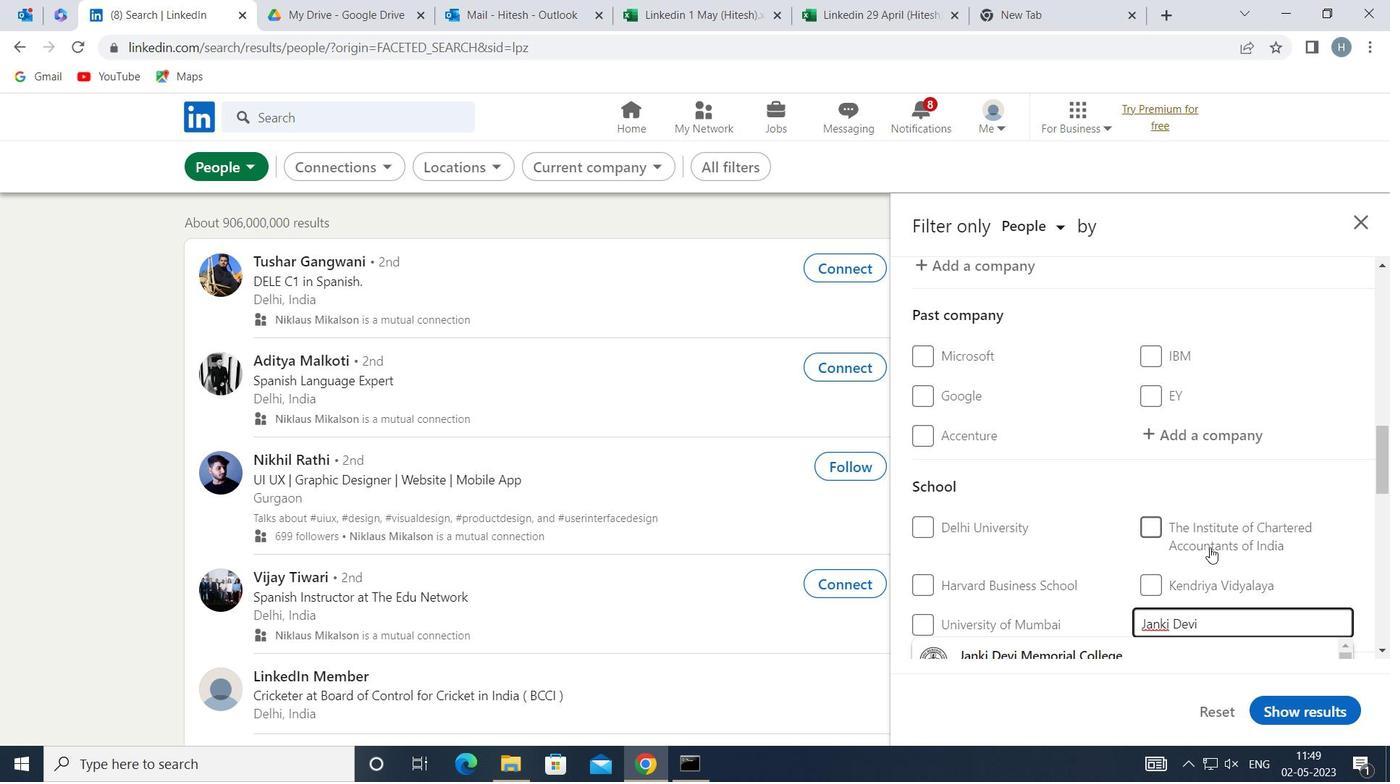 
Action: Mouse moved to (1144, 571)
Screenshot: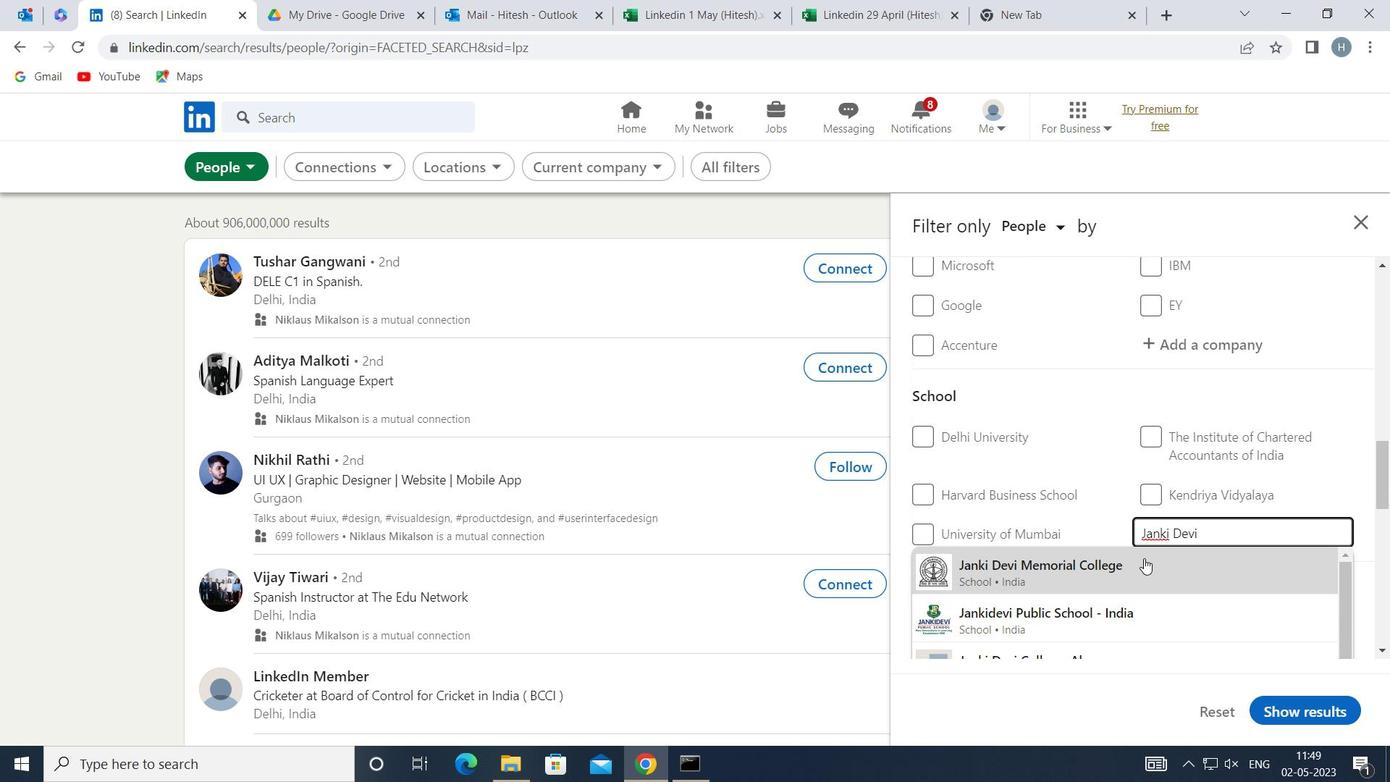 
Action: Mouse pressed left at (1144, 571)
Screenshot: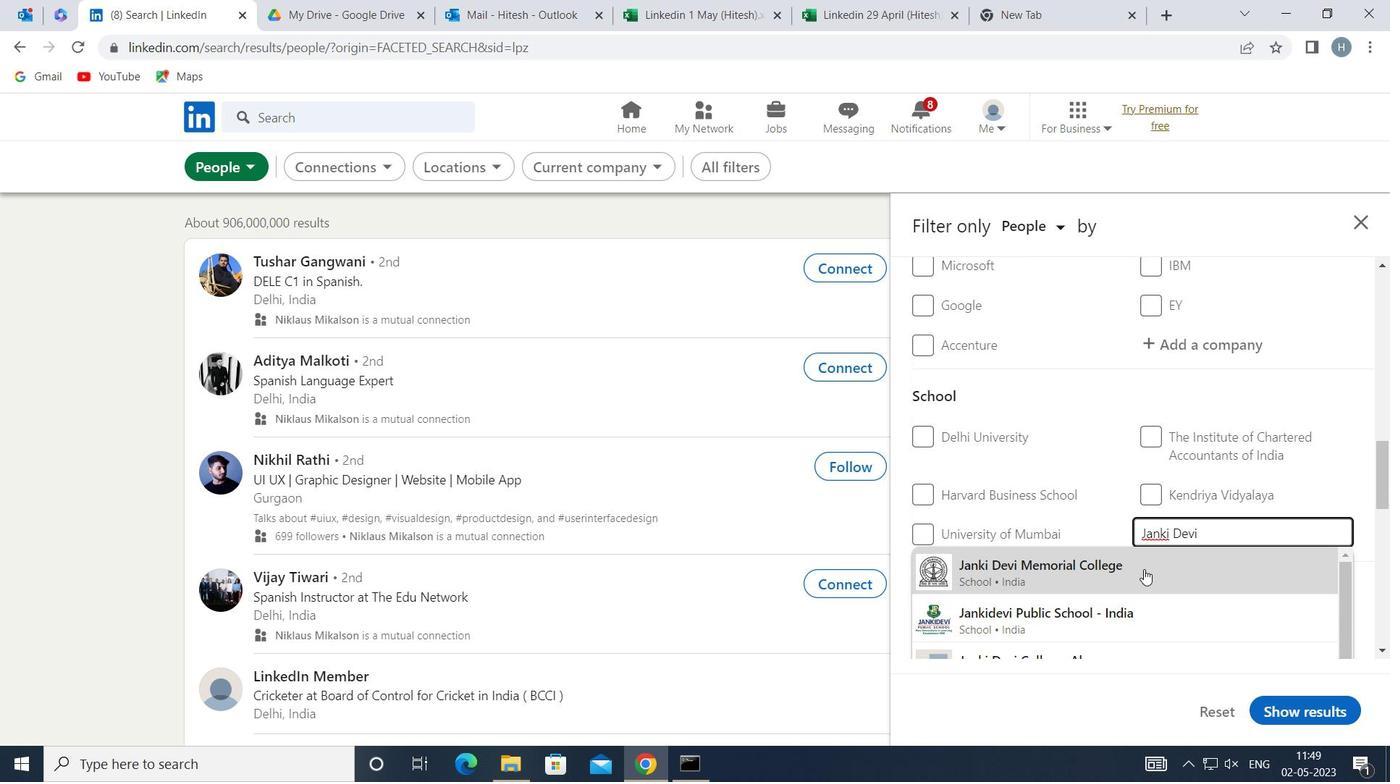 
Action: Mouse moved to (1096, 524)
Screenshot: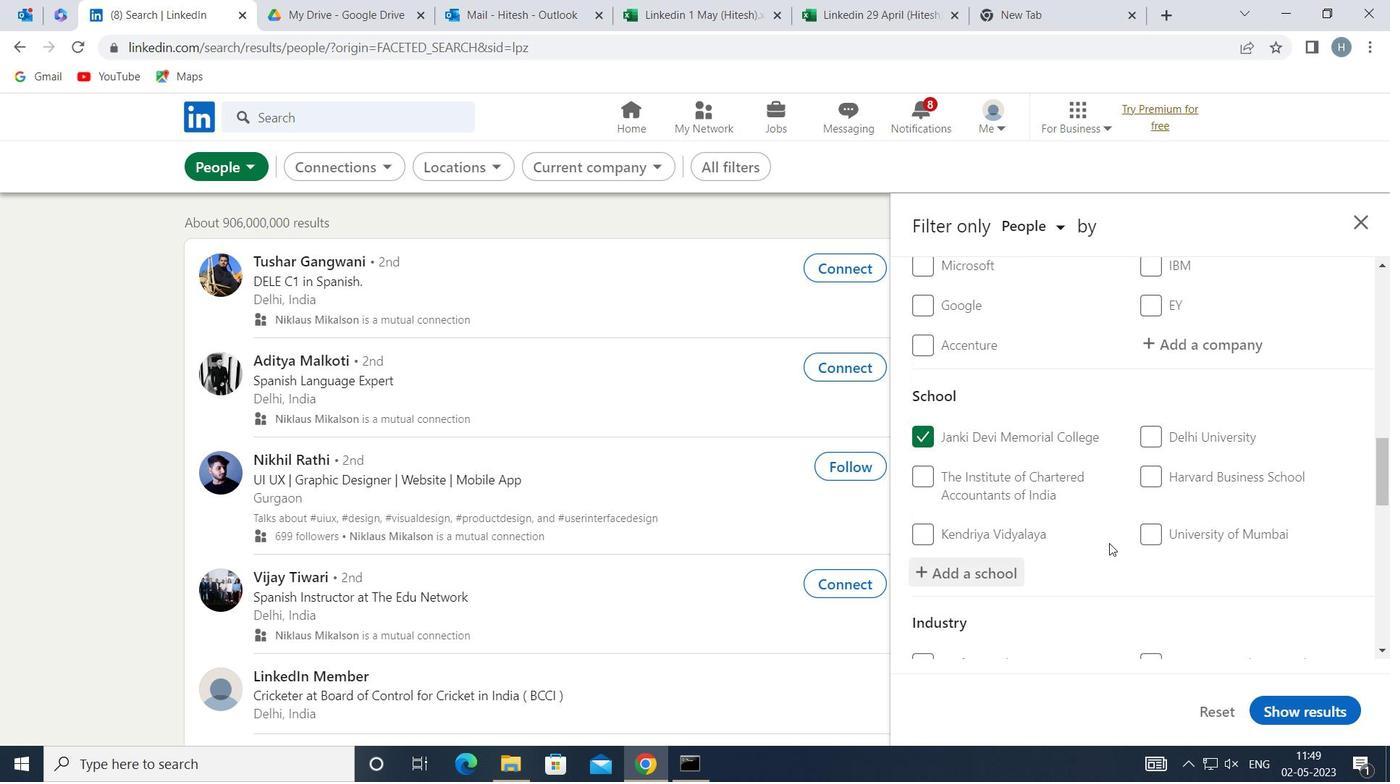 
Action: Mouse scrolled (1096, 524) with delta (0, 0)
Screenshot: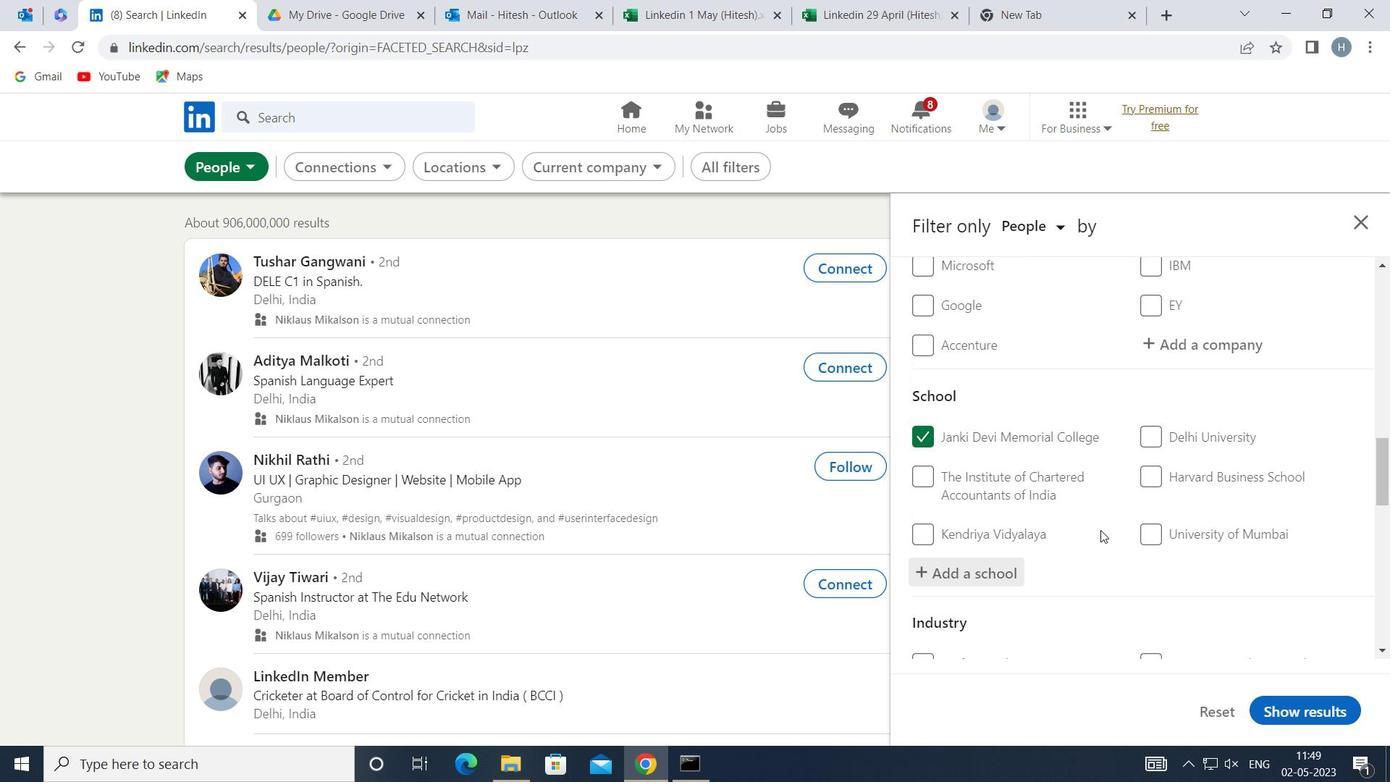 
Action: Mouse scrolled (1096, 524) with delta (0, 0)
Screenshot: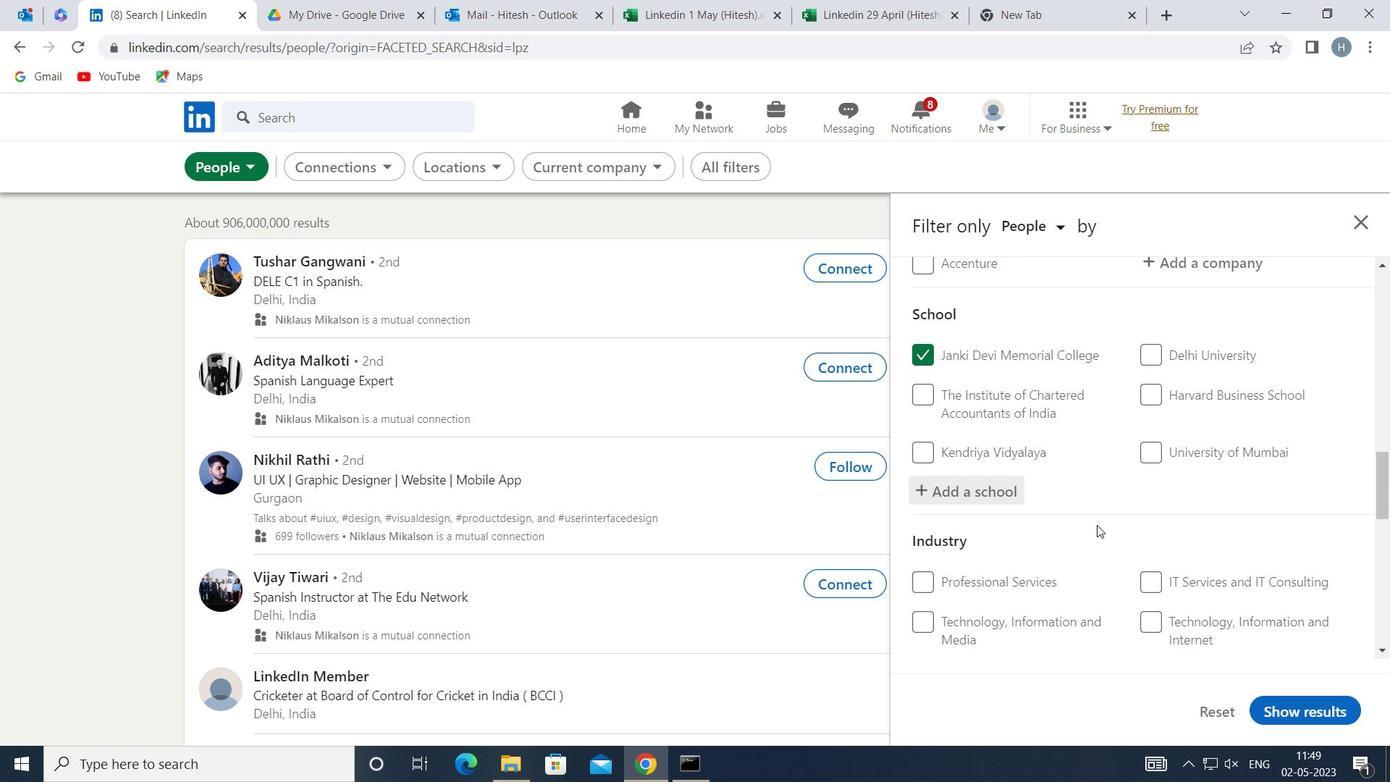 
Action: Mouse scrolled (1096, 524) with delta (0, 0)
Screenshot: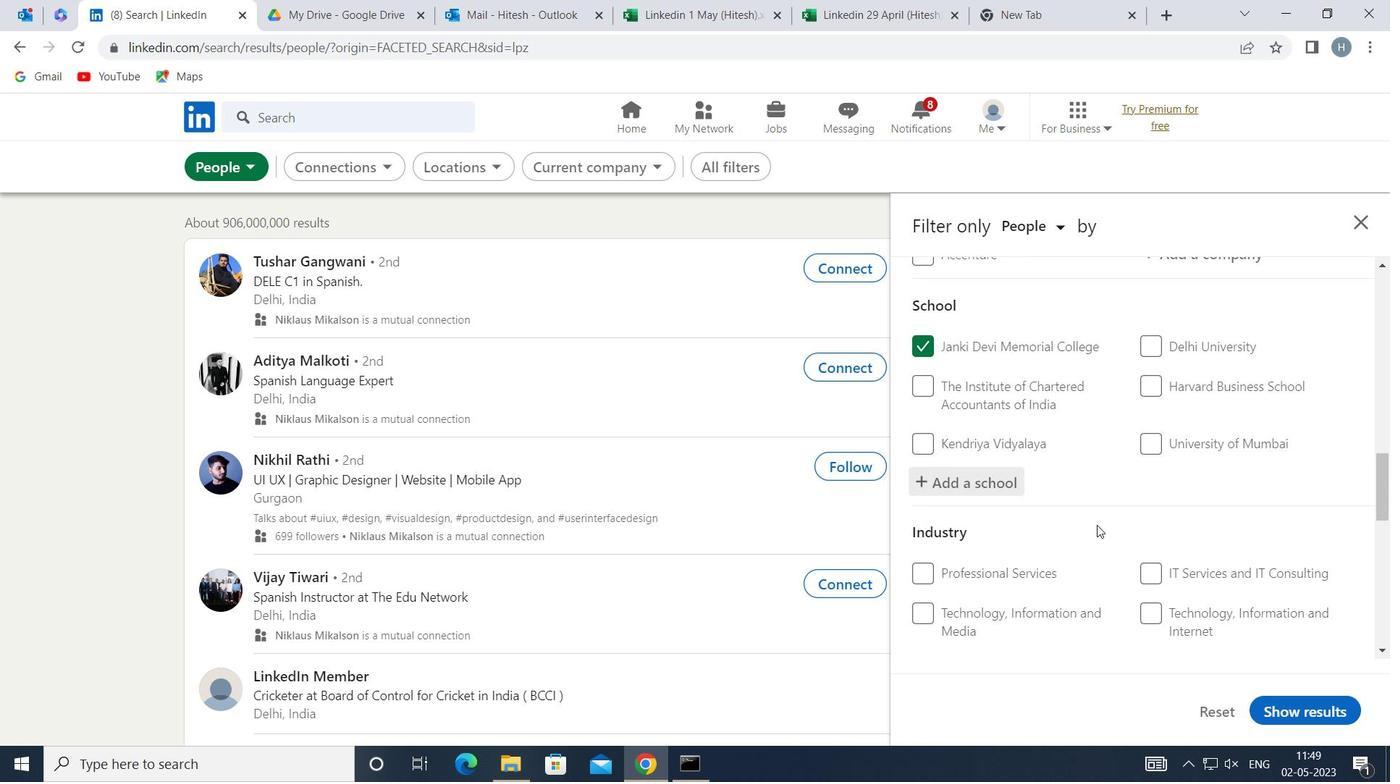 
Action: Mouse moved to (1249, 493)
Screenshot: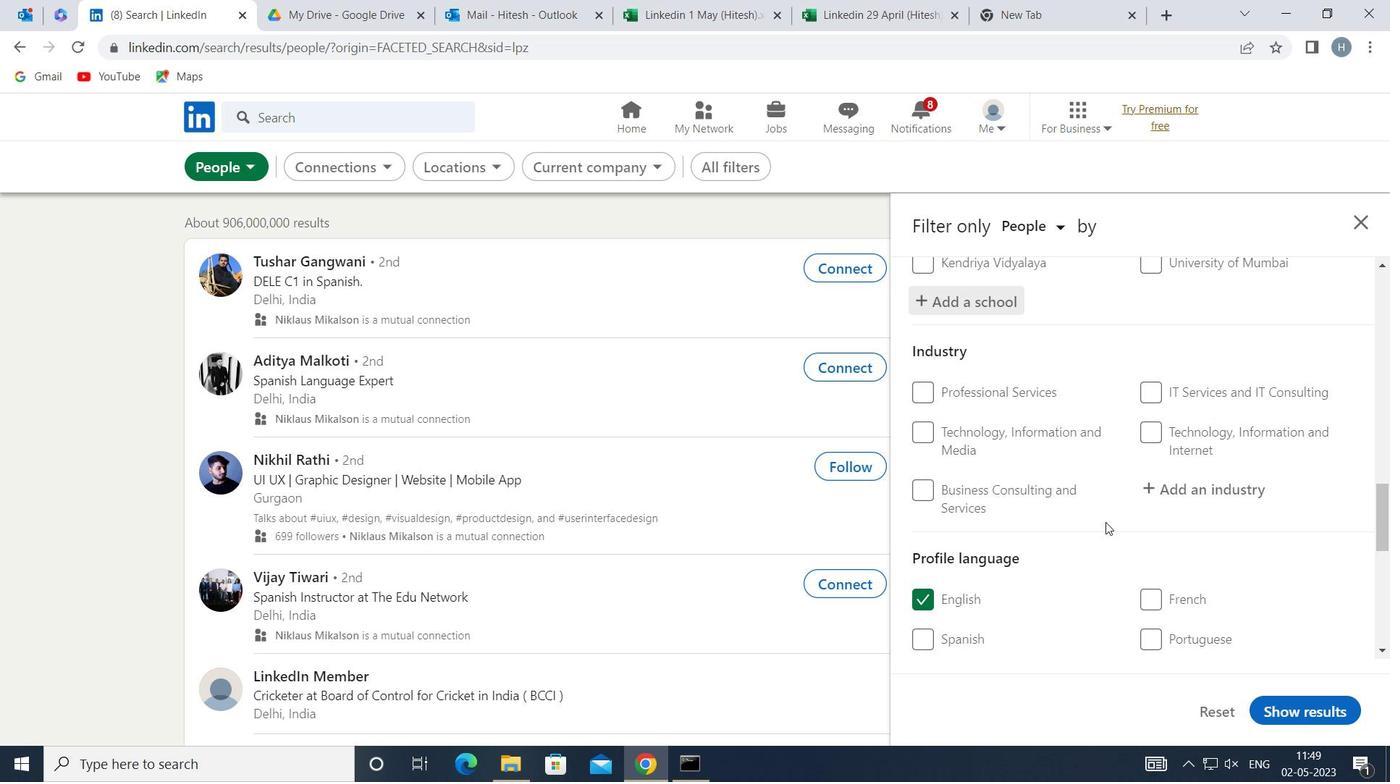 
Action: Mouse pressed left at (1249, 493)
Screenshot: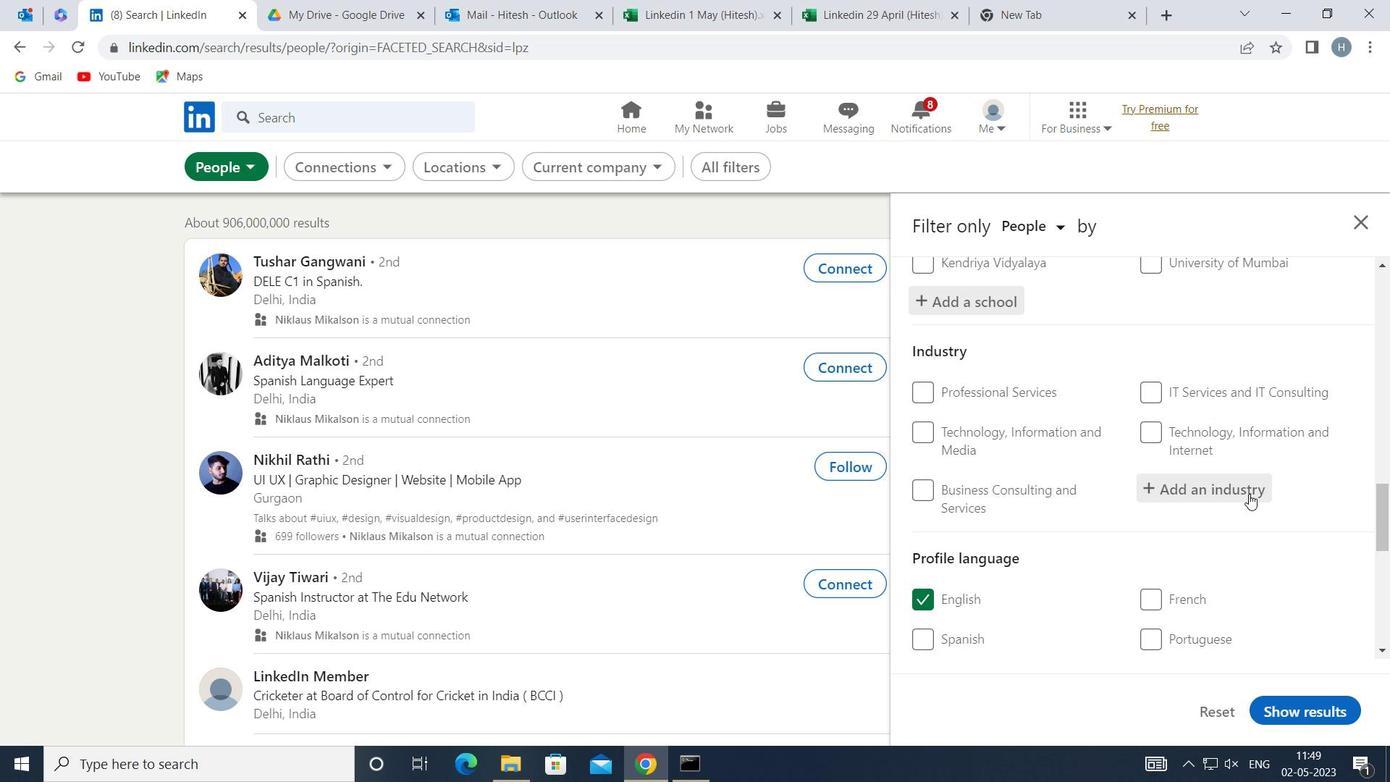 
Action: Mouse moved to (1249, 493)
Screenshot: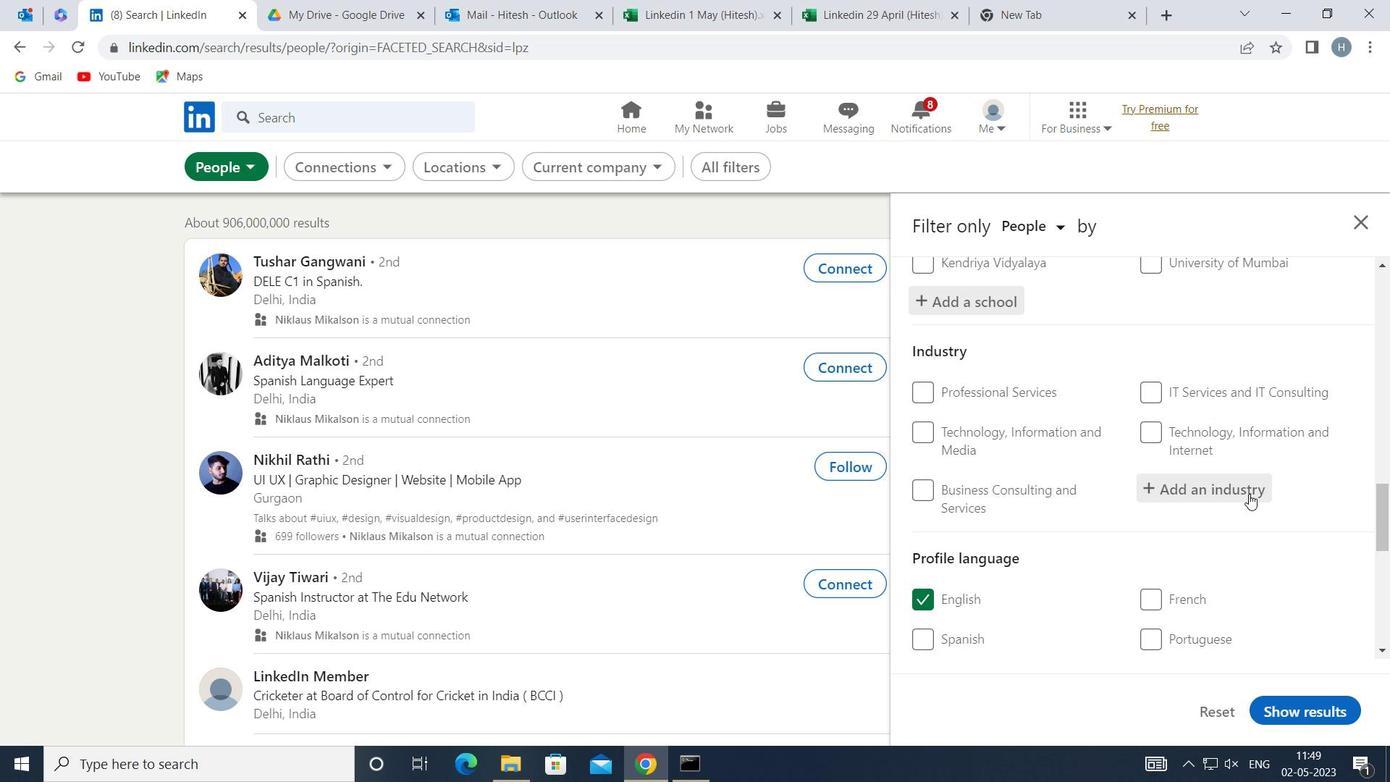 
Action: Key pressed <Key.shift>RERA<Key.backspace><Key.backspace>AL<Key.space><Key.shift>EST
Screenshot: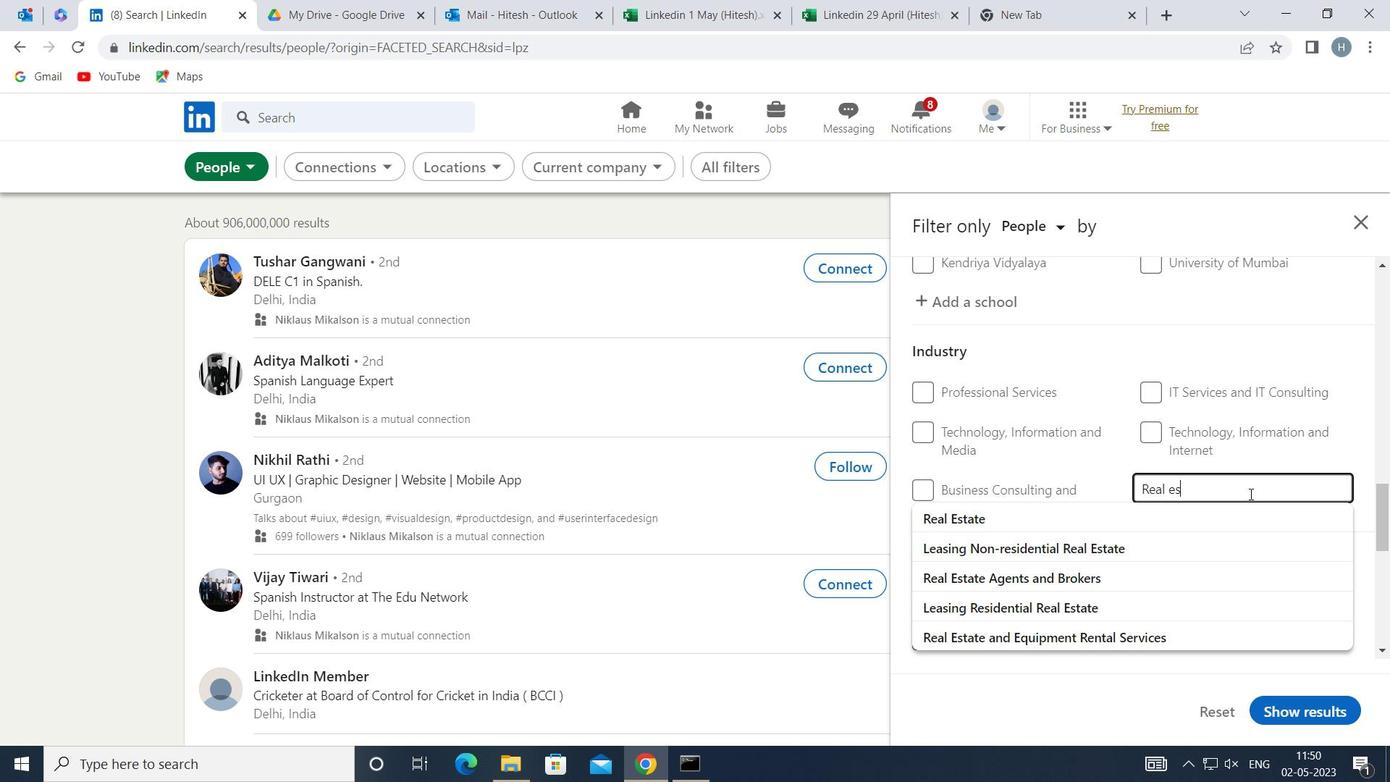 
Action: Mouse moved to (1144, 632)
Screenshot: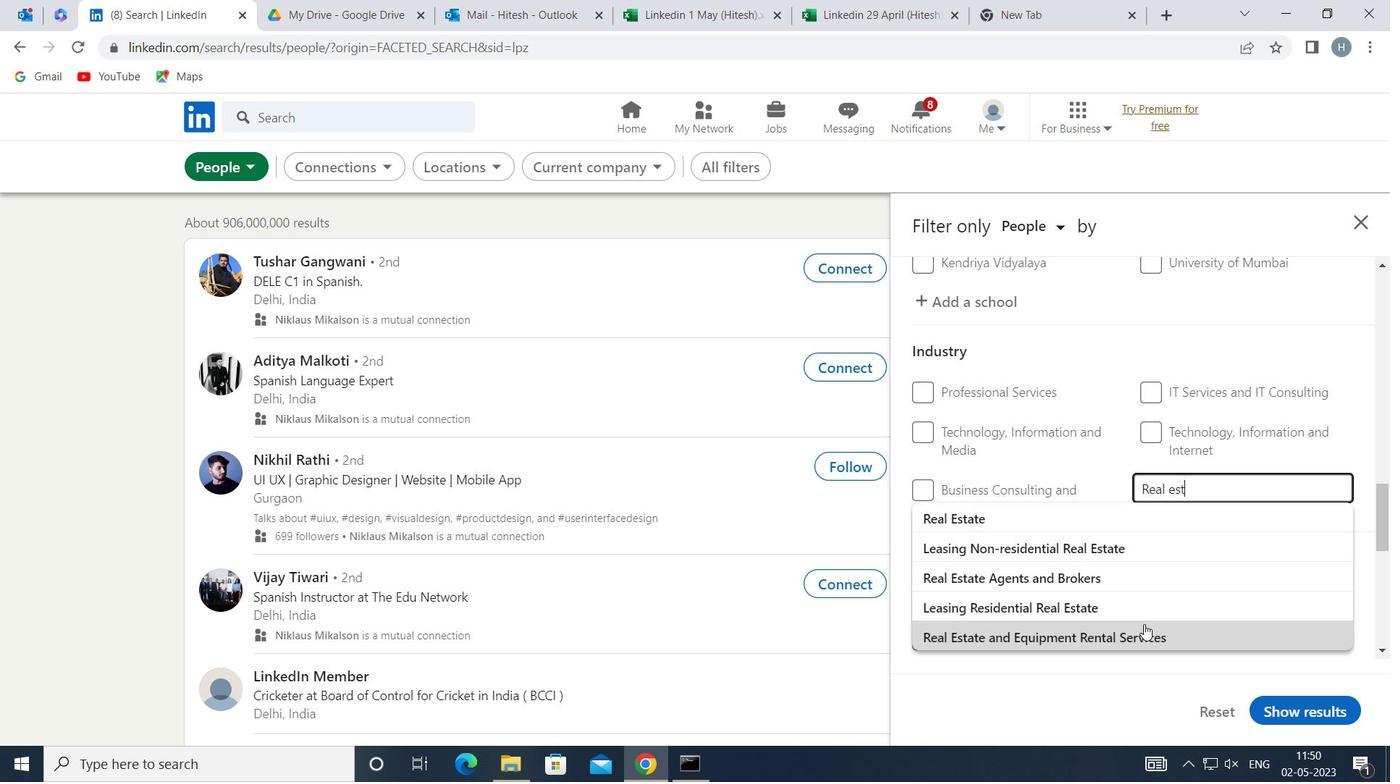 
Action: Mouse pressed left at (1144, 632)
Screenshot: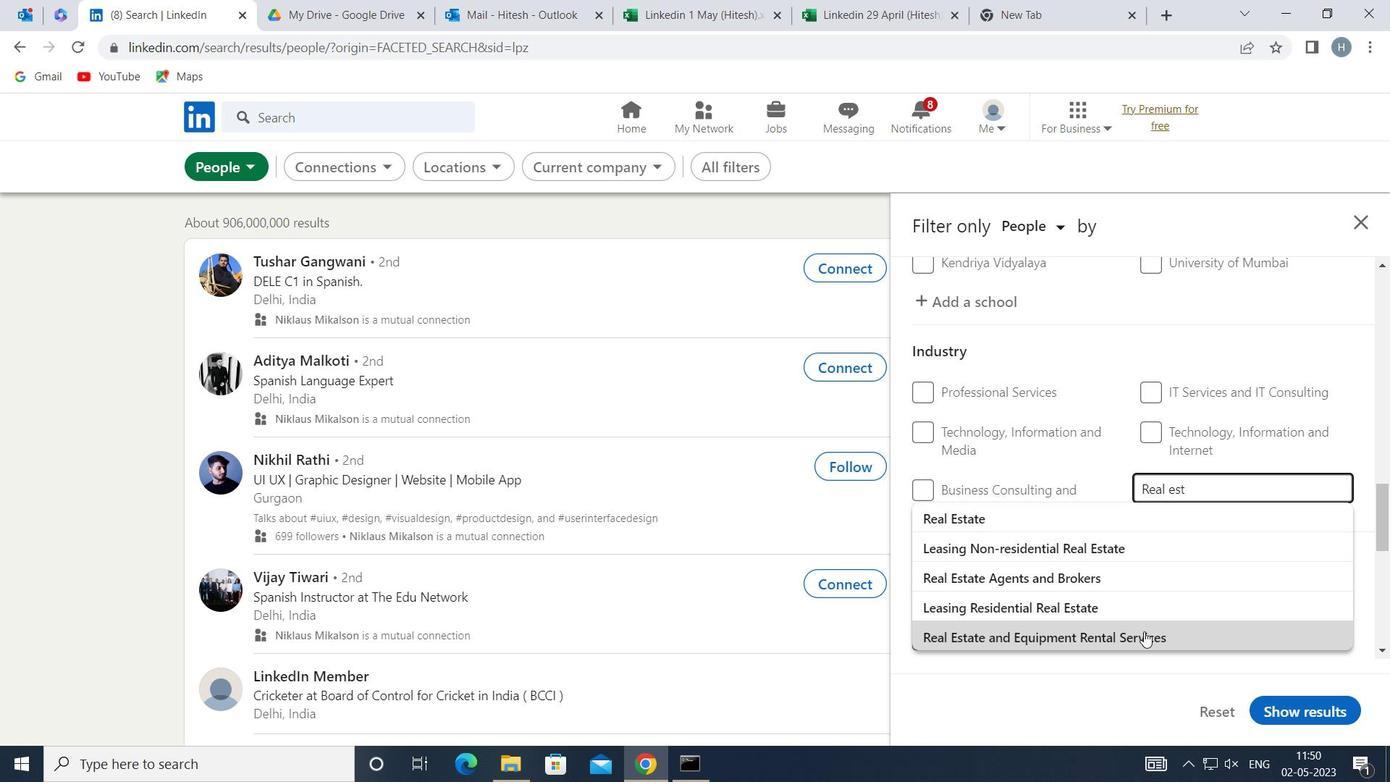 
Action: Mouse moved to (1077, 548)
Screenshot: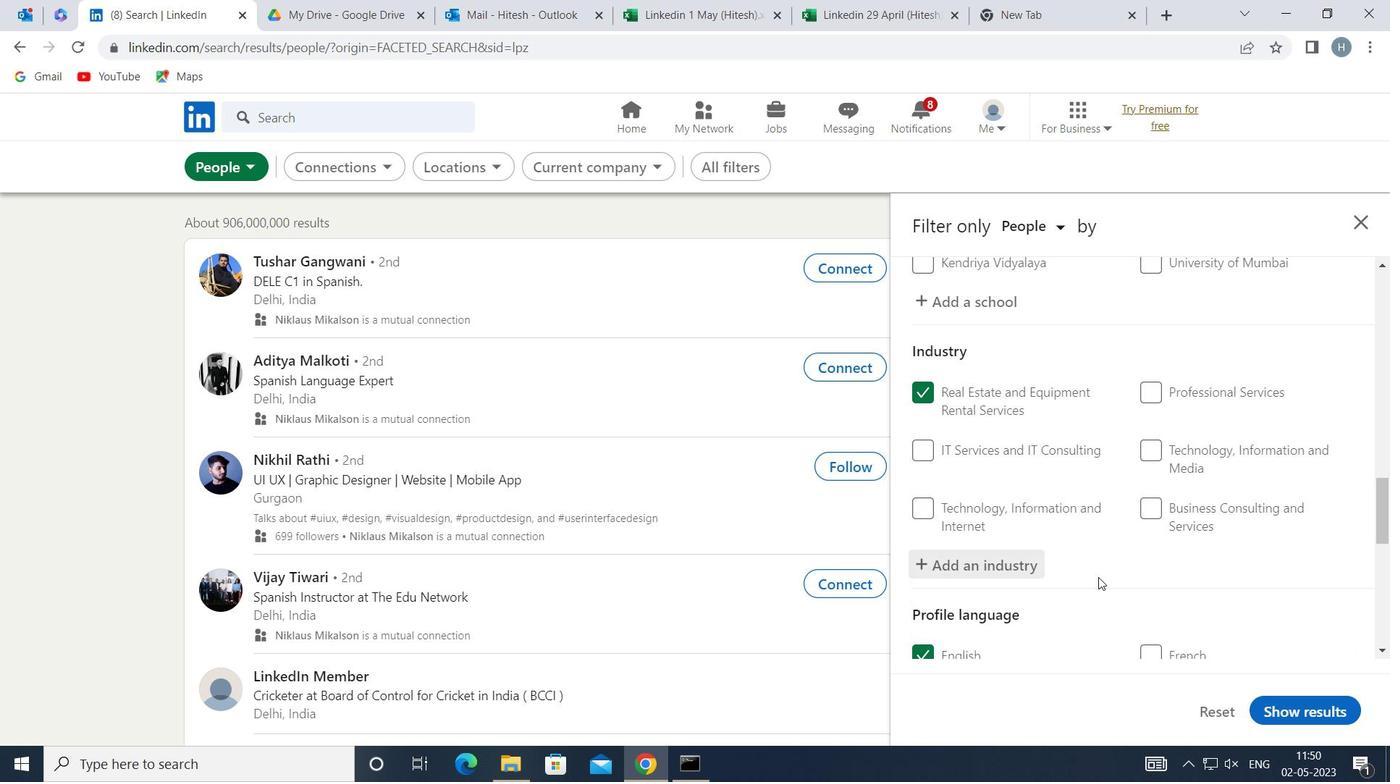 
Action: Mouse scrolled (1077, 548) with delta (0, 0)
Screenshot: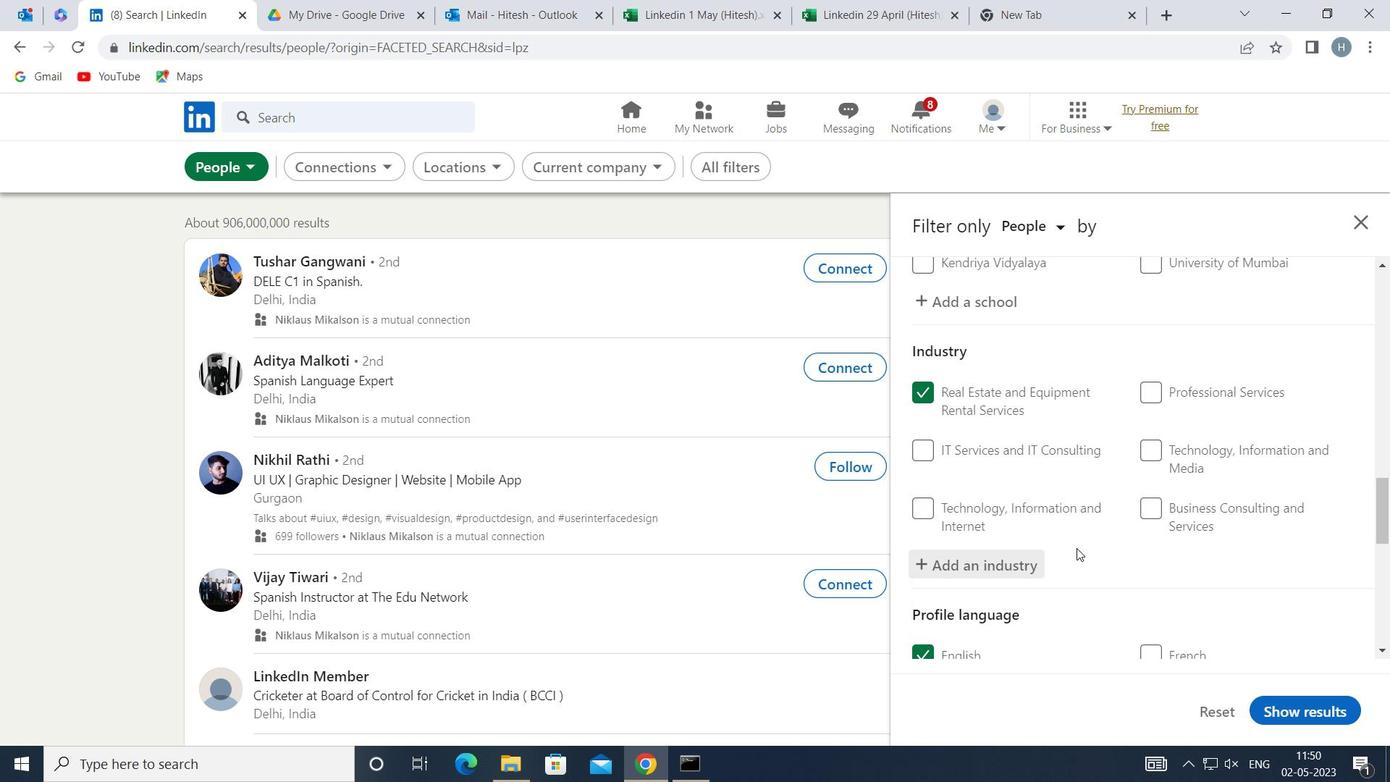 
Action: Mouse scrolled (1077, 548) with delta (0, 0)
Screenshot: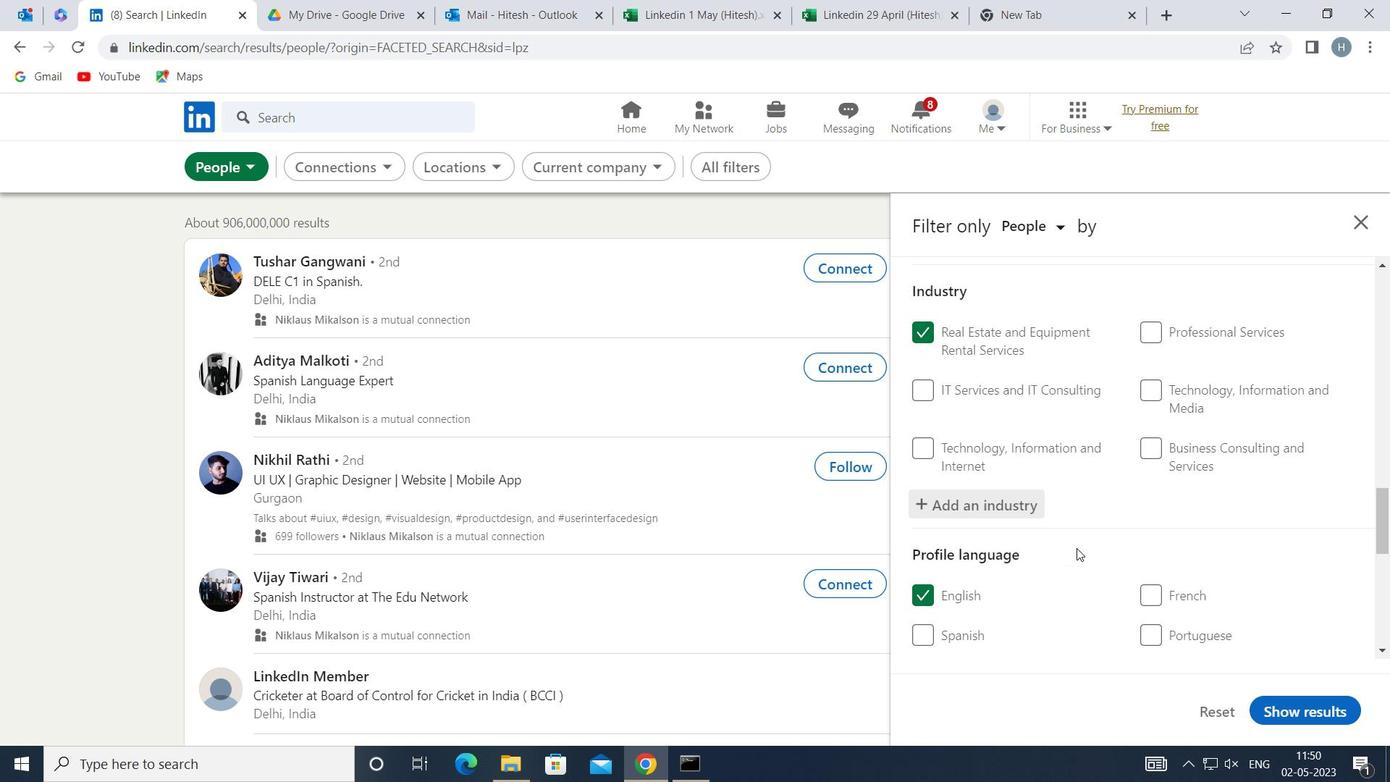 
Action: Mouse scrolled (1077, 548) with delta (0, 0)
Screenshot: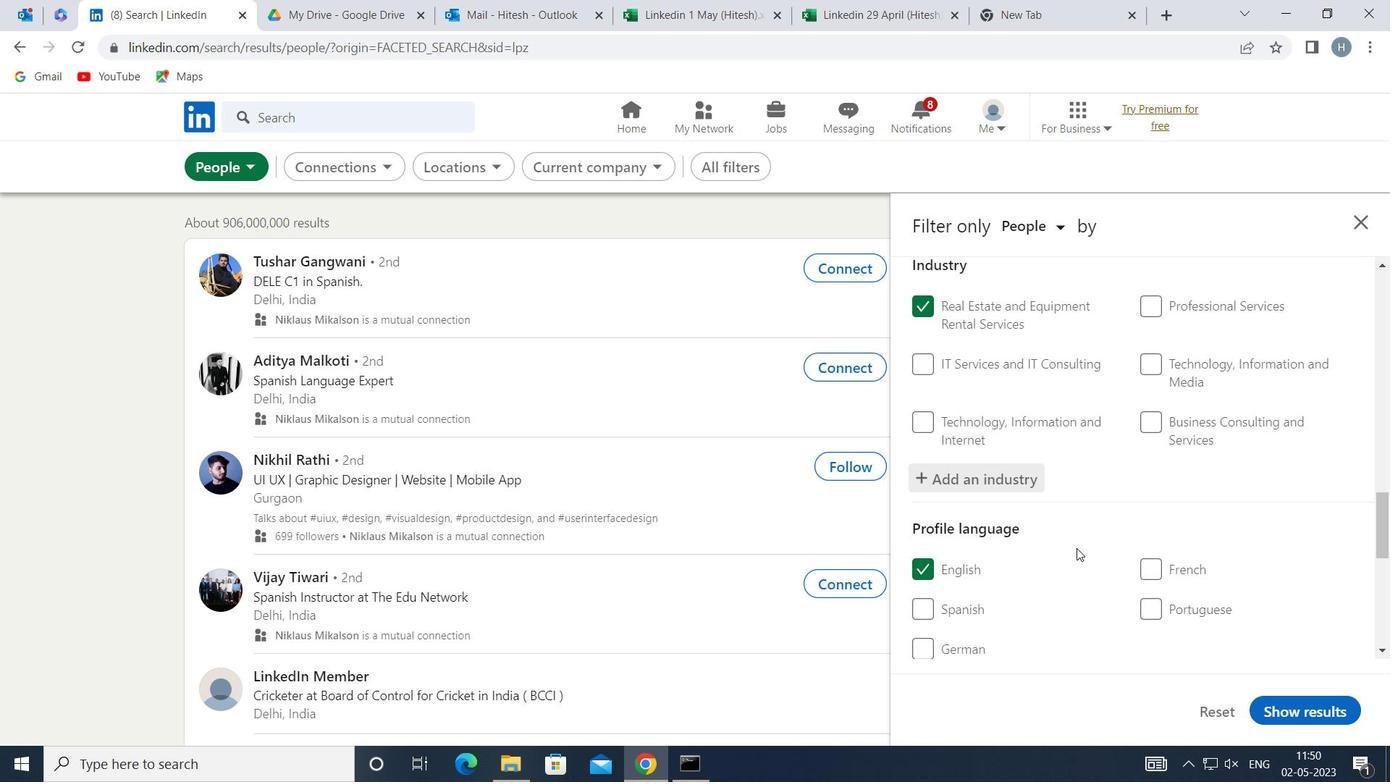 
Action: Mouse scrolled (1077, 548) with delta (0, 0)
Screenshot: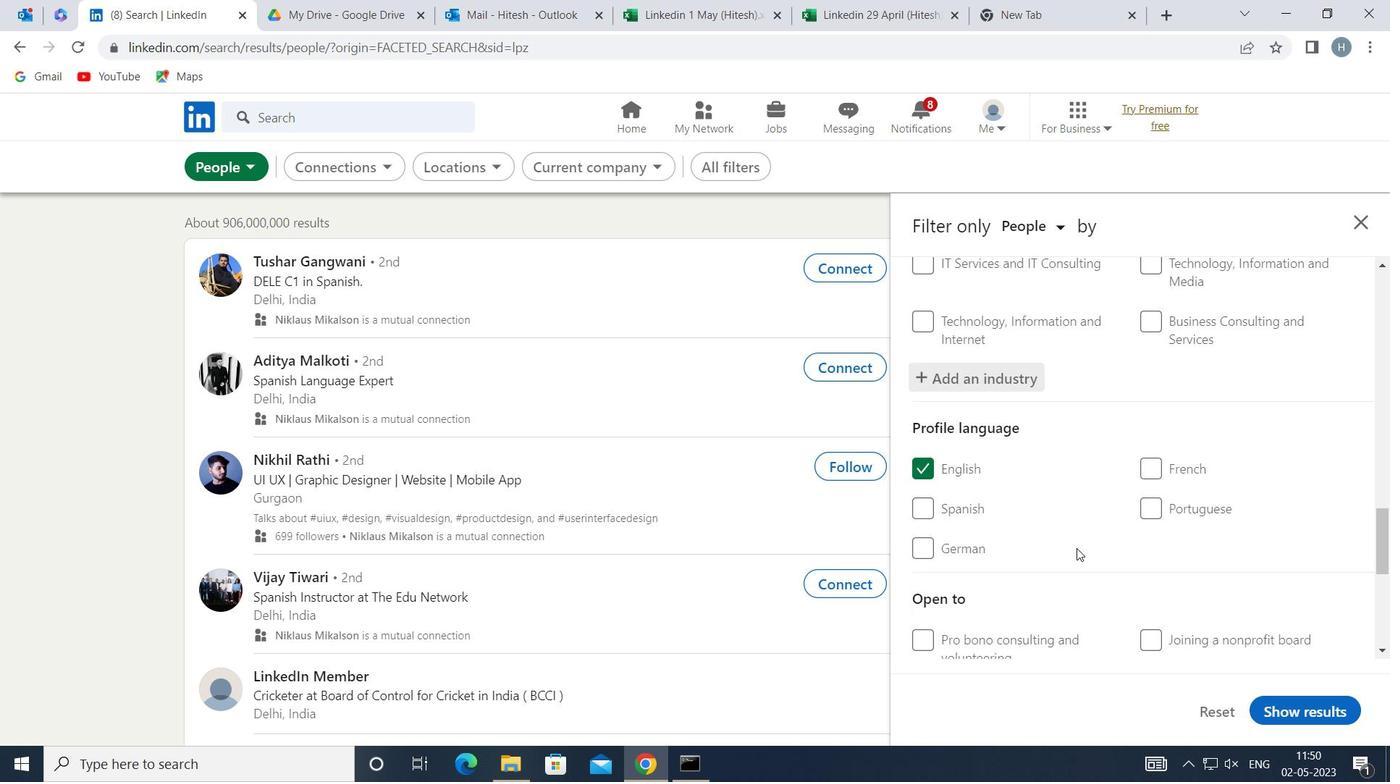 
Action: Mouse moved to (1165, 559)
Screenshot: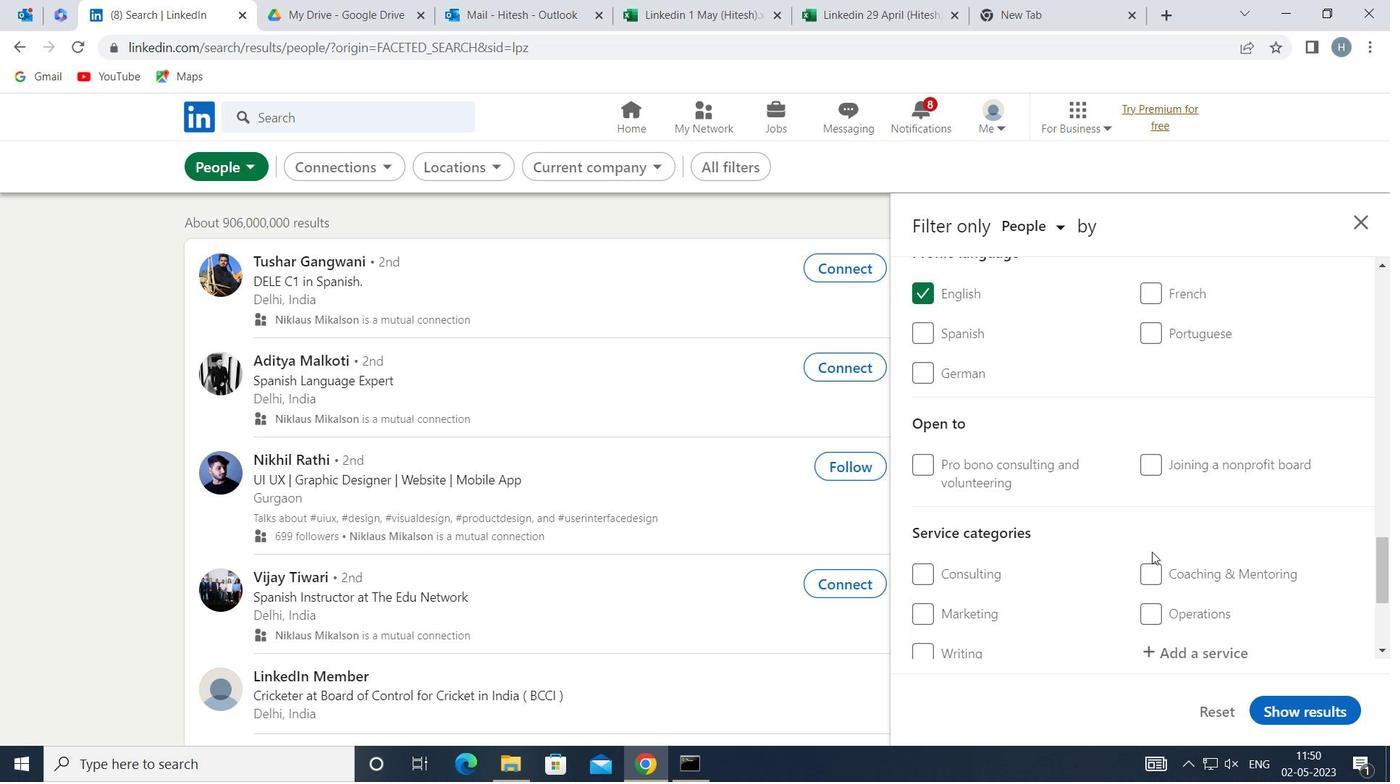 
Action: Mouse scrolled (1165, 558) with delta (0, 0)
Screenshot: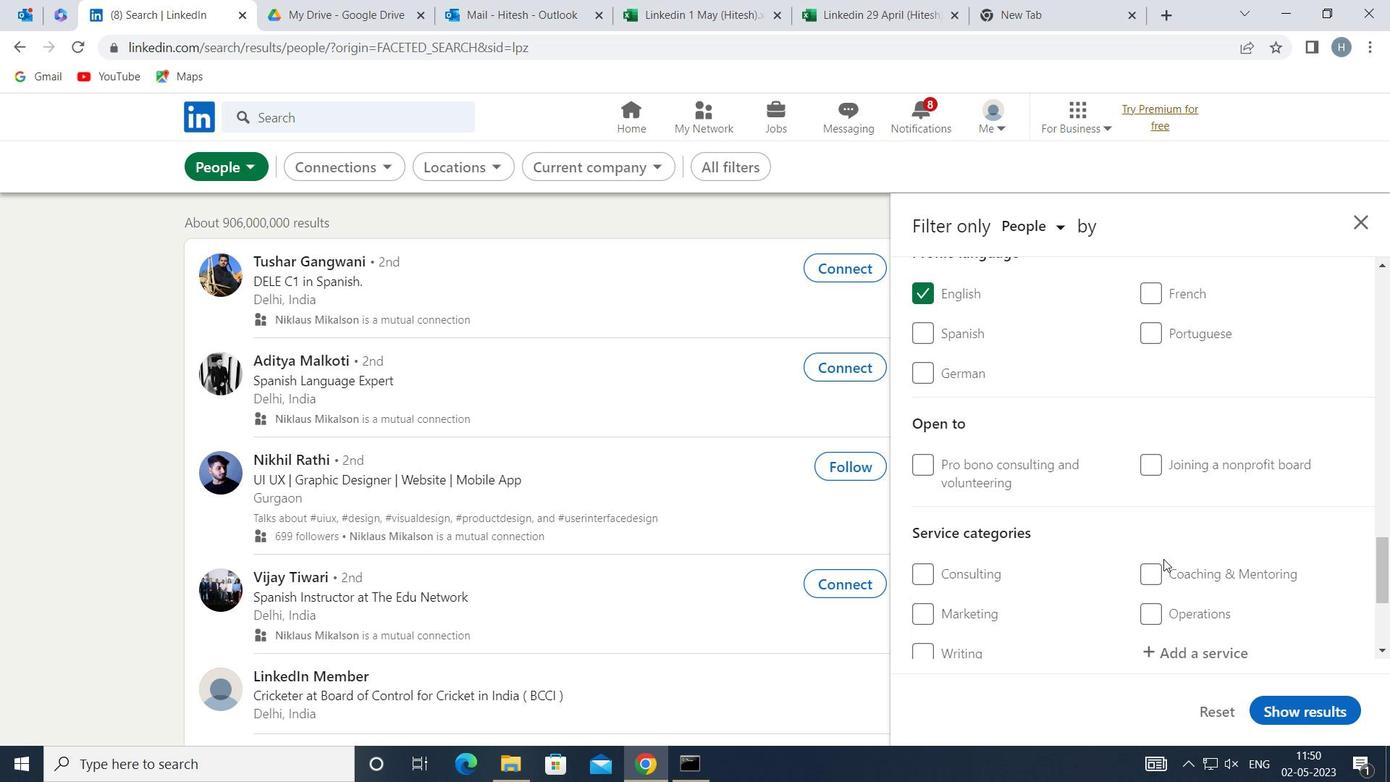 
Action: Mouse scrolled (1165, 558) with delta (0, 0)
Screenshot: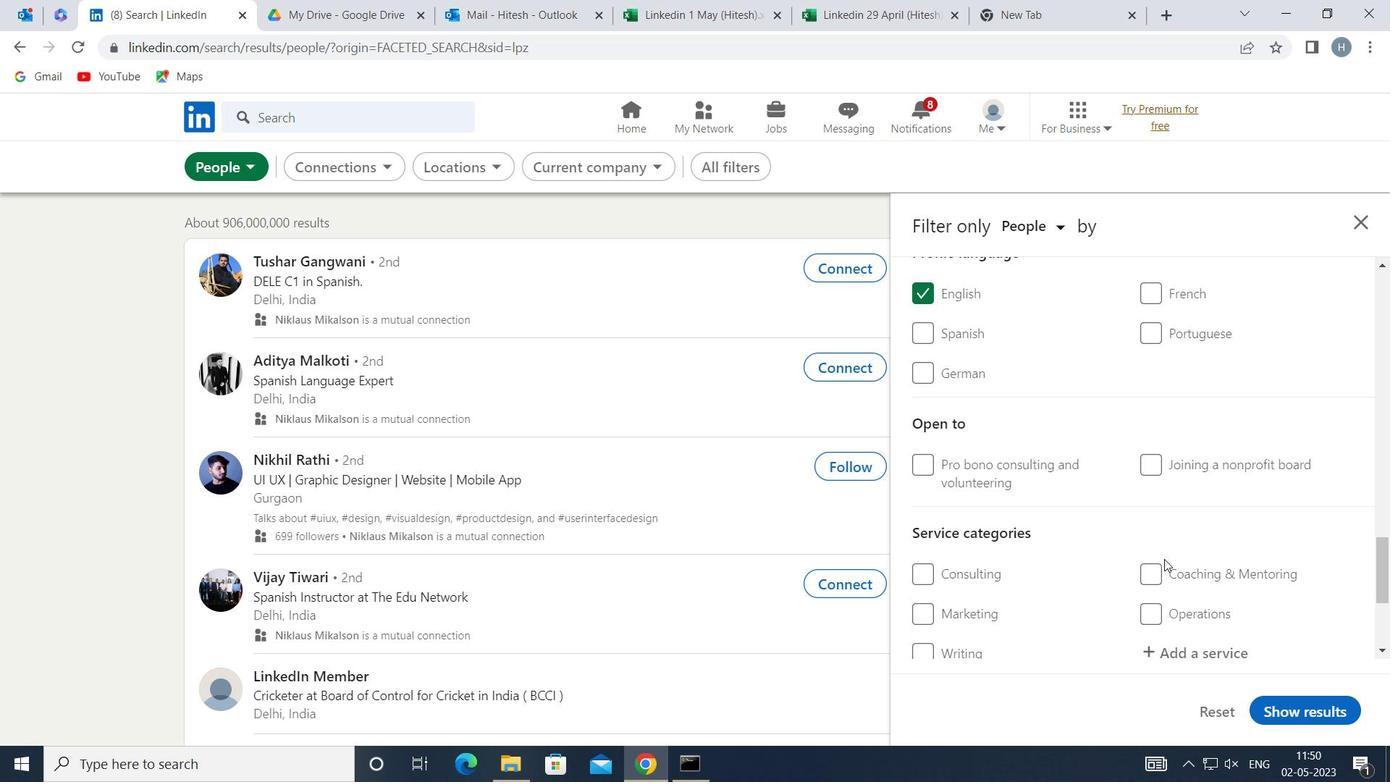 
Action: Mouse moved to (1203, 469)
Screenshot: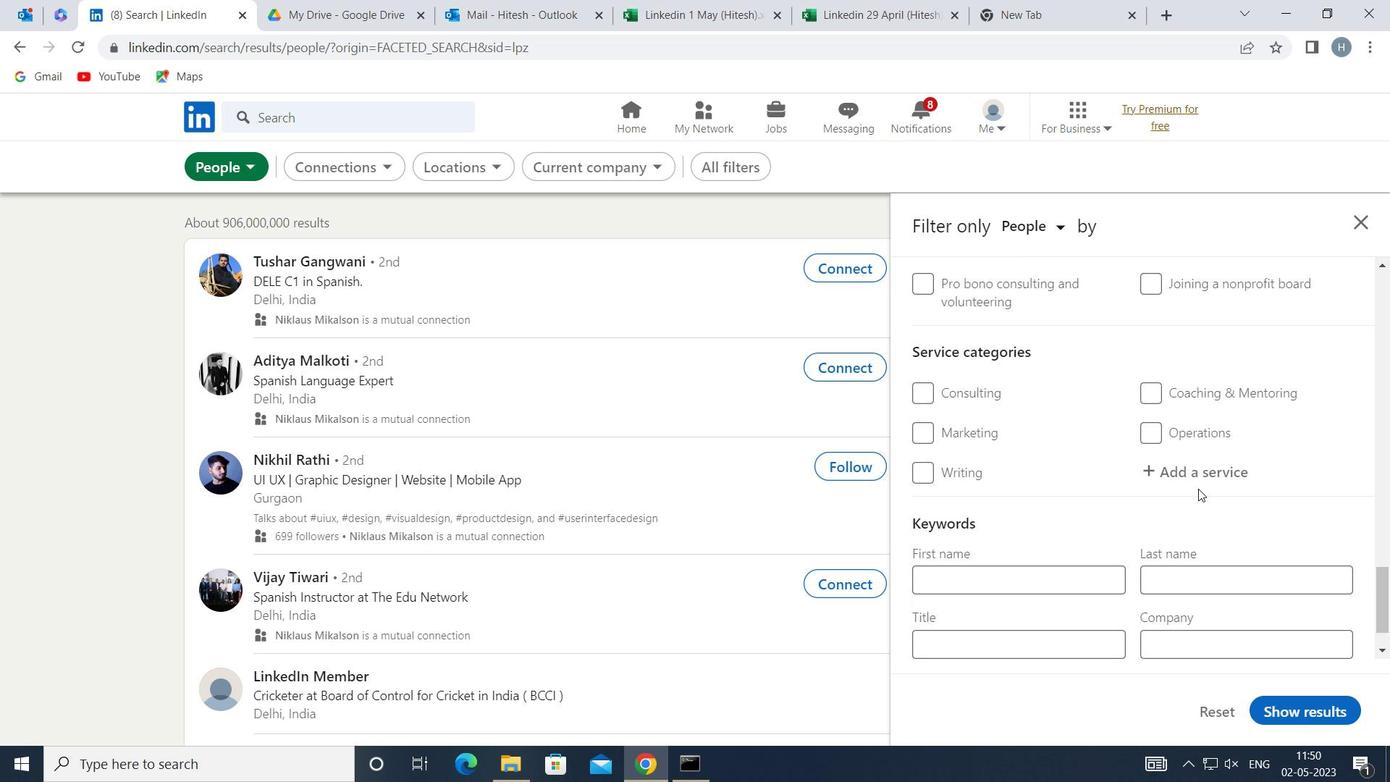 
Action: Mouse pressed left at (1203, 469)
Screenshot: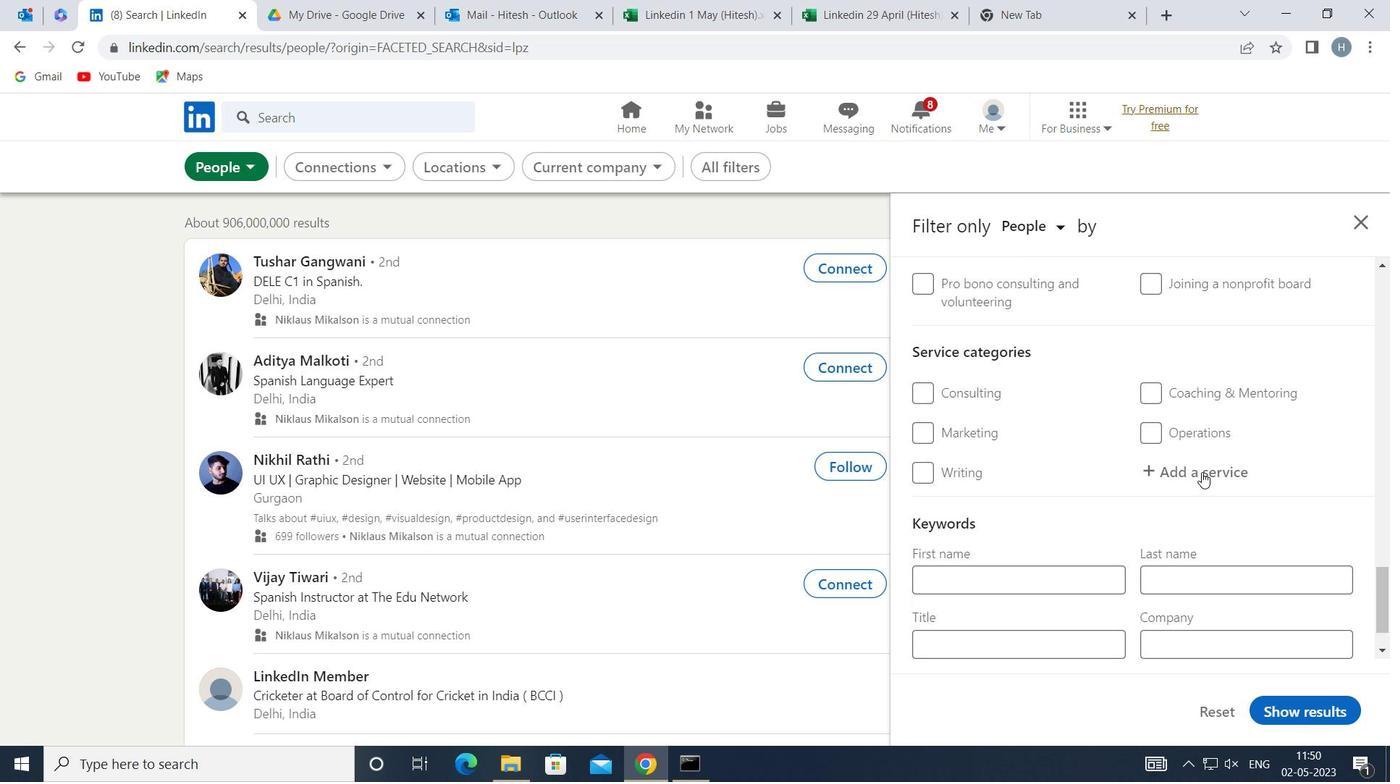 
Action: Key pressed <Key.shift>NOTARY<Key.shift>ONLINE<Key.space><Key.shift>RESEARCH
Screenshot: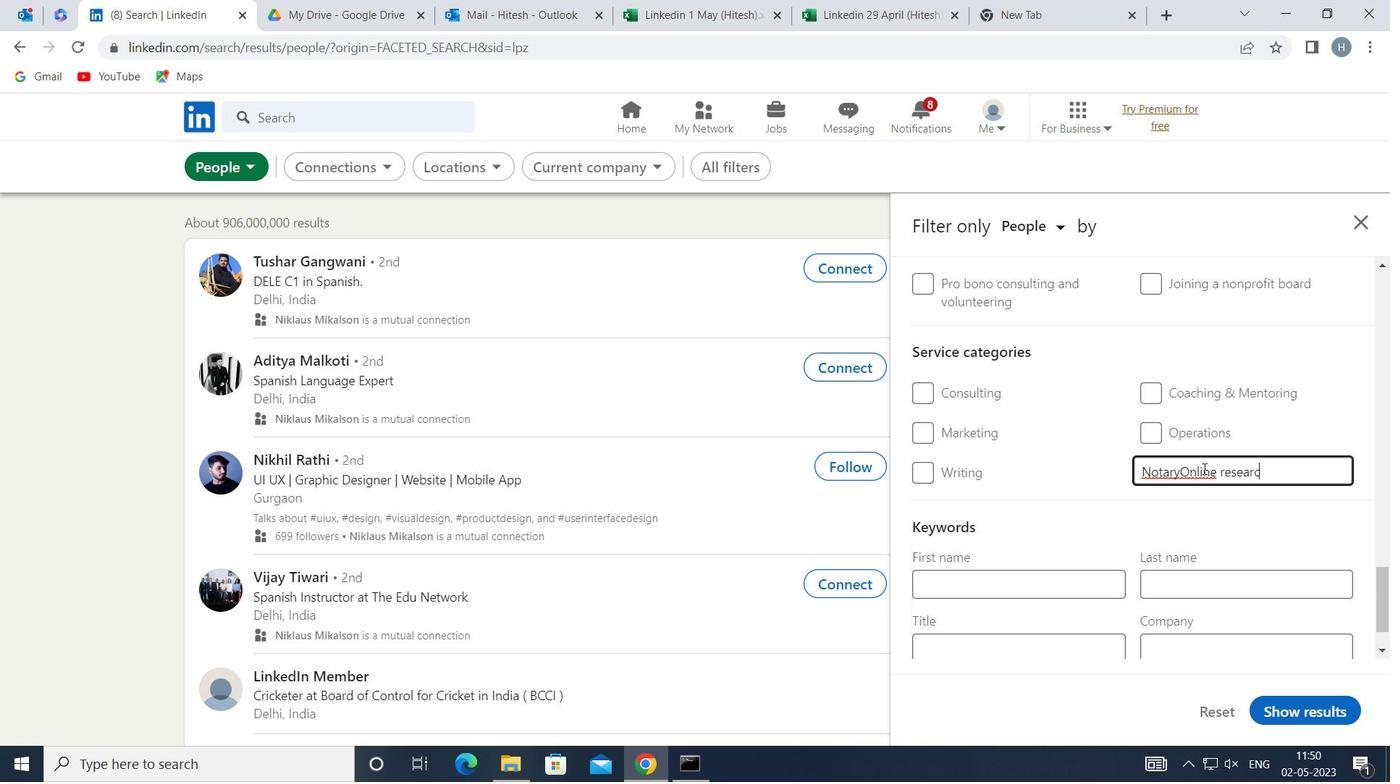 
Action: Mouse moved to (1204, 468)
Screenshot: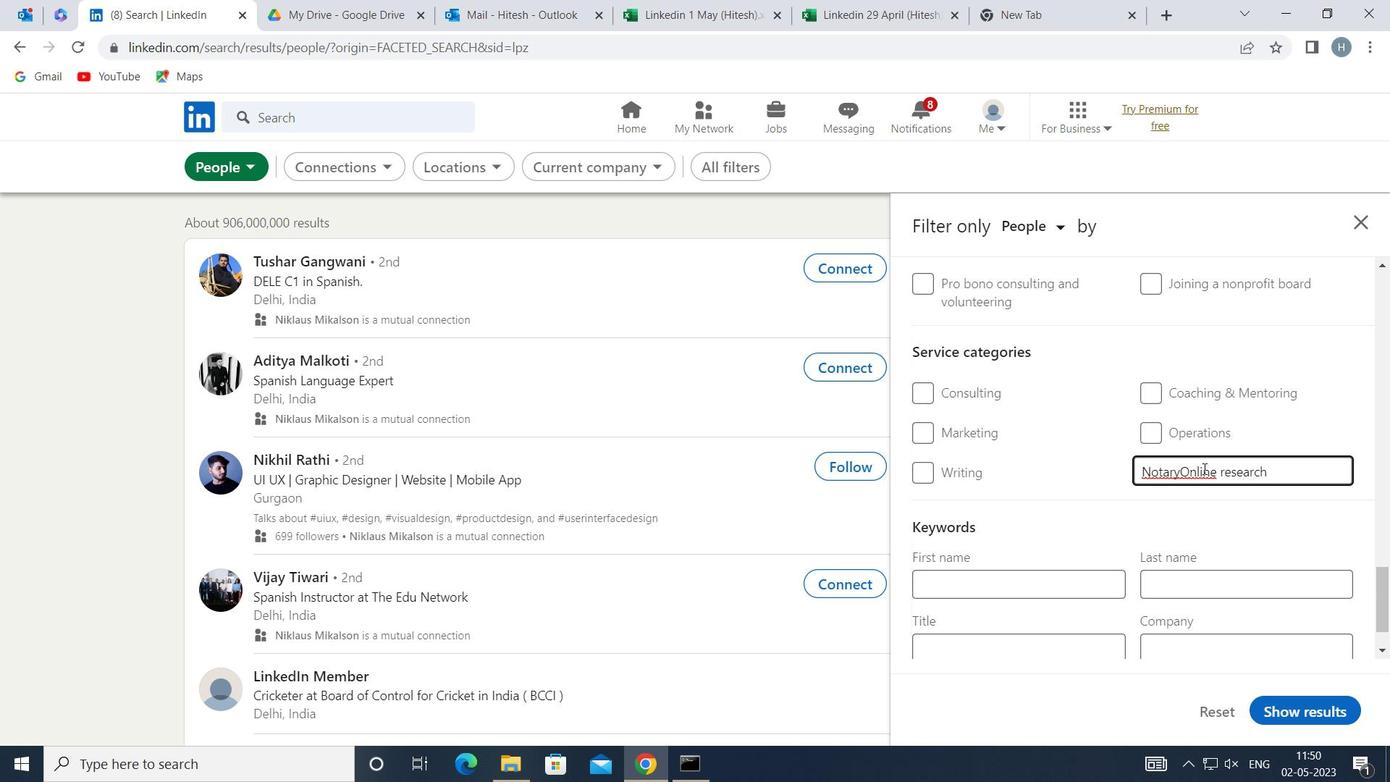 
Action: Key pressed <Key.space>
Screenshot: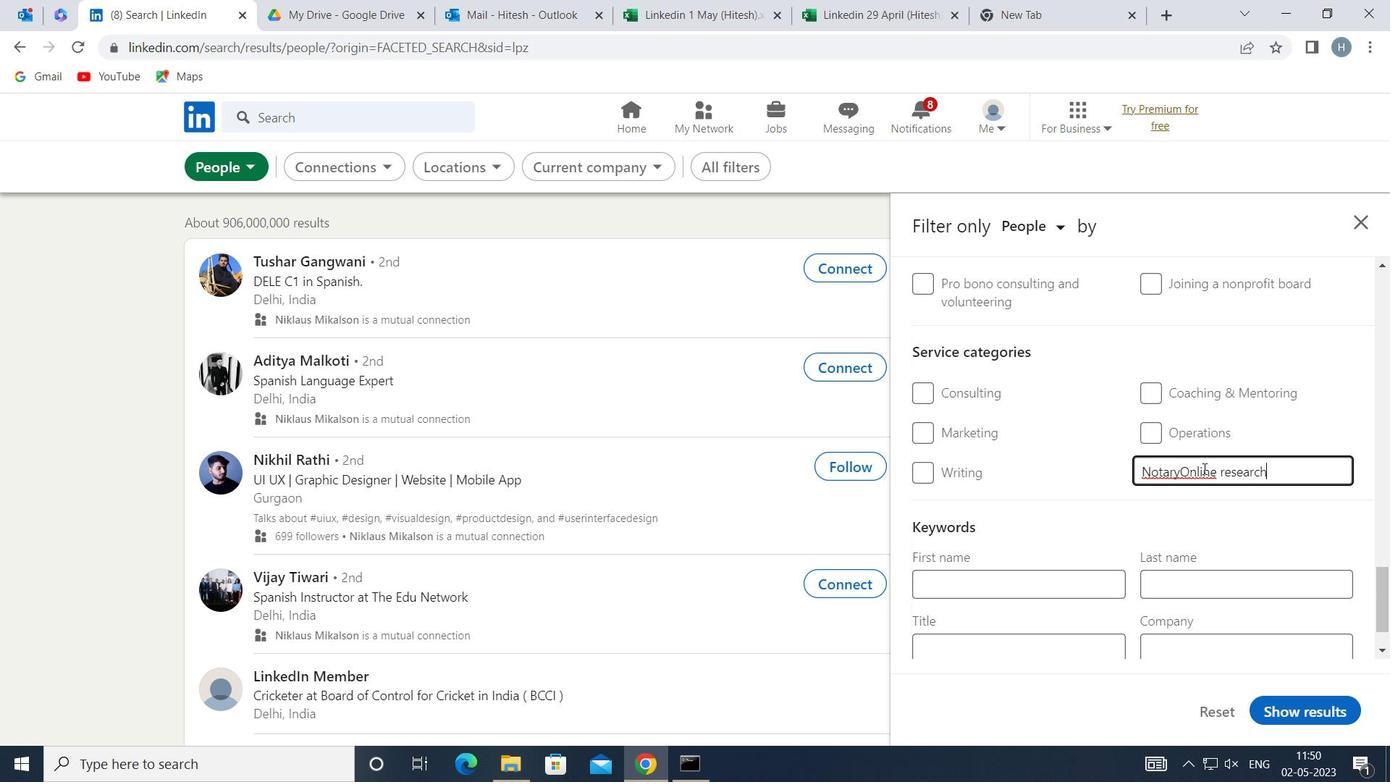 
Action: Mouse moved to (1214, 523)
Screenshot: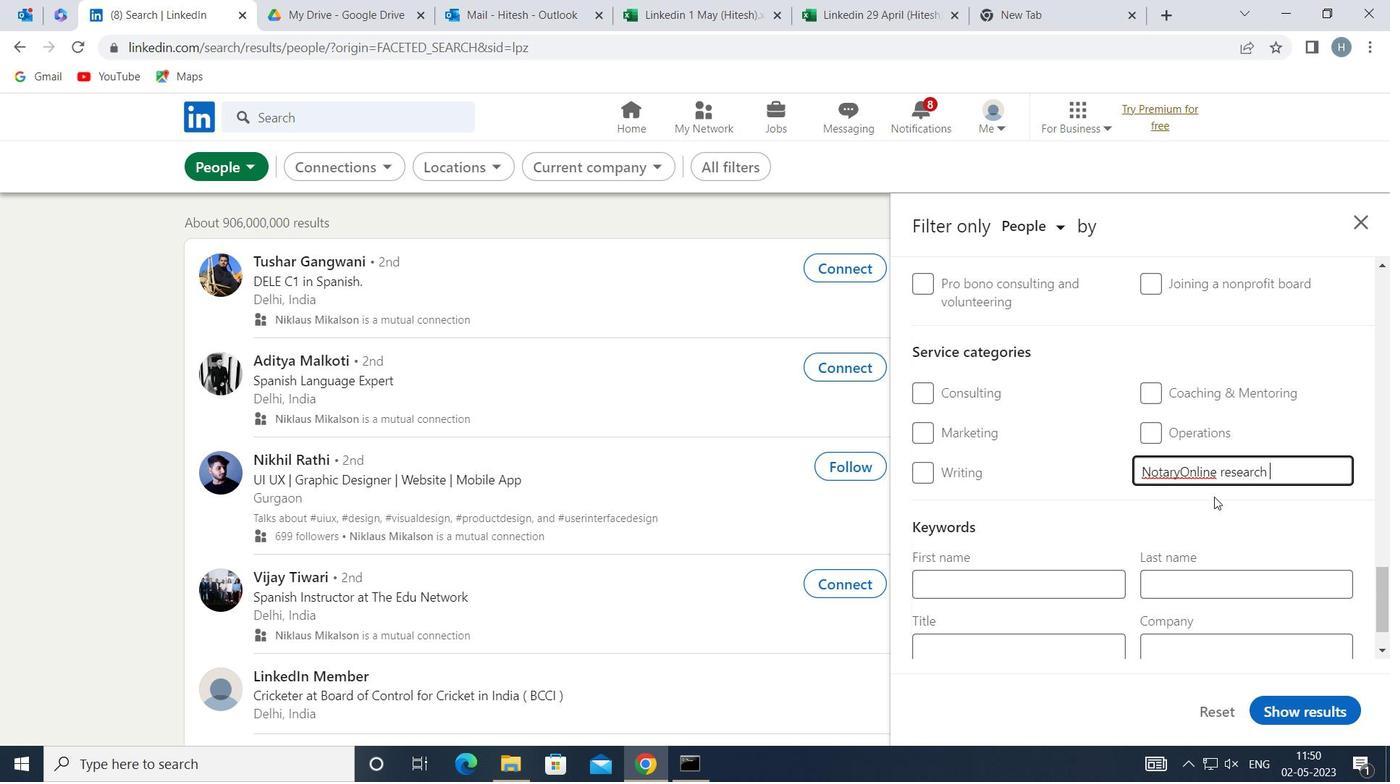 
Action: Mouse pressed left at (1214, 523)
Screenshot: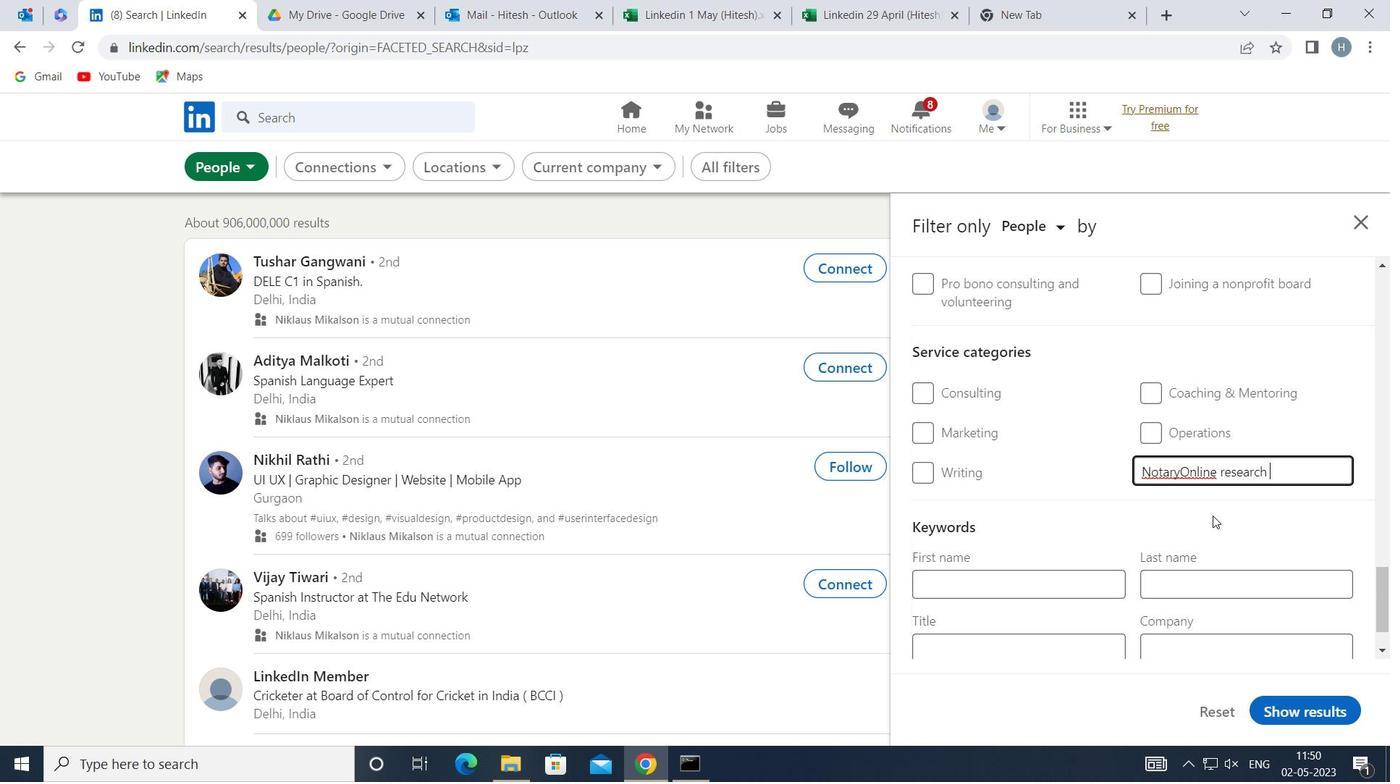 
Action: Mouse moved to (1219, 512)
Screenshot: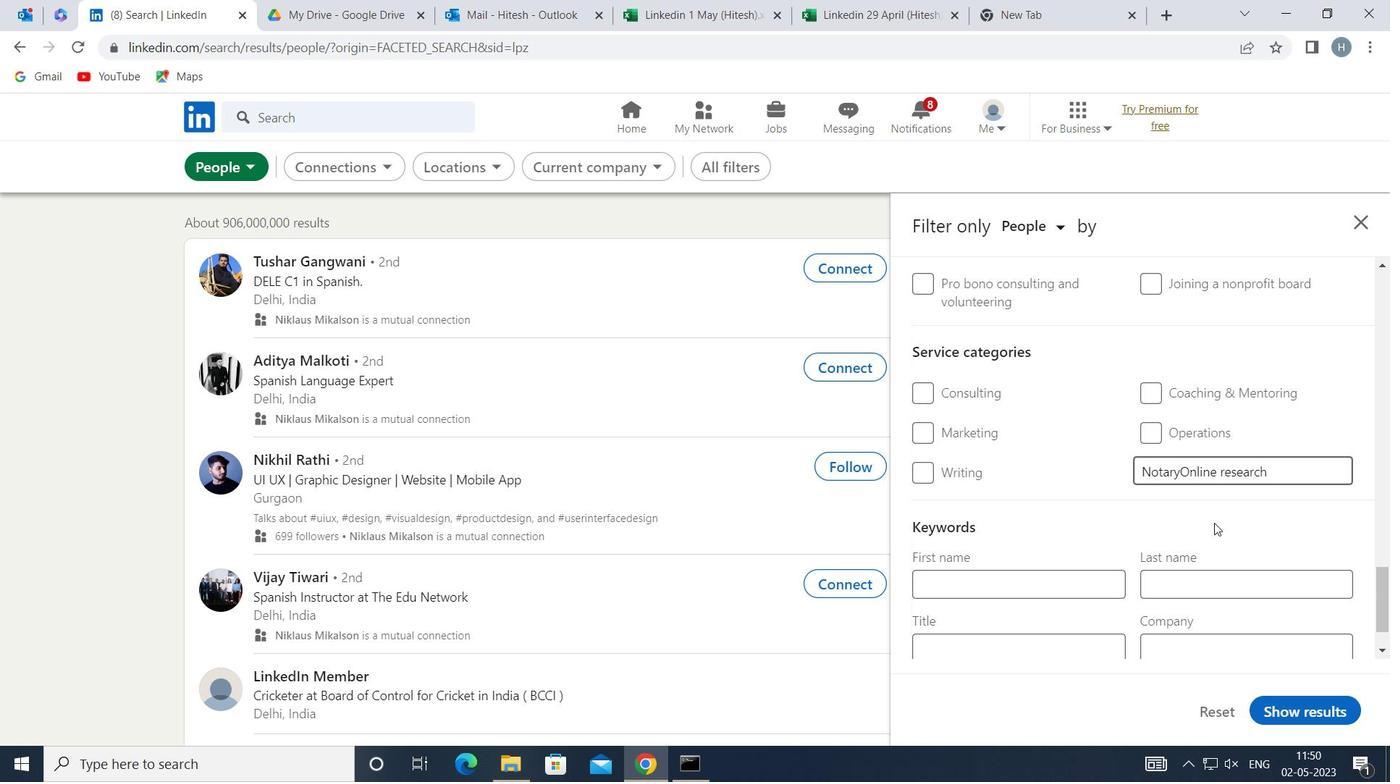 
Action: Mouse scrolled (1219, 511) with delta (0, 0)
Screenshot: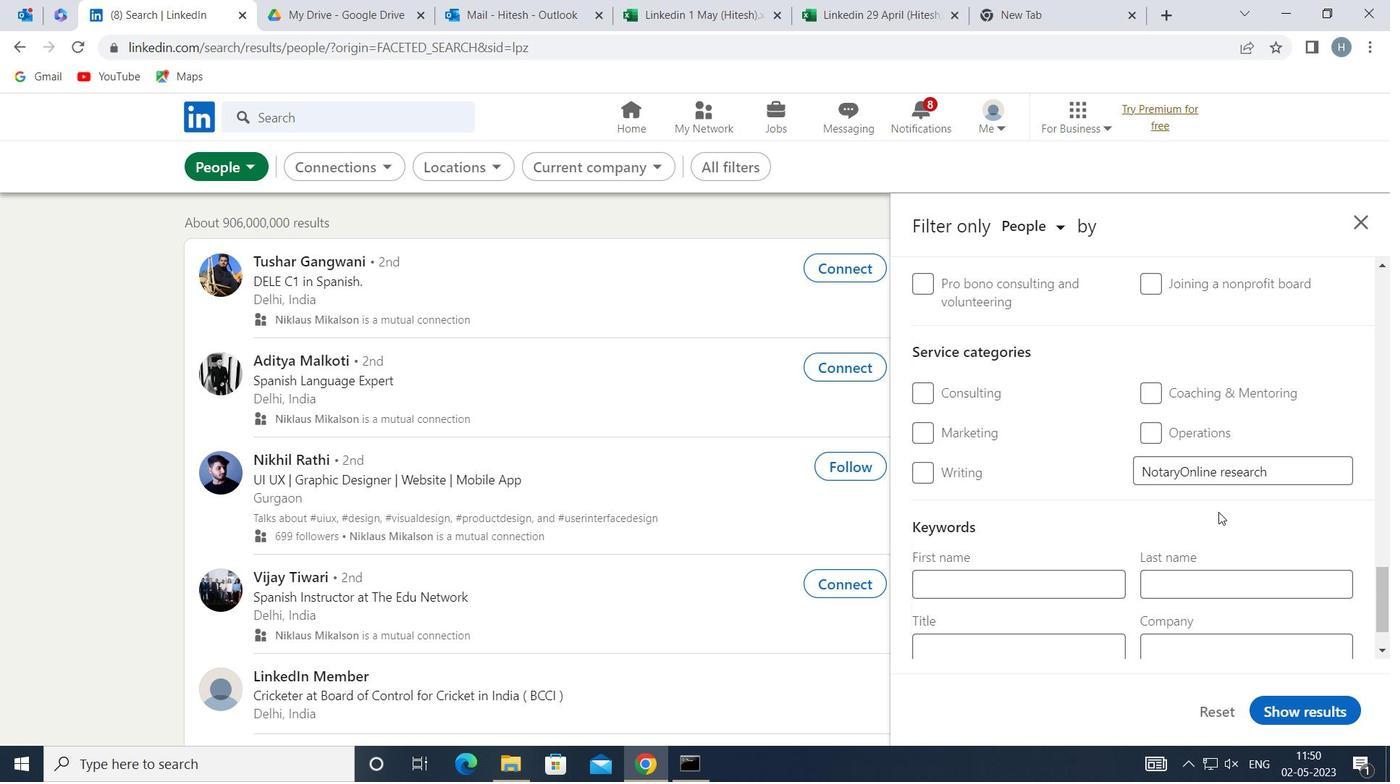 
Action: Mouse scrolled (1219, 511) with delta (0, 0)
Screenshot: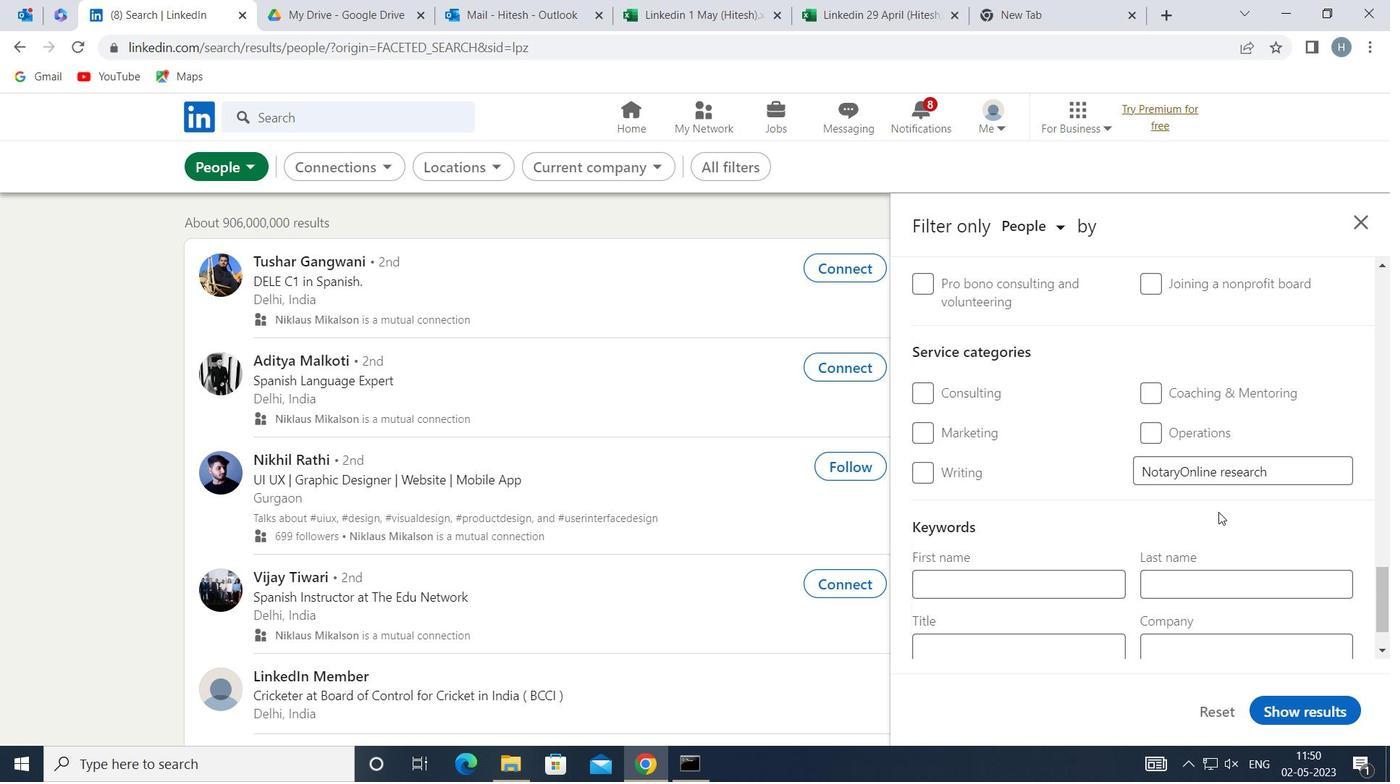 
Action: Mouse moved to (1042, 577)
Screenshot: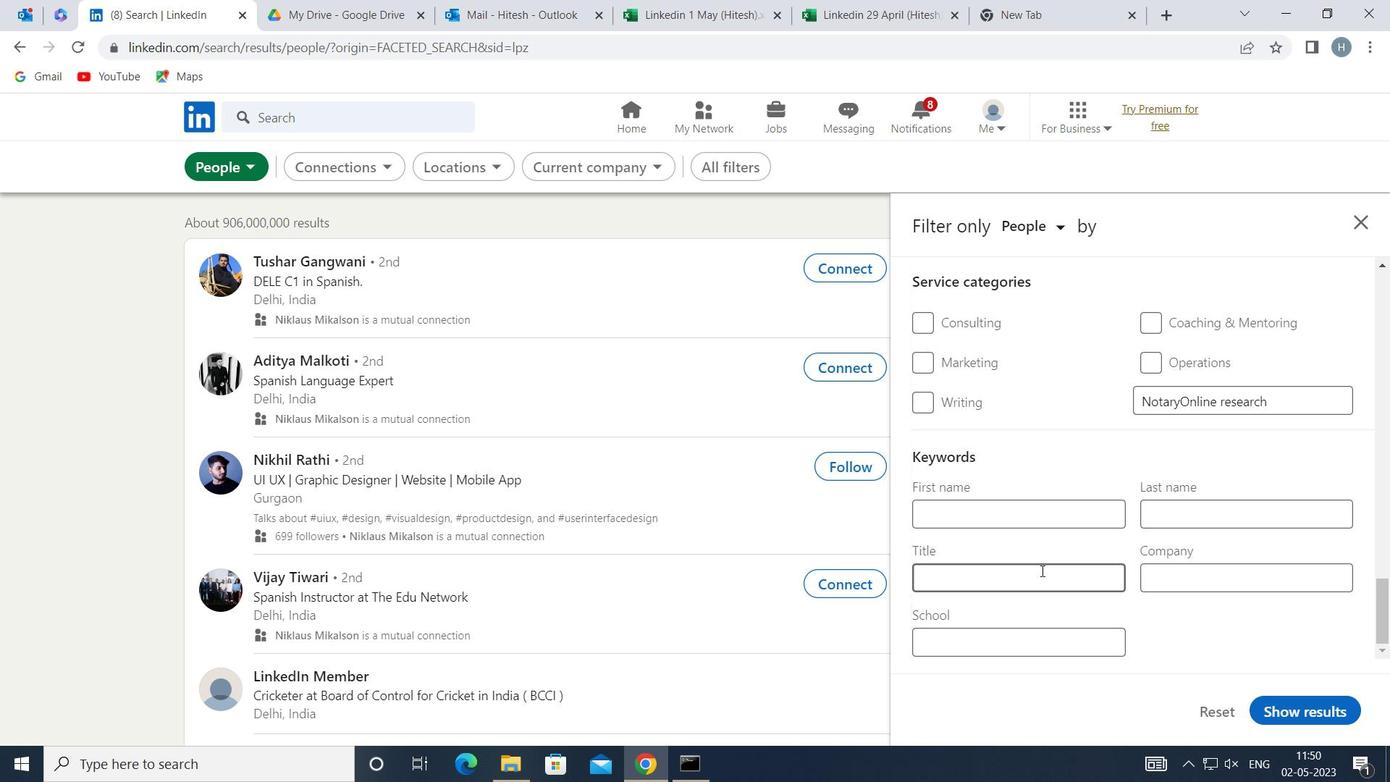 
Action: Mouse pressed left at (1042, 577)
Screenshot: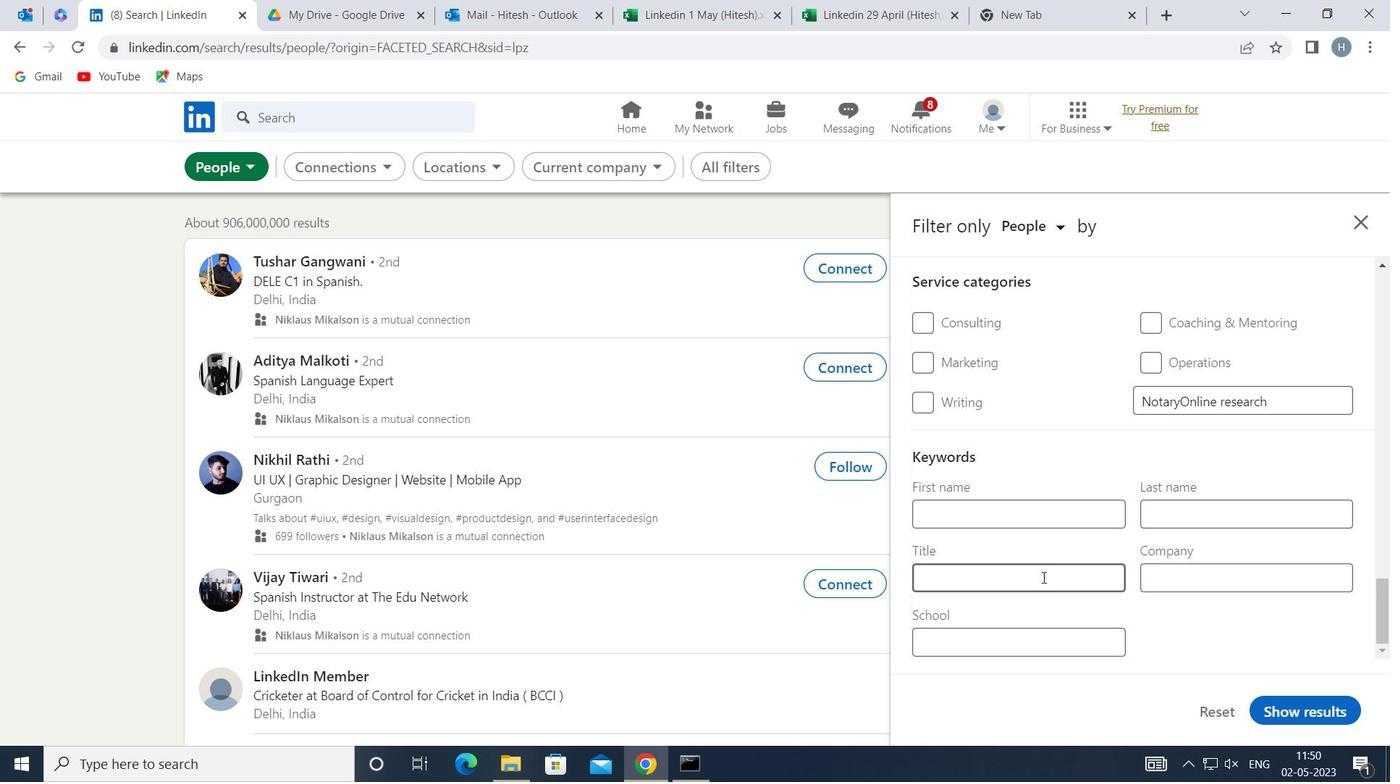 
Action: Mouse moved to (1043, 577)
Screenshot: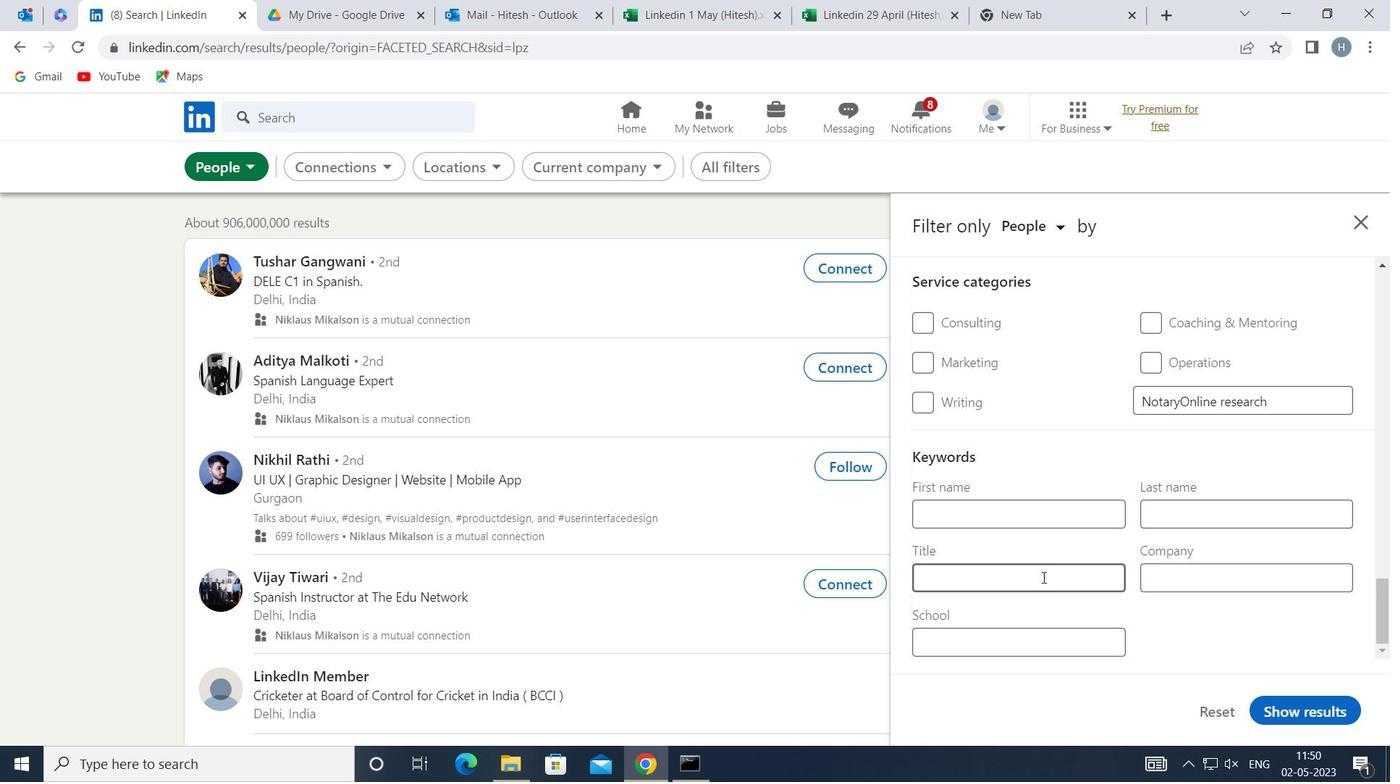 
Action: Key pressed <Key.shift>STORE<Key.space><Key.shift>MANAGER
Screenshot: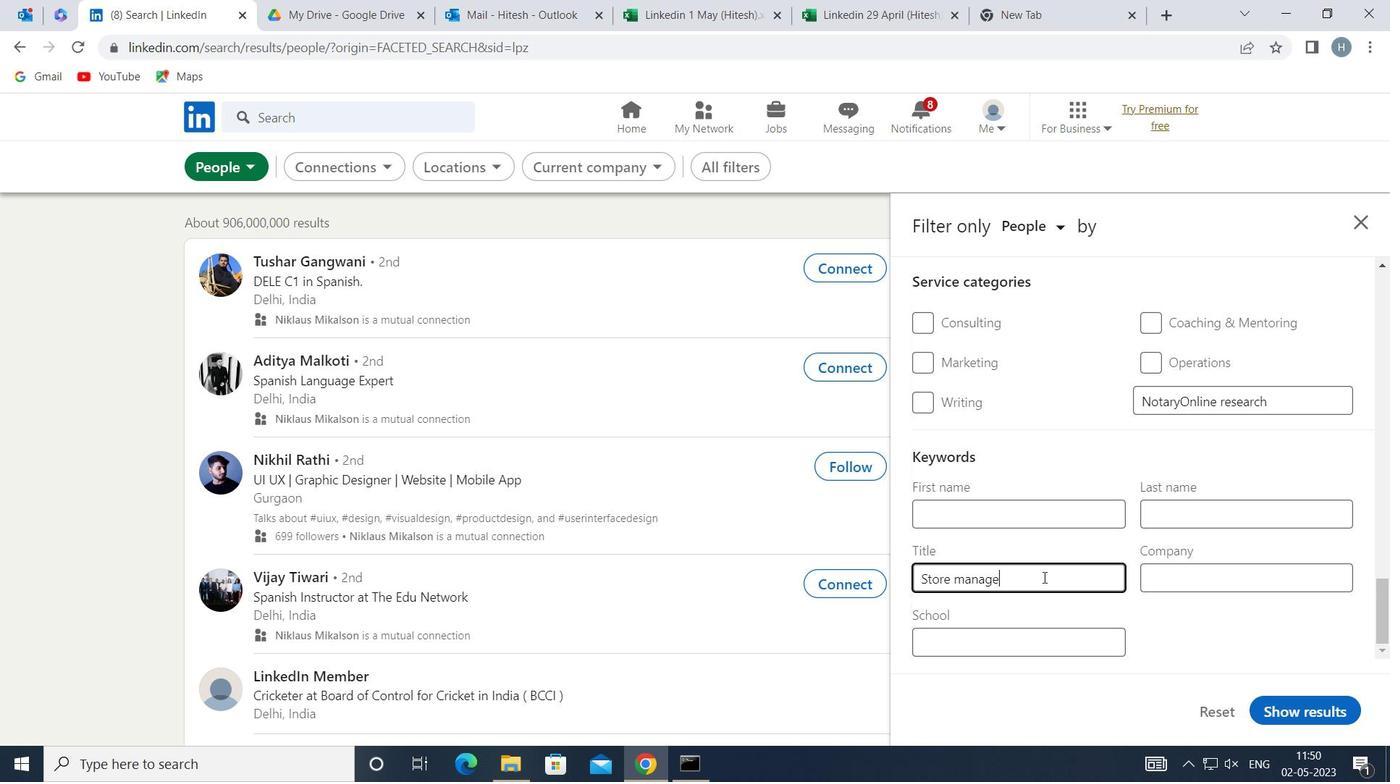 
Action: Mouse moved to (1305, 709)
Screenshot: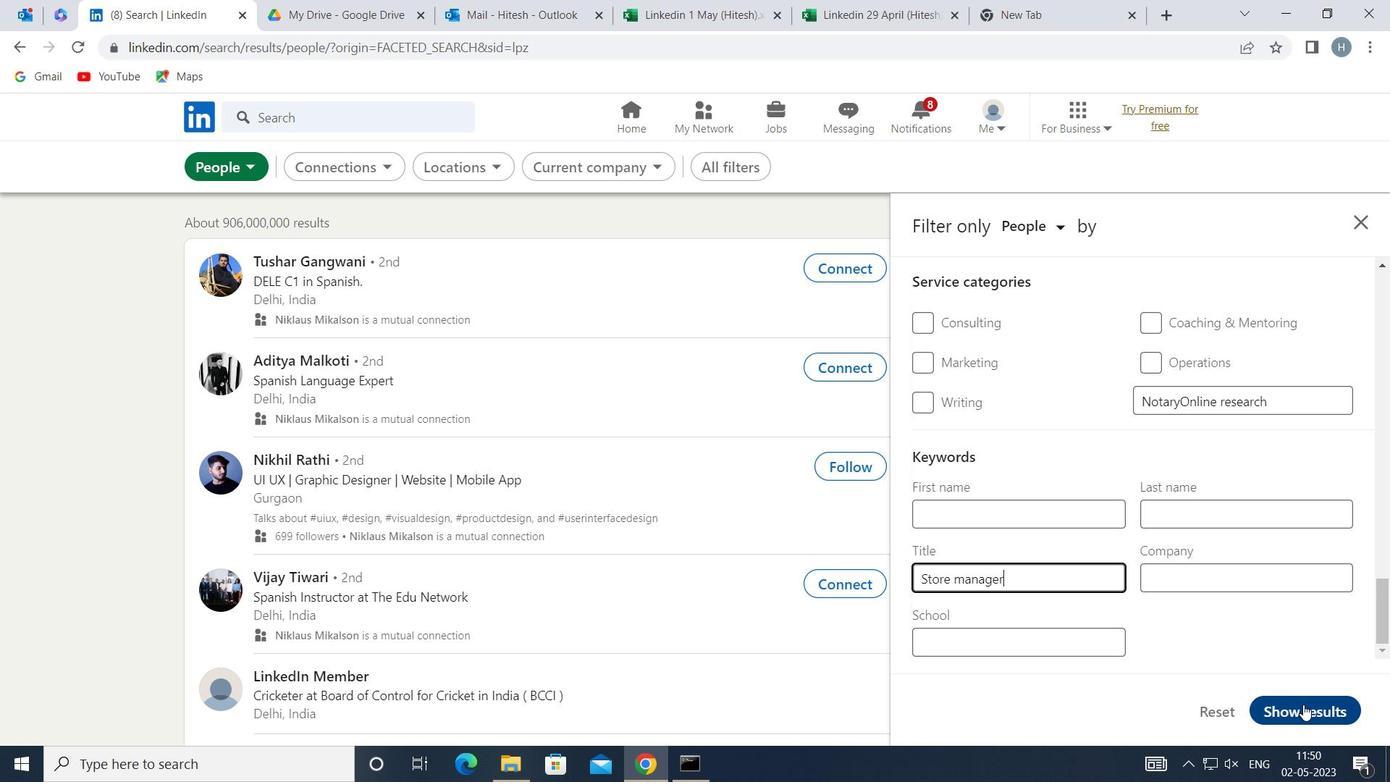 
Action: Mouse pressed left at (1305, 709)
Screenshot: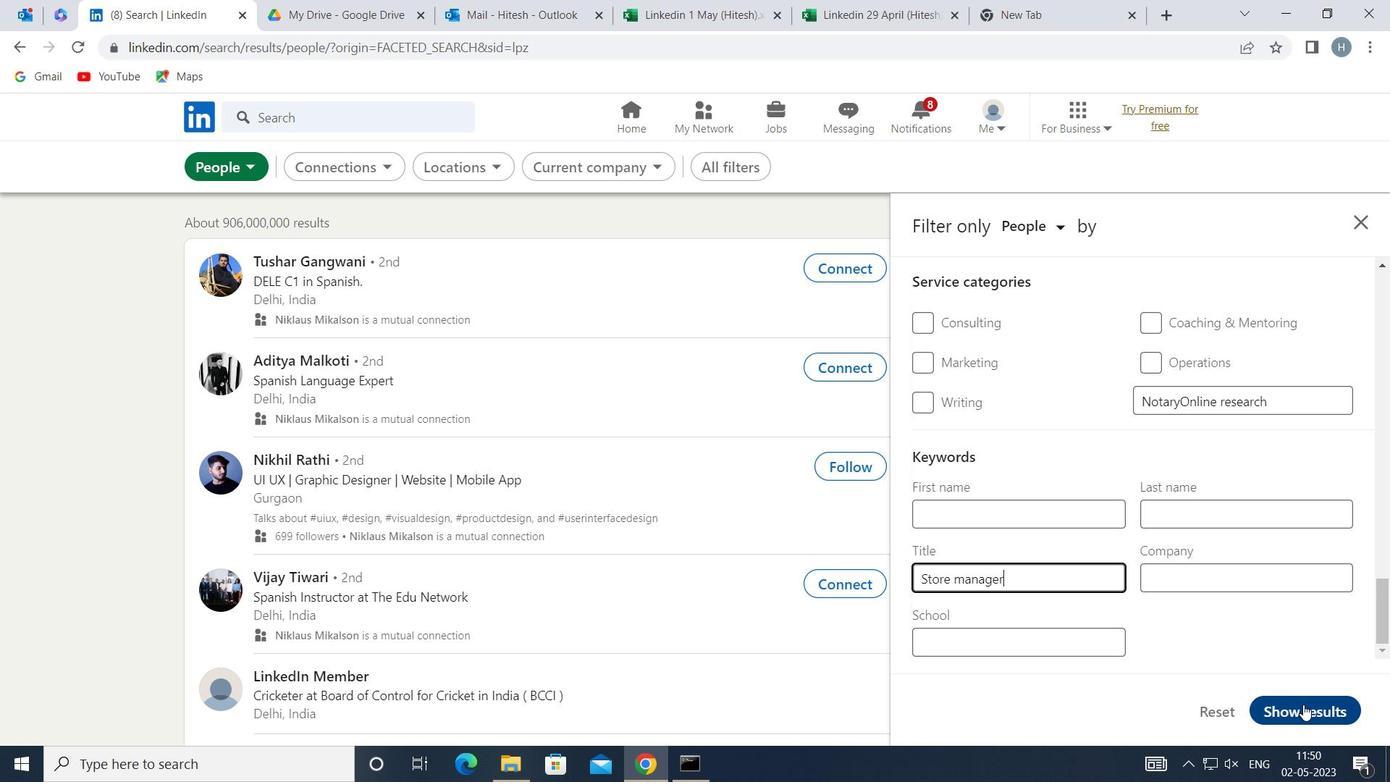 
Action: Mouse moved to (869, 472)
Screenshot: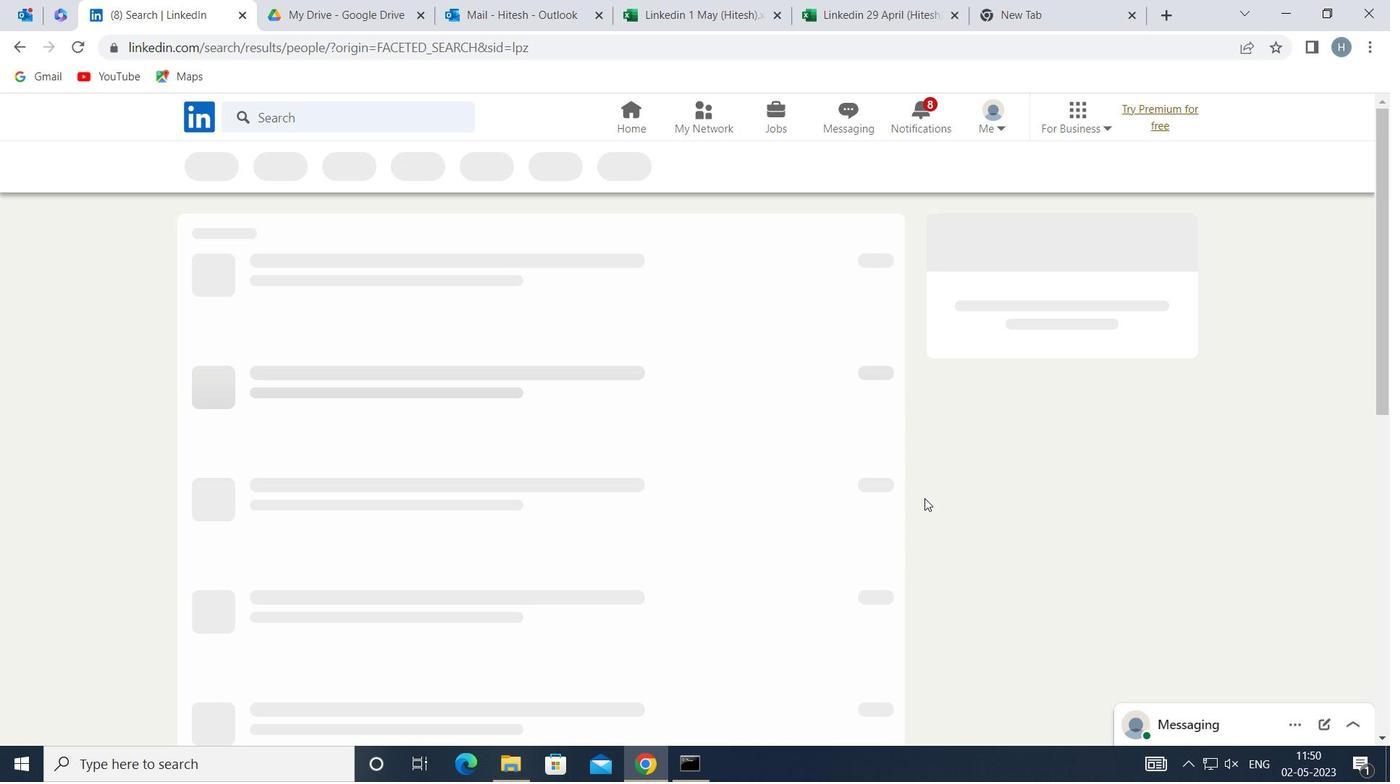 
